 Task: Search one way flight ticket for 2 adults, 4 children and 1 infant on lap in business from Bozeman: Bozeman Yellowstone International Airport (was Gallatin Field) to New Bern: Coastal Carolina Regional Airport (was Craven County Regional) on 5-4-2023. Choice of flights is Spirit. Number of bags: 2 carry on bags and 7 checked bags. Price is upto 83000. Outbound departure time preference is 21:15.
Action: Mouse moved to (308, 124)
Screenshot: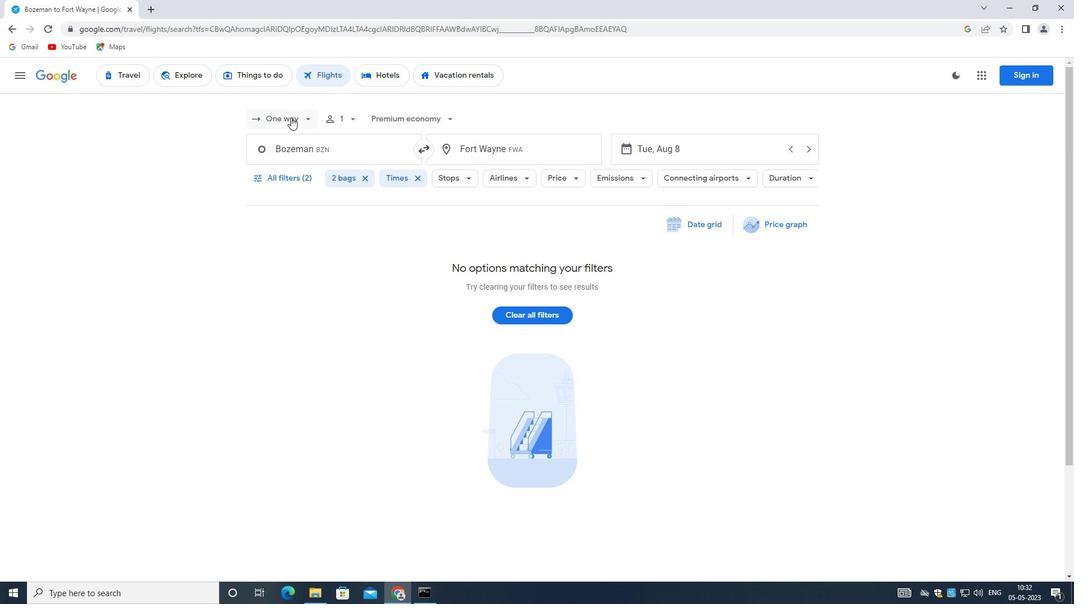 
Action: Mouse pressed left at (308, 124)
Screenshot: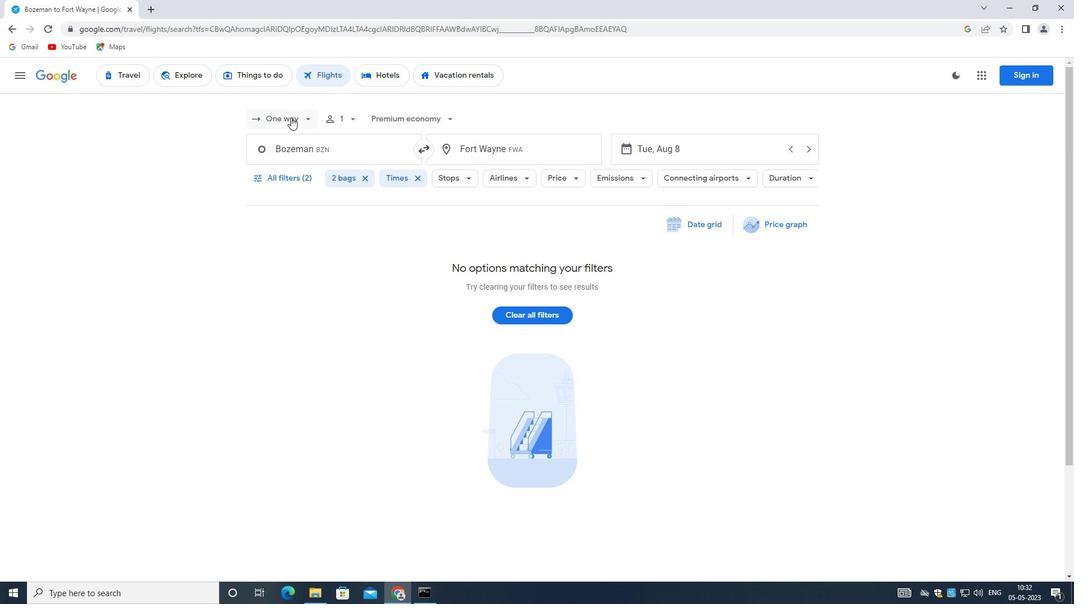 
Action: Mouse moved to (301, 163)
Screenshot: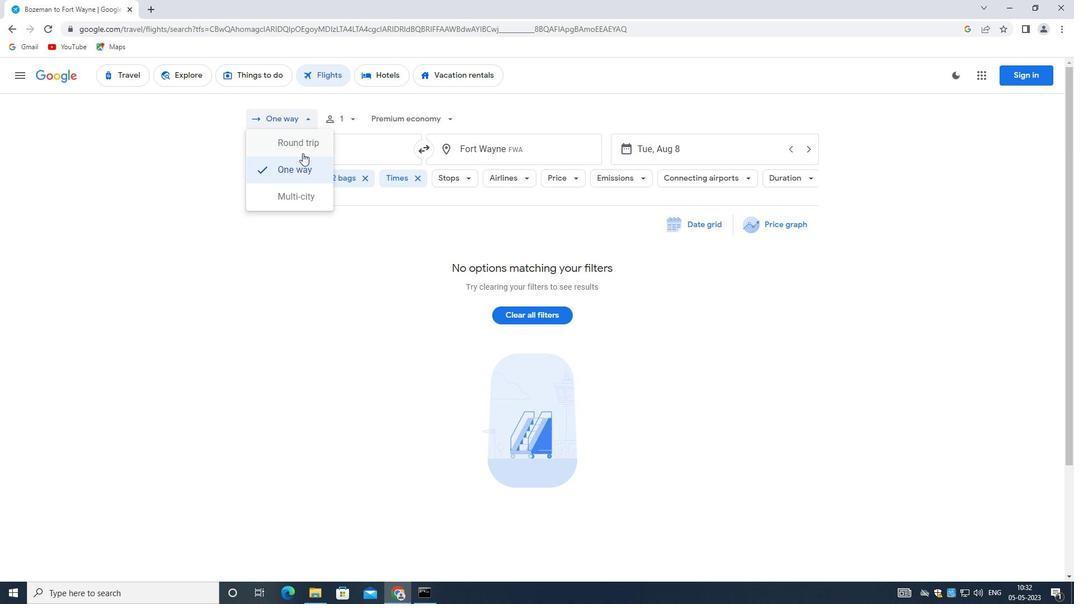 
Action: Mouse pressed left at (301, 163)
Screenshot: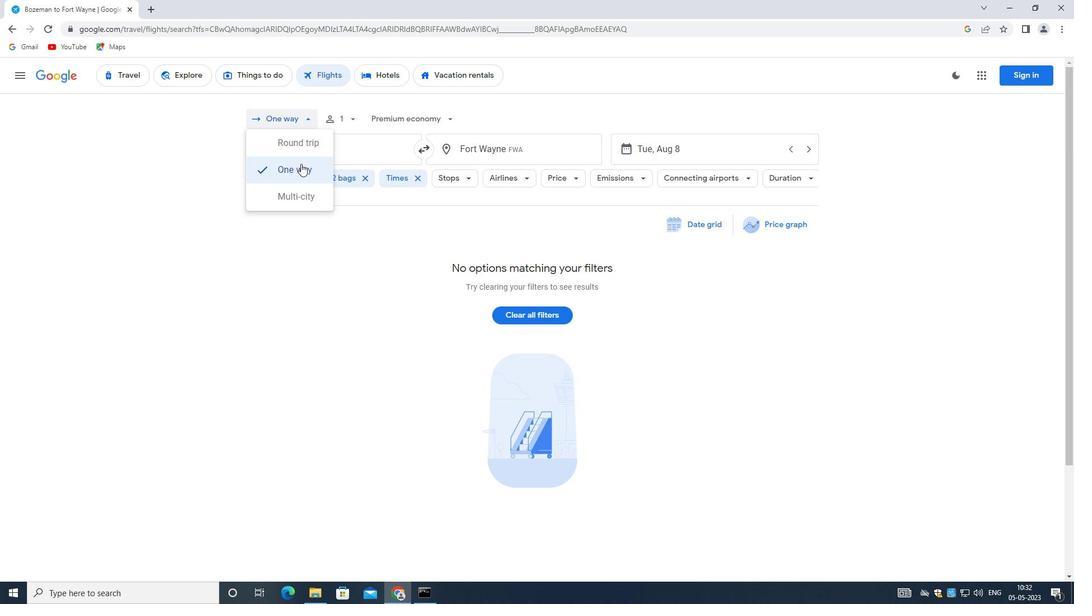 
Action: Mouse moved to (344, 119)
Screenshot: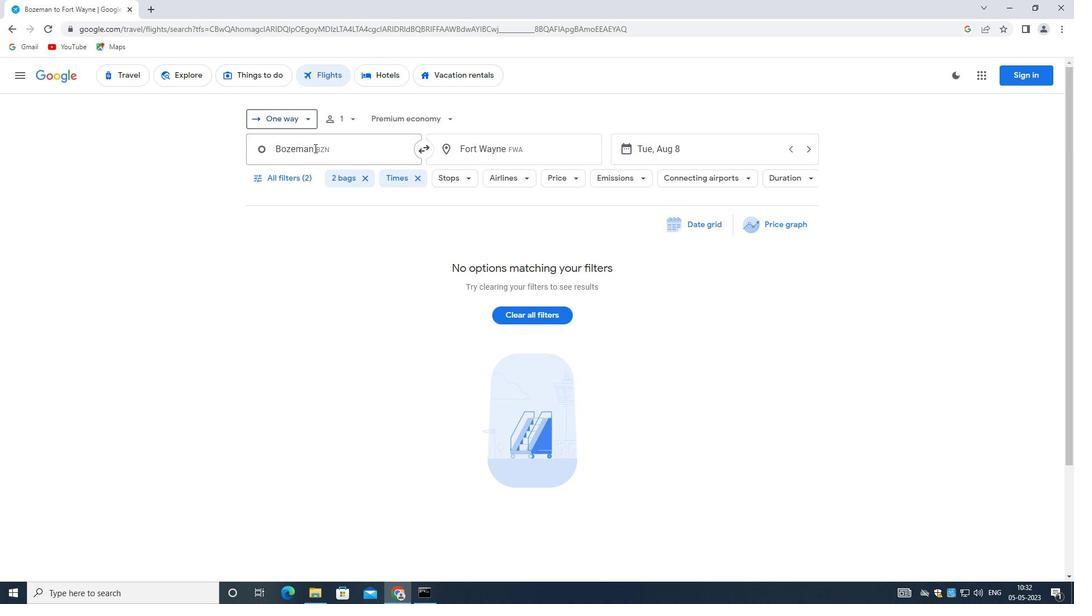 
Action: Mouse pressed left at (344, 119)
Screenshot: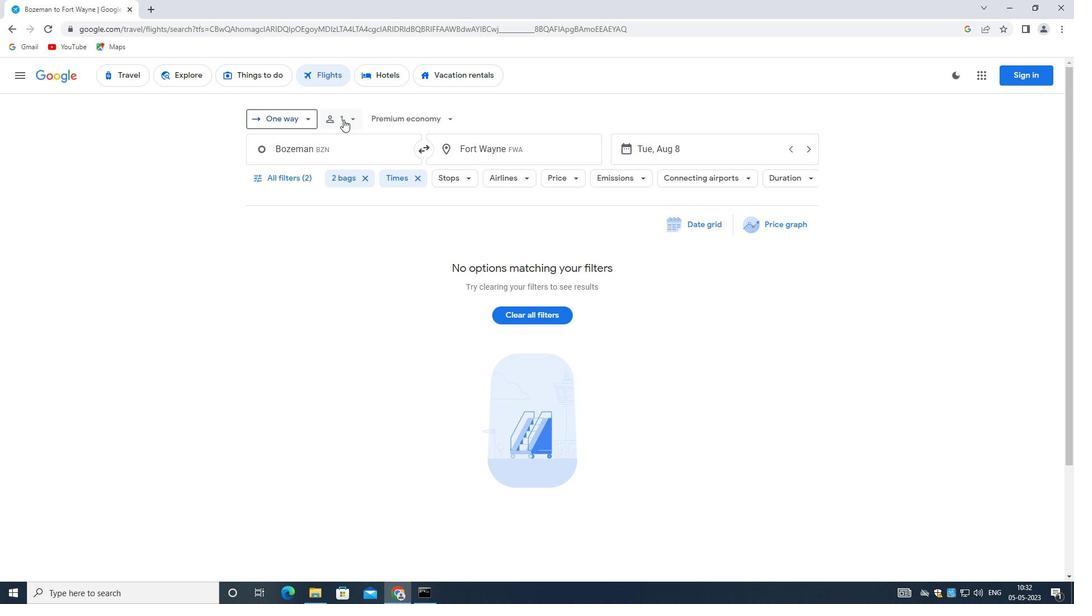 
Action: Mouse moved to (442, 148)
Screenshot: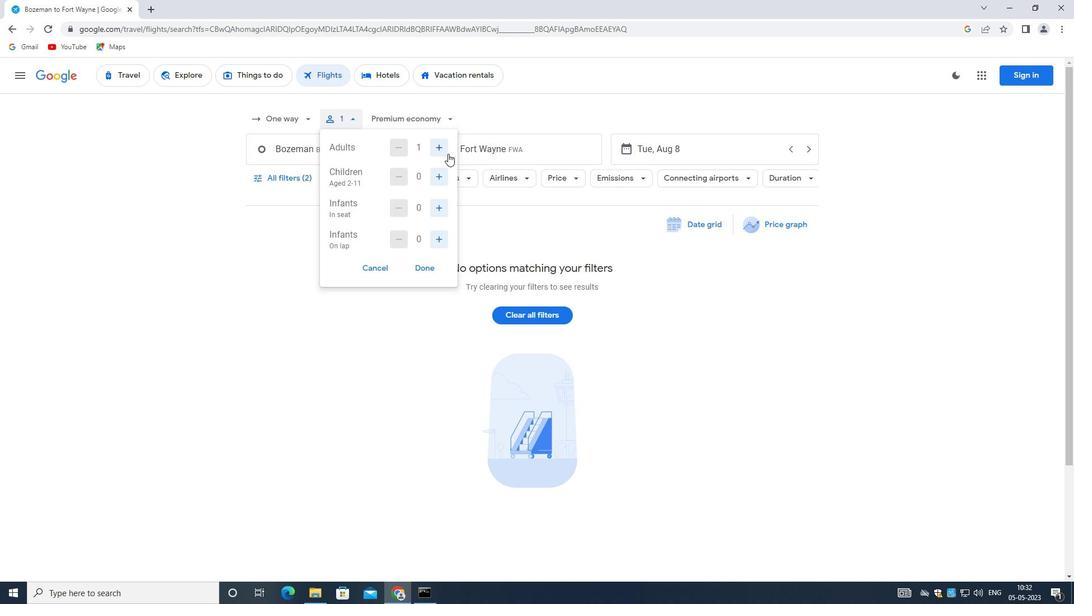 
Action: Mouse pressed left at (442, 148)
Screenshot: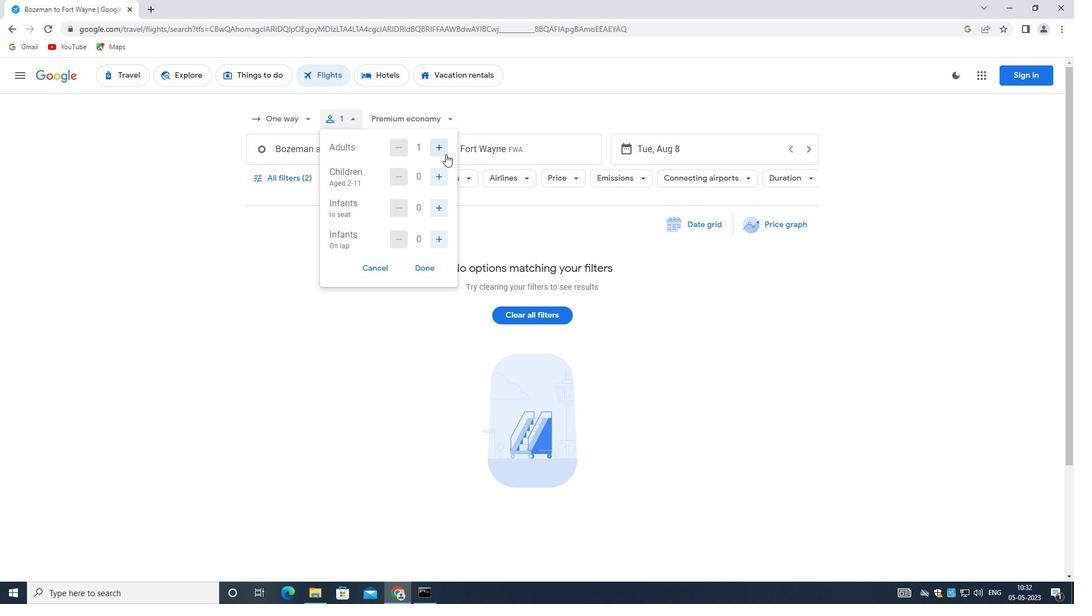 
Action: Mouse moved to (438, 178)
Screenshot: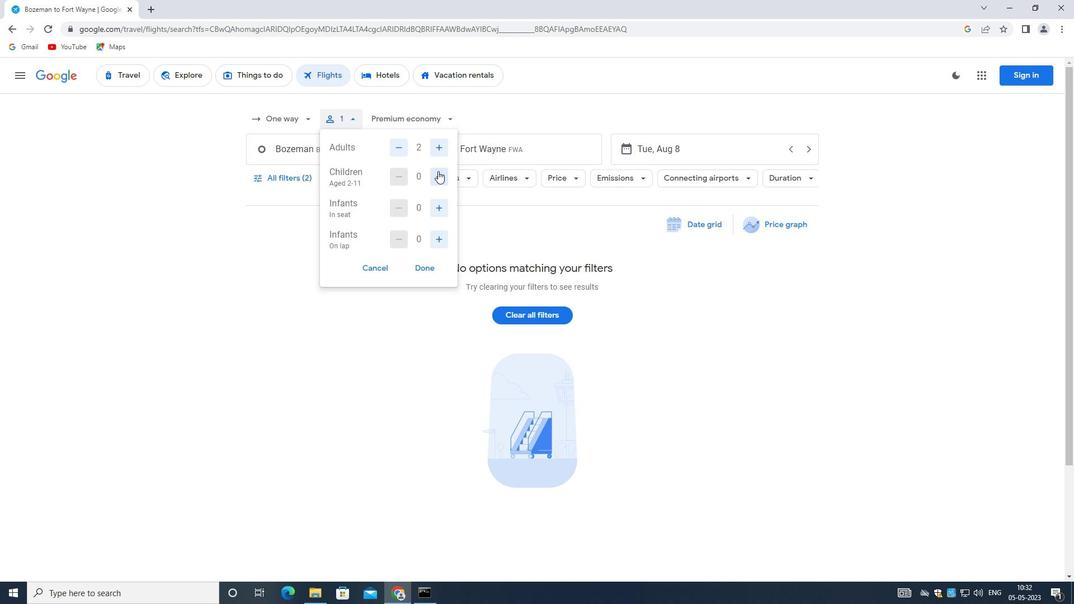 
Action: Mouse pressed left at (438, 178)
Screenshot: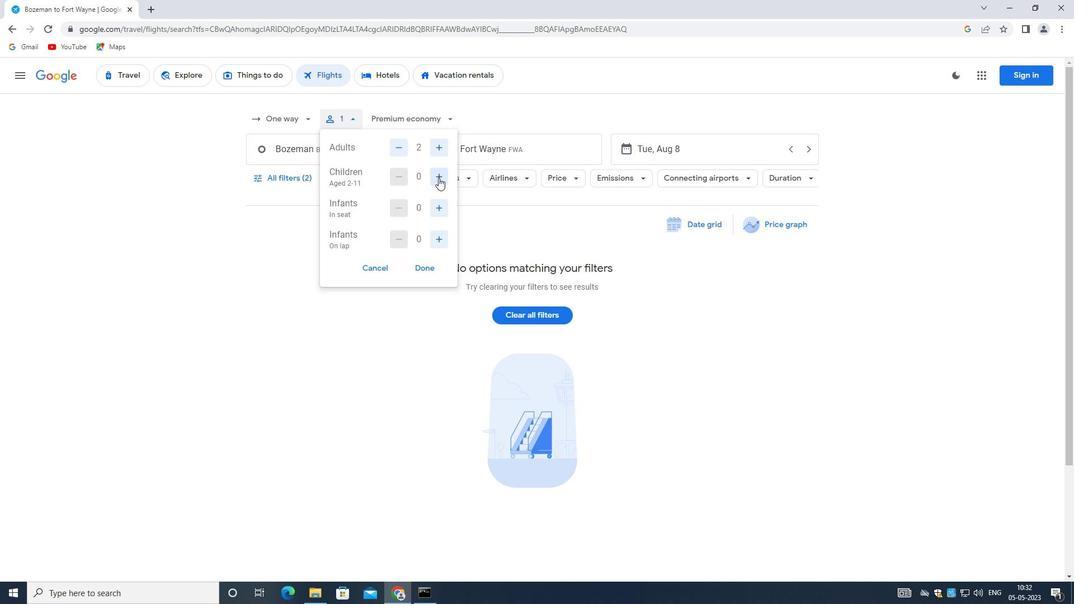 
Action: Mouse moved to (439, 178)
Screenshot: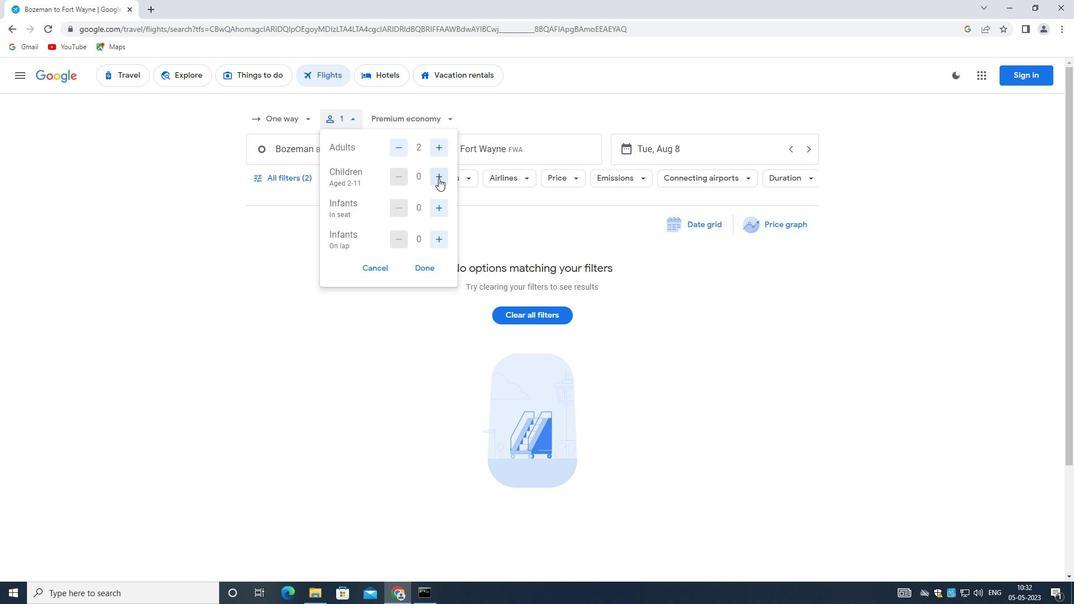 
Action: Mouse pressed left at (439, 178)
Screenshot: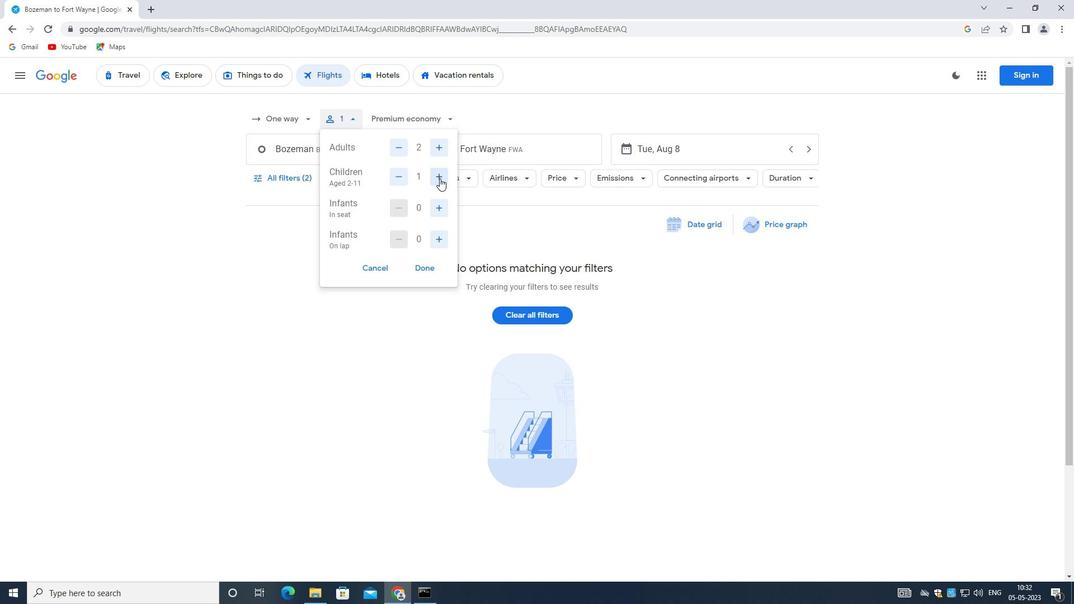 
Action: Mouse moved to (439, 178)
Screenshot: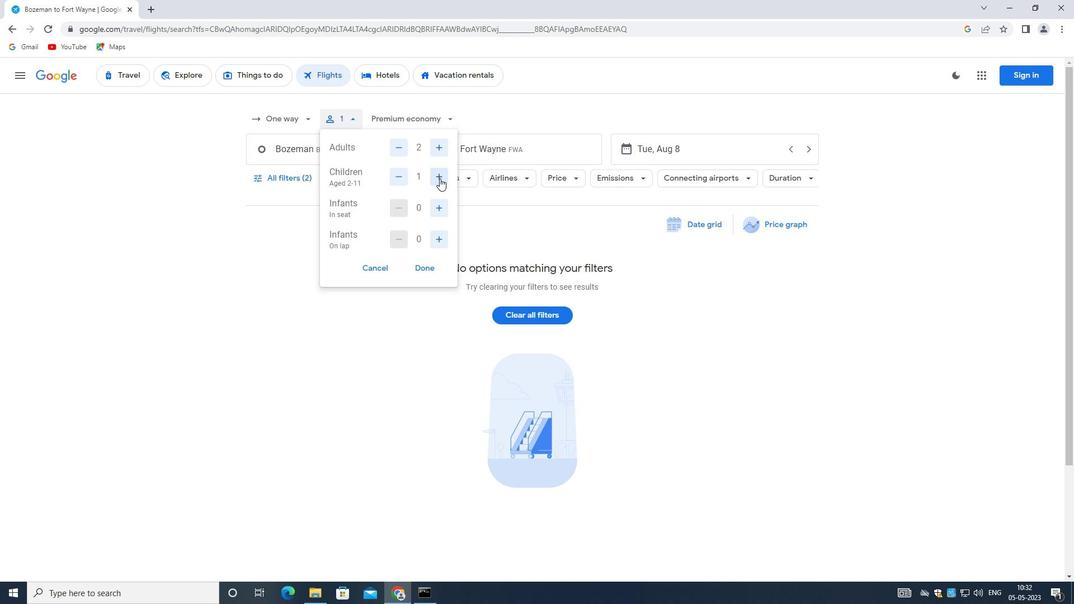 
Action: Mouse pressed left at (439, 178)
Screenshot: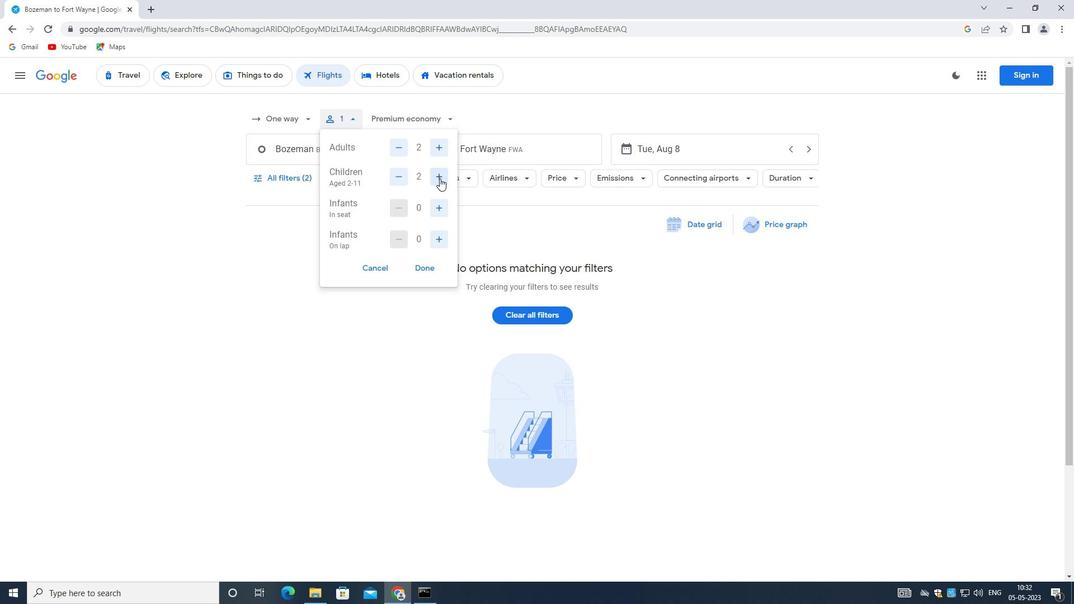 
Action: Mouse pressed left at (439, 178)
Screenshot: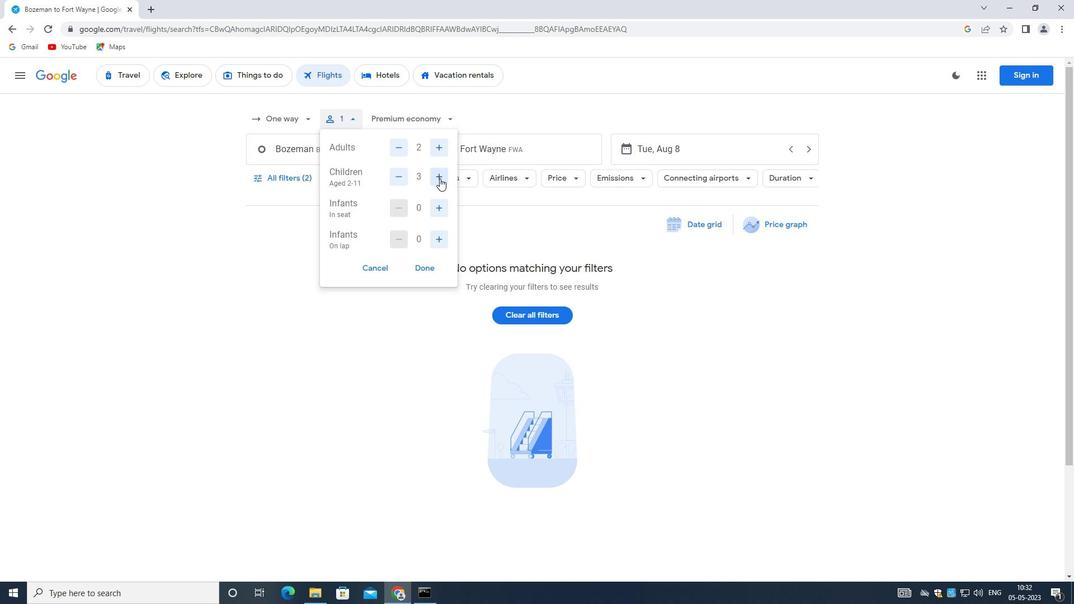
Action: Mouse moved to (439, 206)
Screenshot: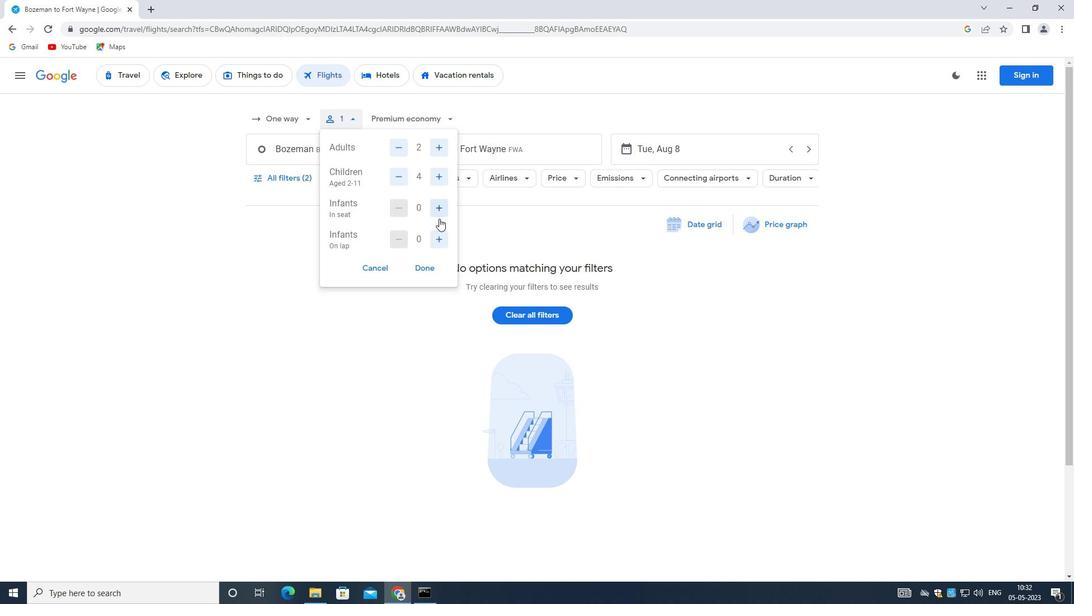 
Action: Mouse pressed left at (439, 206)
Screenshot: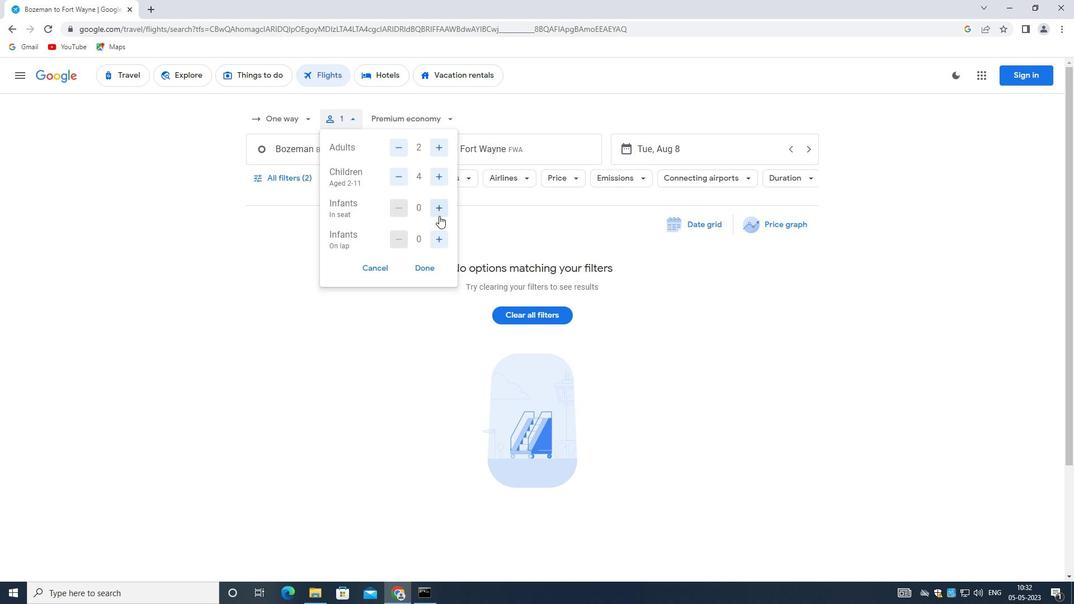 
Action: Mouse moved to (395, 207)
Screenshot: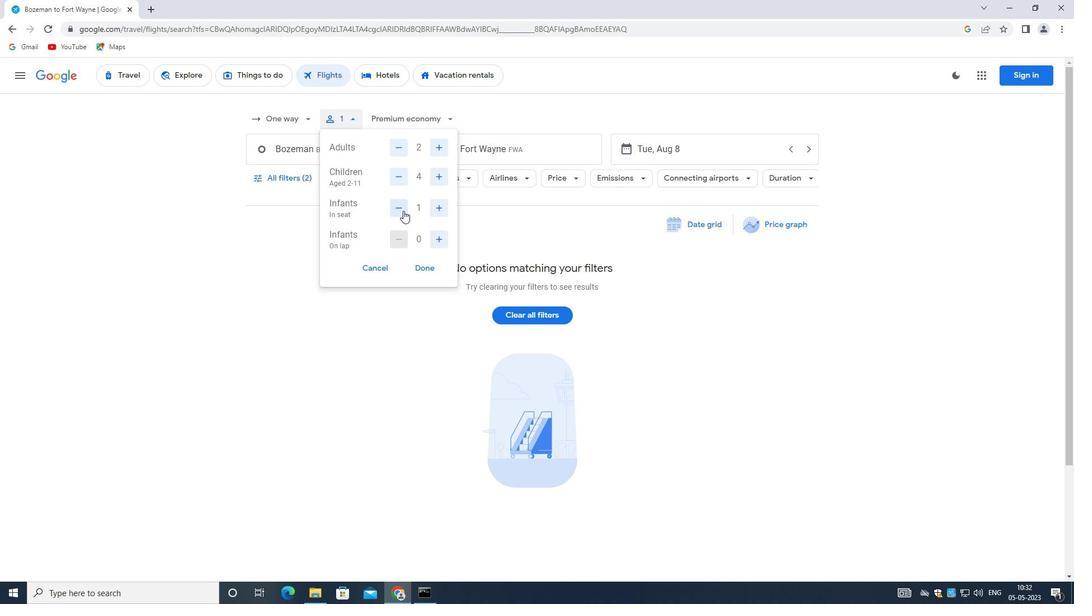 
Action: Mouse pressed left at (395, 207)
Screenshot: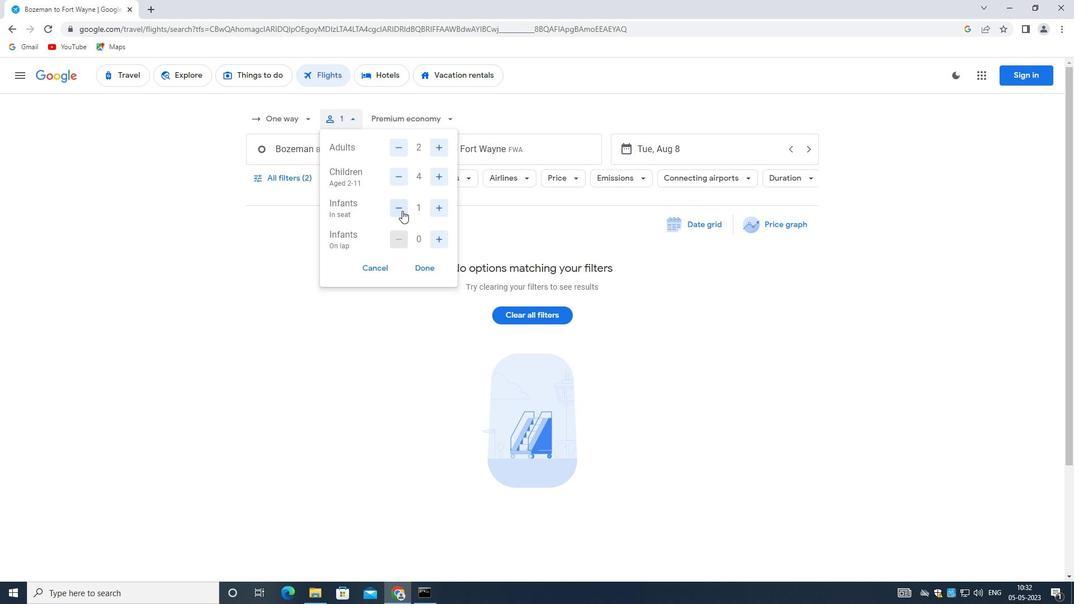
Action: Mouse moved to (444, 238)
Screenshot: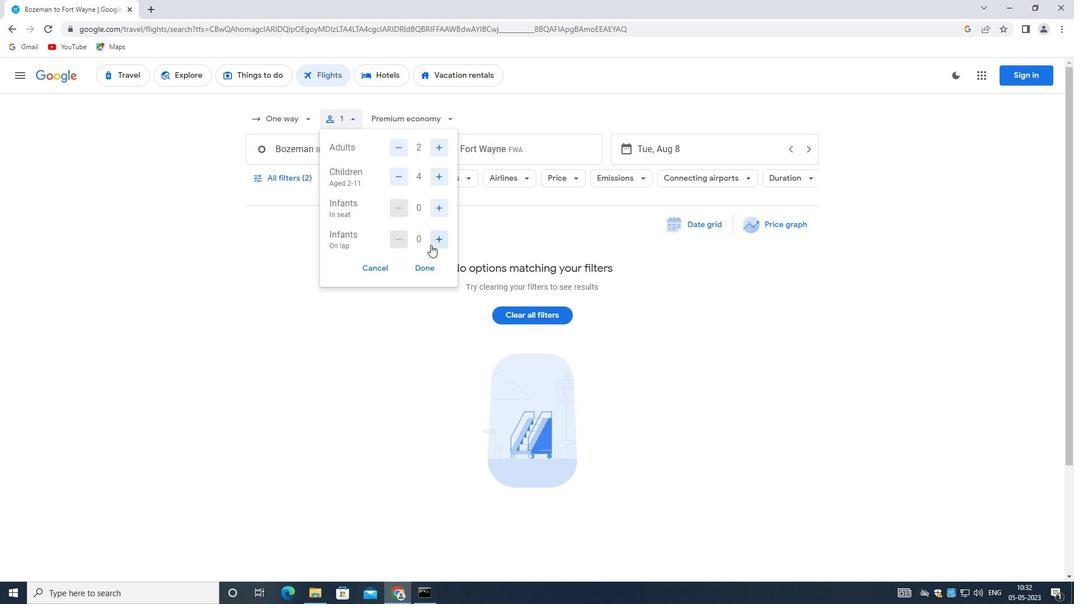 
Action: Mouse pressed left at (444, 238)
Screenshot: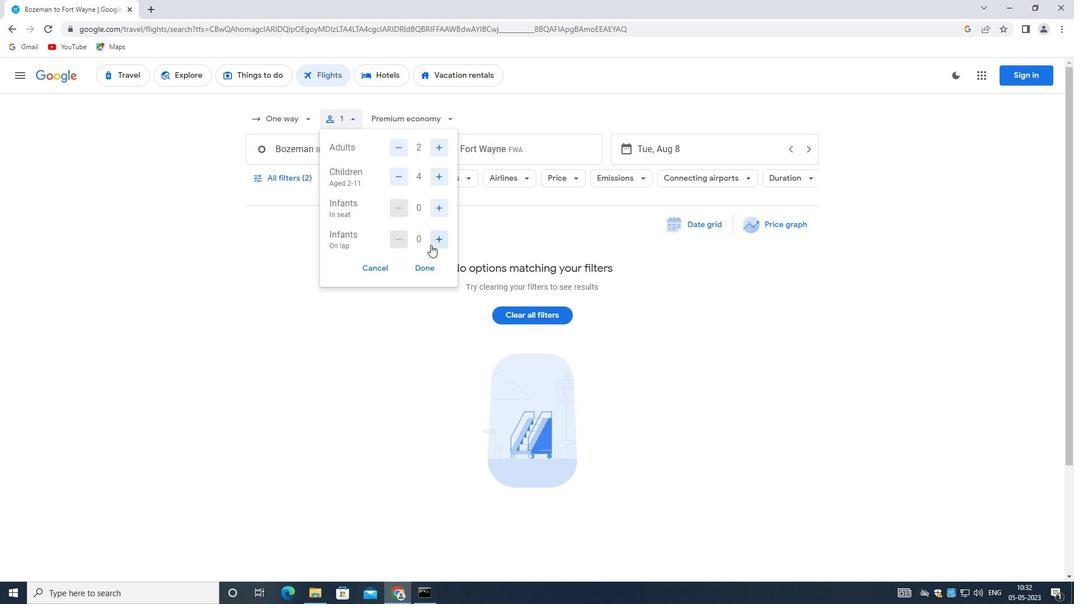 
Action: Mouse moved to (417, 265)
Screenshot: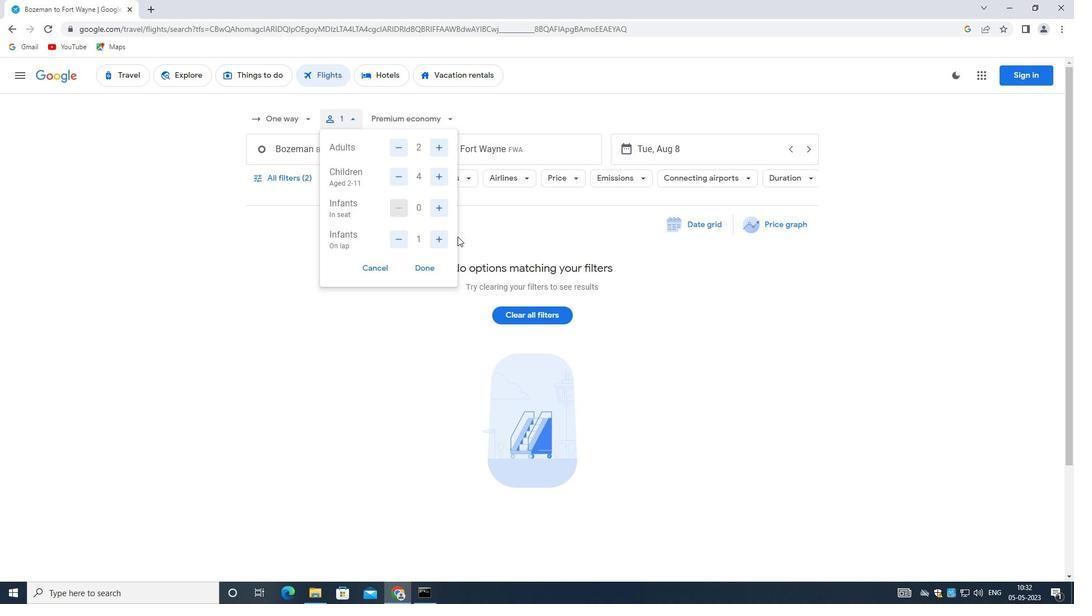 
Action: Mouse pressed left at (417, 265)
Screenshot: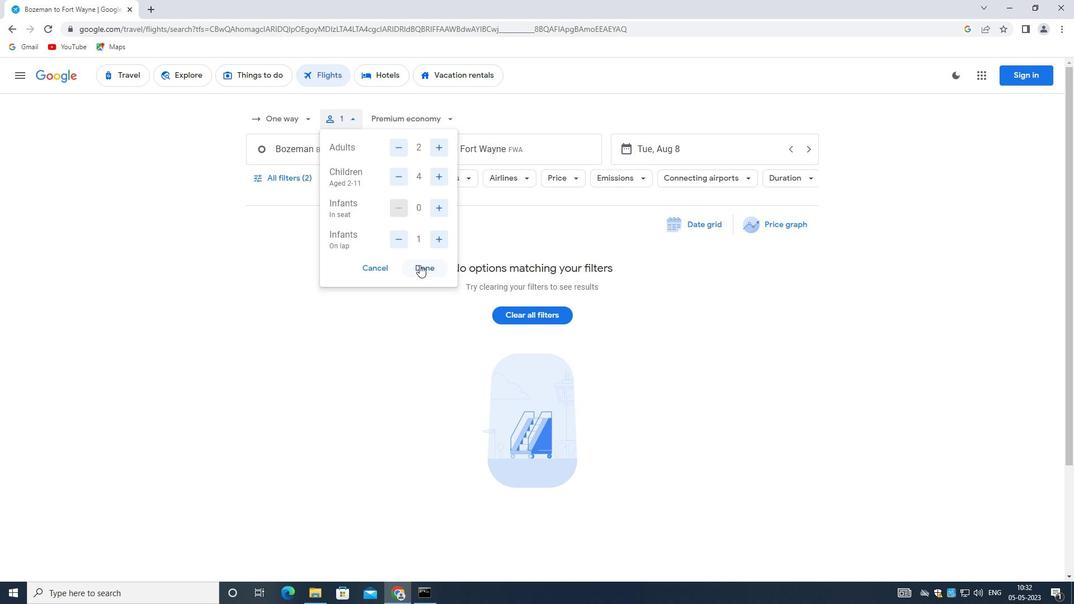 
Action: Mouse moved to (415, 115)
Screenshot: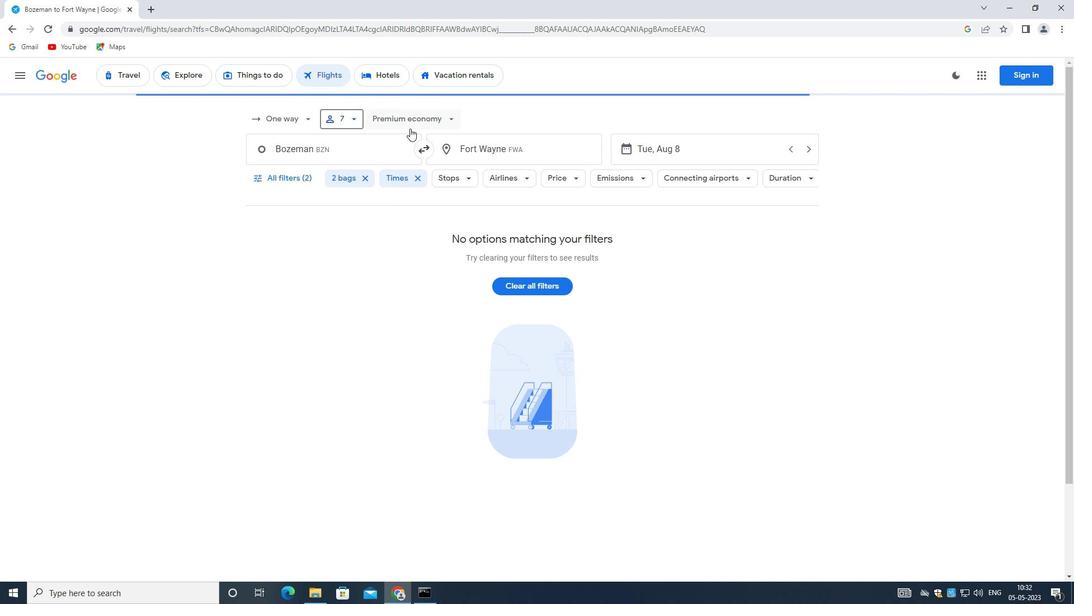 
Action: Mouse pressed left at (415, 115)
Screenshot: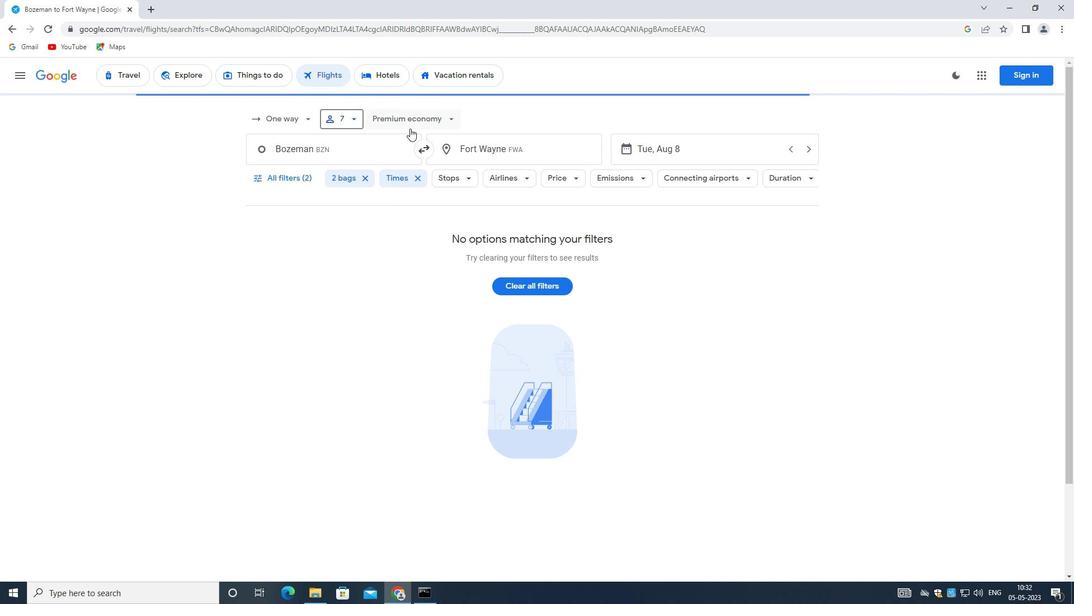 
Action: Mouse moved to (419, 197)
Screenshot: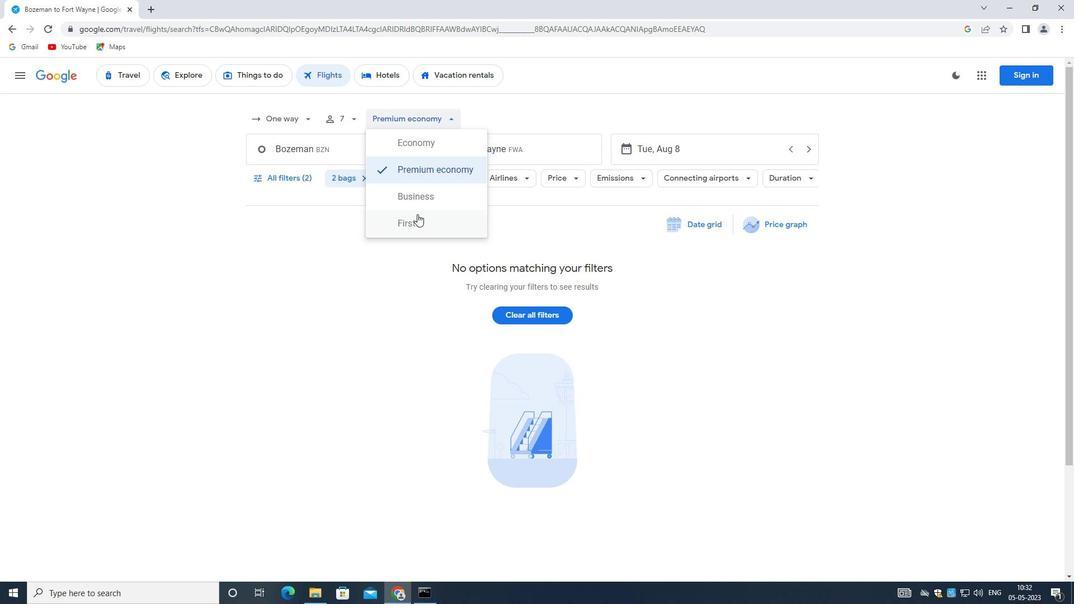 
Action: Mouse pressed left at (419, 197)
Screenshot: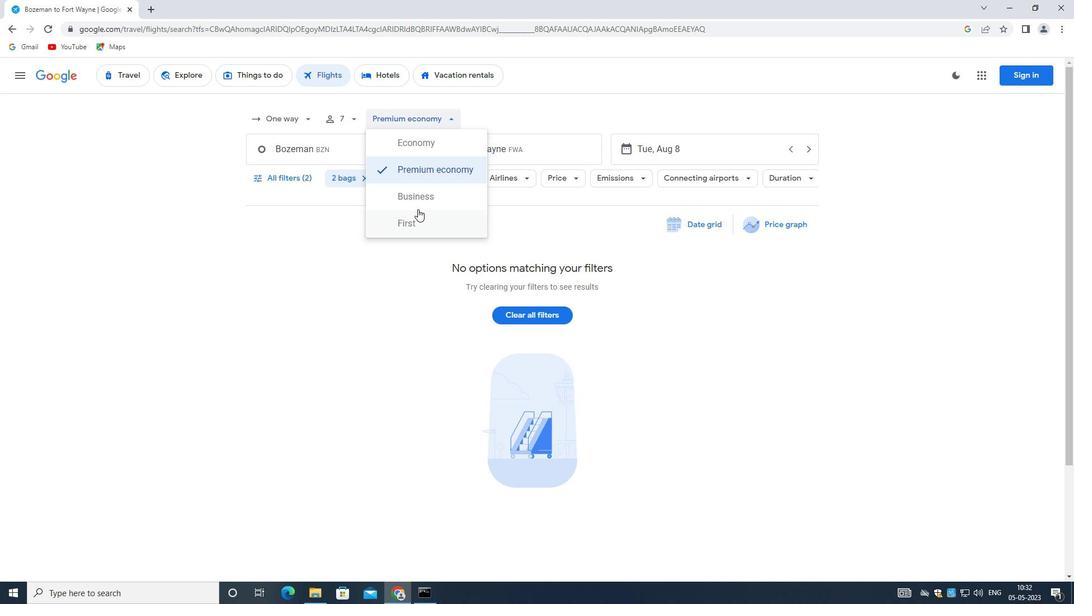 
Action: Mouse moved to (348, 153)
Screenshot: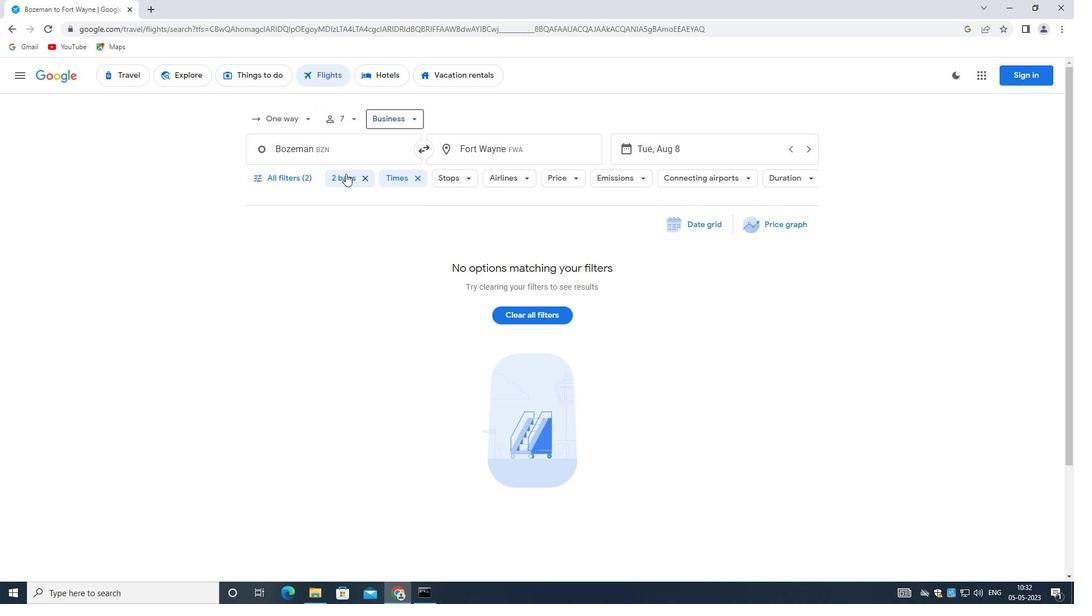 
Action: Mouse pressed left at (348, 153)
Screenshot: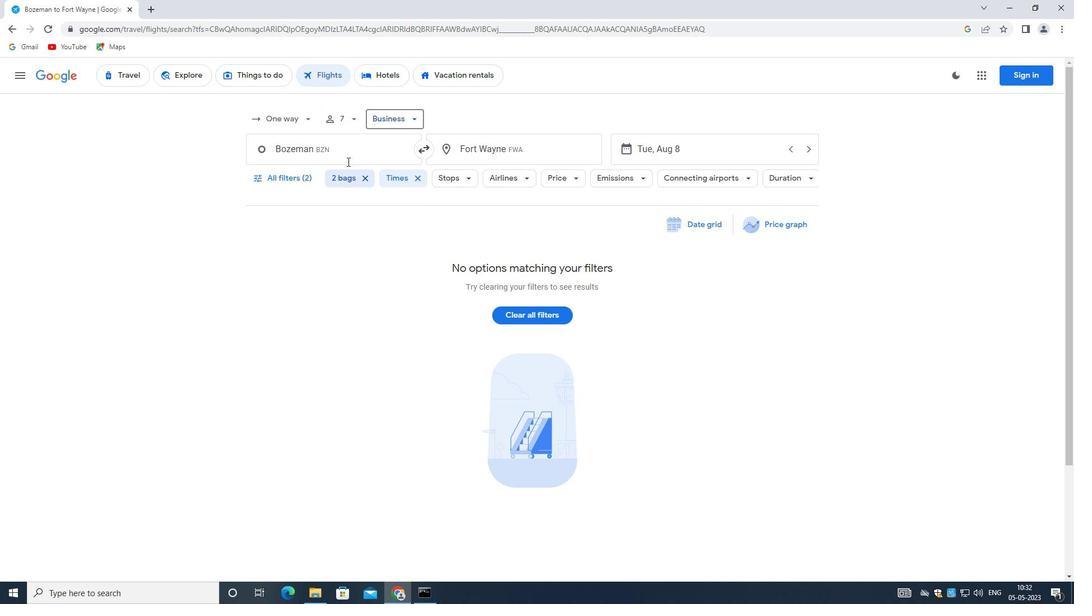 
Action: Mouse moved to (338, 203)
Screenshot: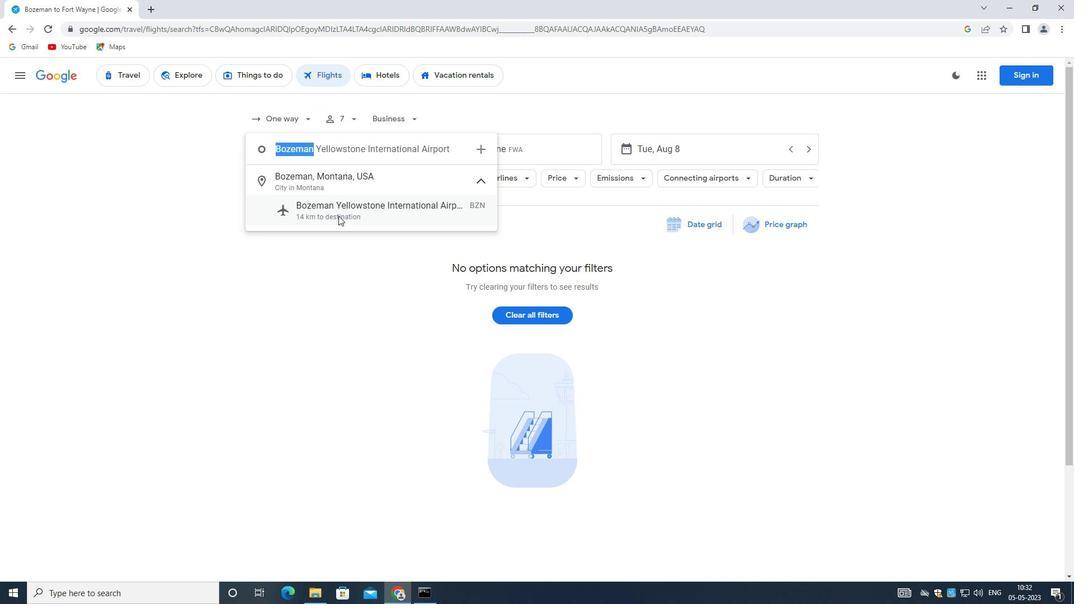 
Action: Mouse pressed left at (338, 203)
Screenshot: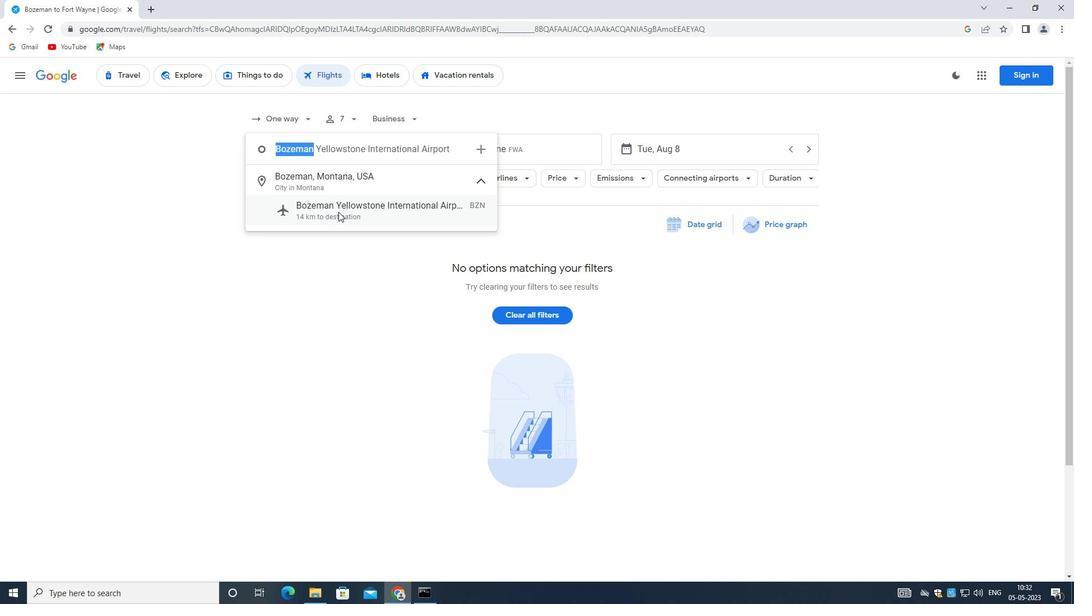 
Action: Mouse moved to (490, 142)
Screenshot: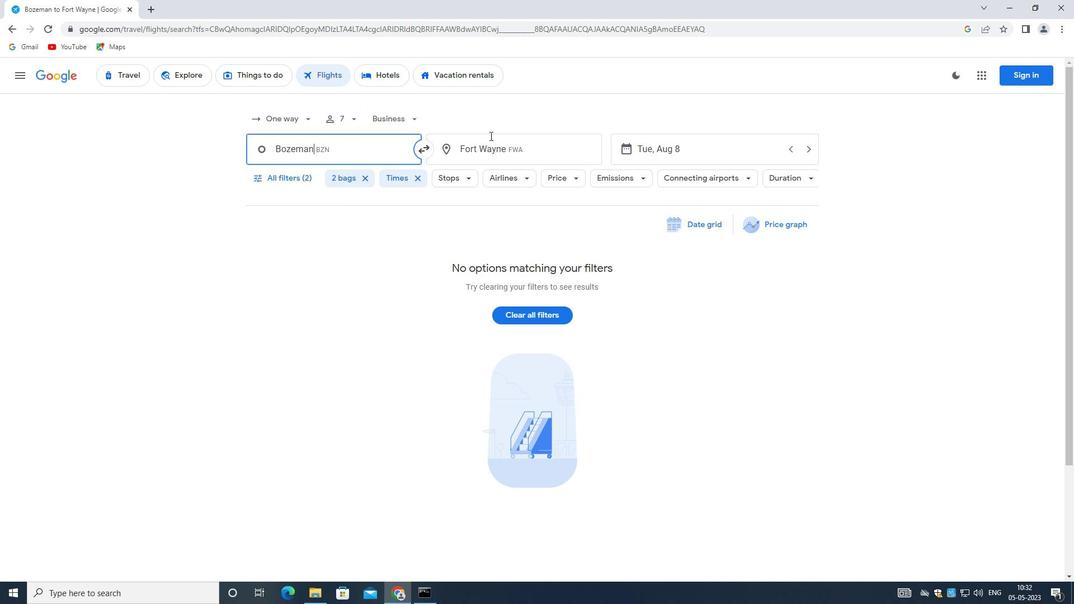 
Action: Mouse pressed left at (490, 142)
Screenshot: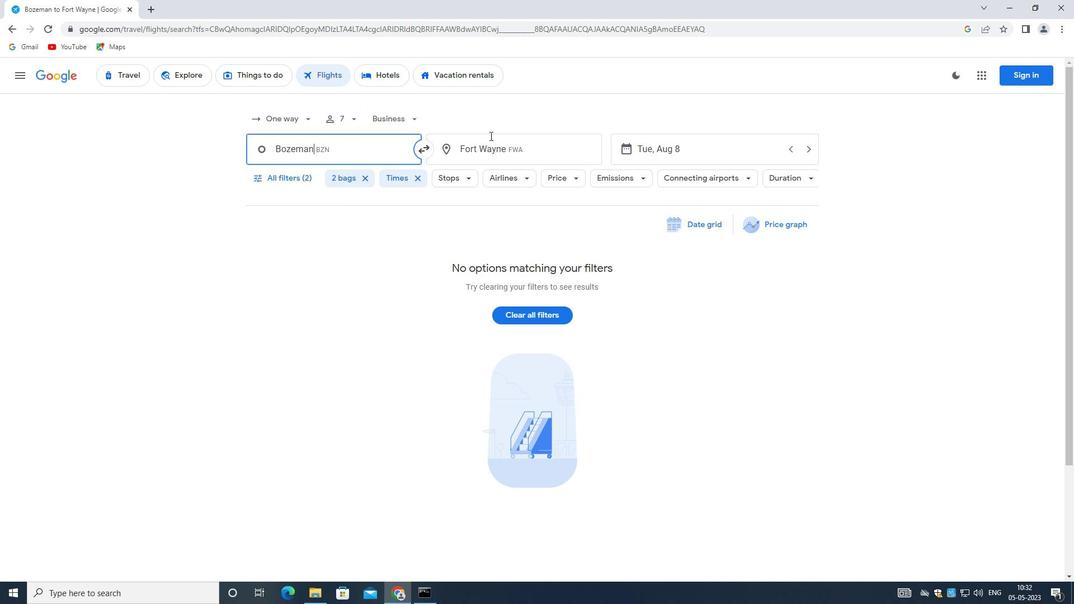 
Action: Key pressed <Key.backspace><Key.shift>COASTAL<Key.space><Key.shift><Key.shift>CA
Screenshot: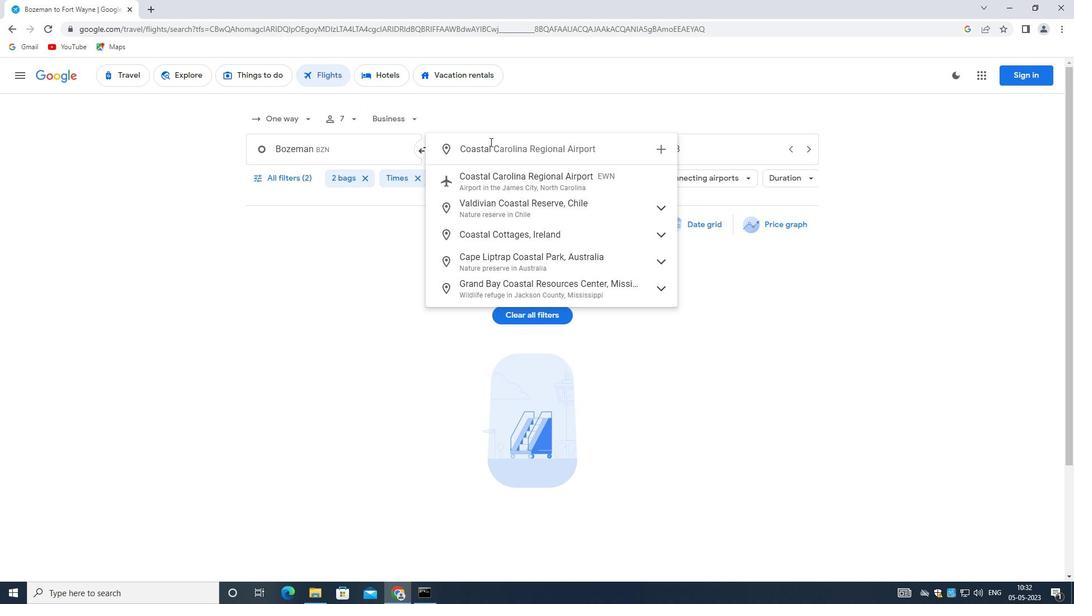 
Action: Mouse moved to (518, 177)
Screenshot: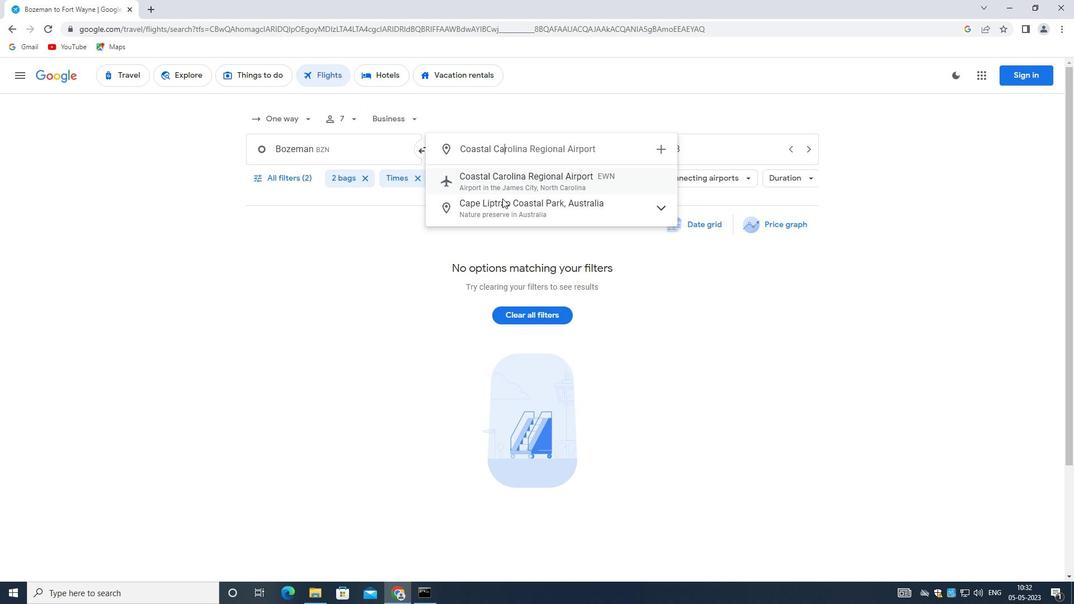 
Action: Mouse pressed left at (518, 177)
Screenshot: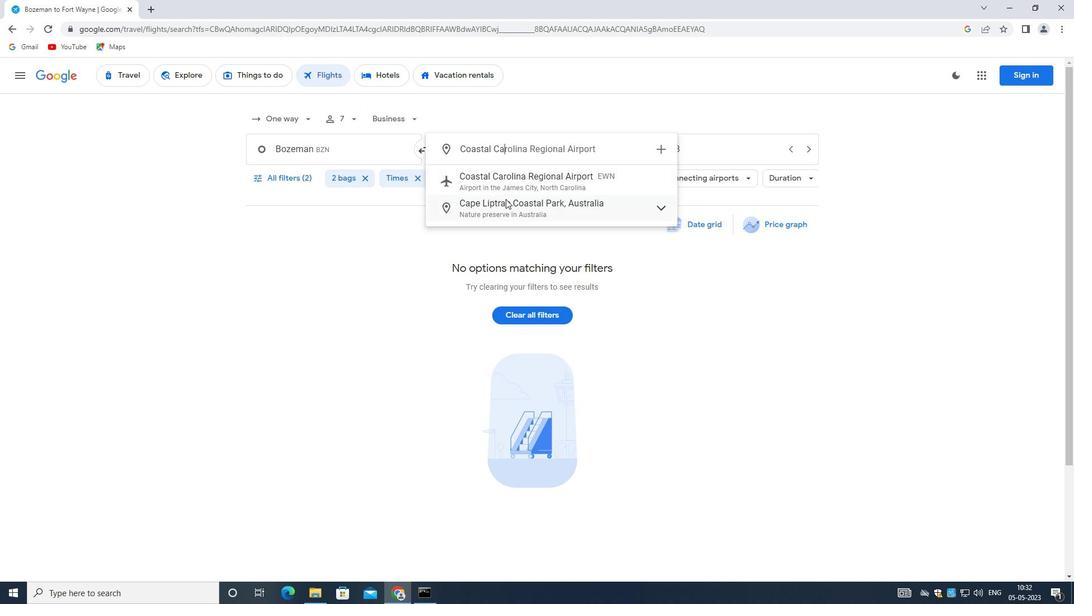 
Action: Mouse moved to (697, 153)
Screenshot: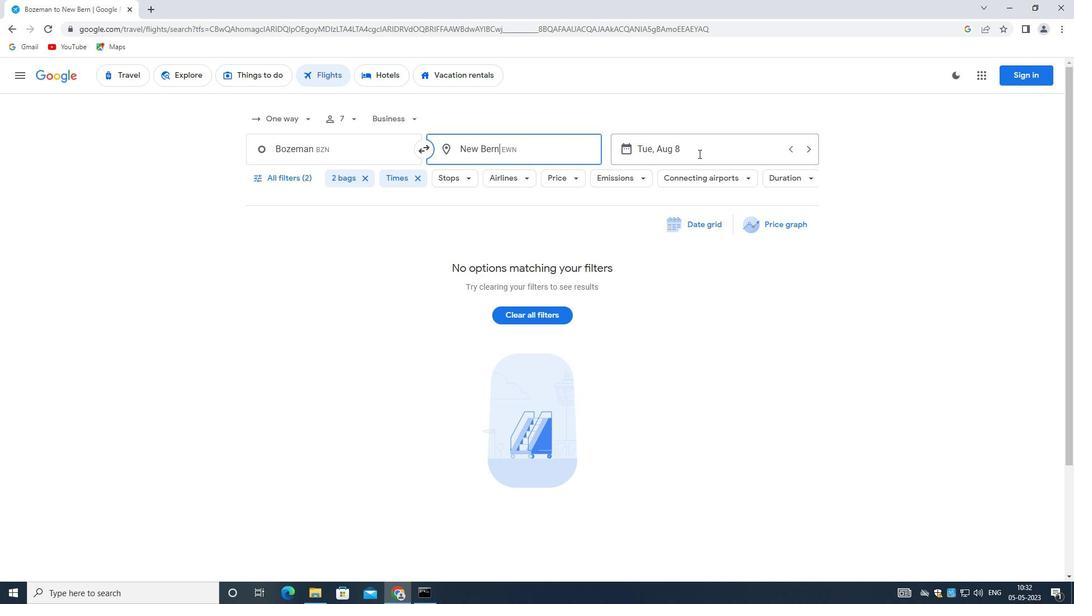 
Action: Mouse pressed left at (697, 153)
Screenshot: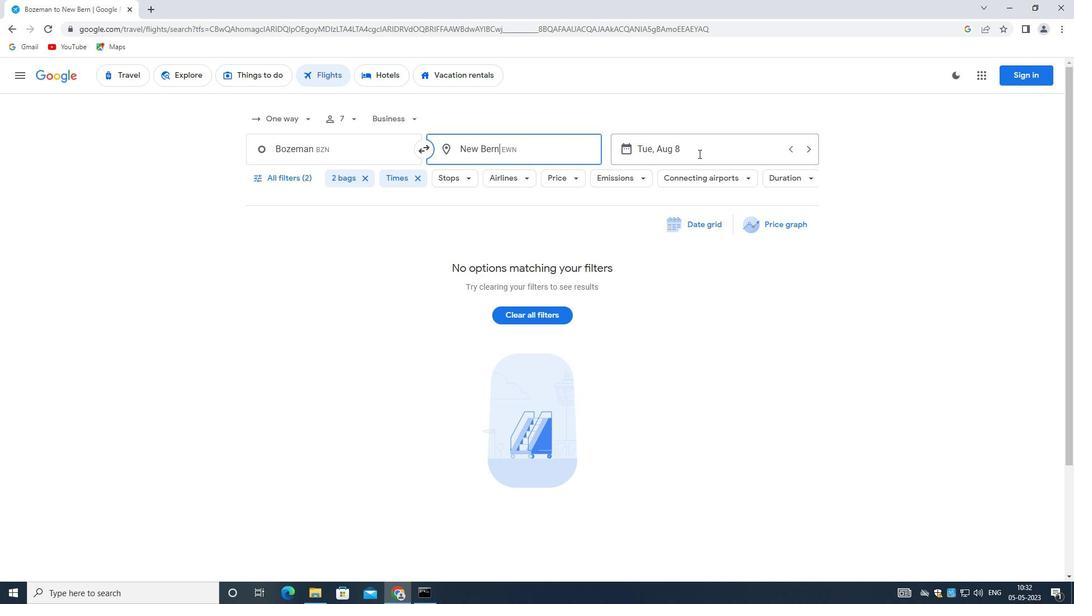 
Action: Mouse moved to (797, 421)
Screenshot: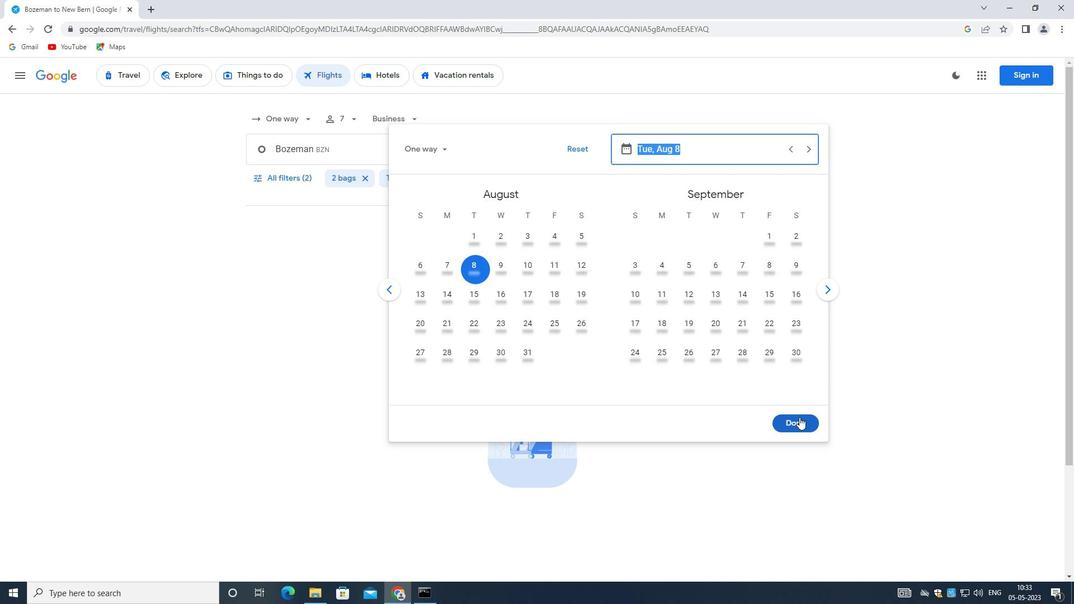 
Action: Mouse pressed left at (797, 421)
Screenshot: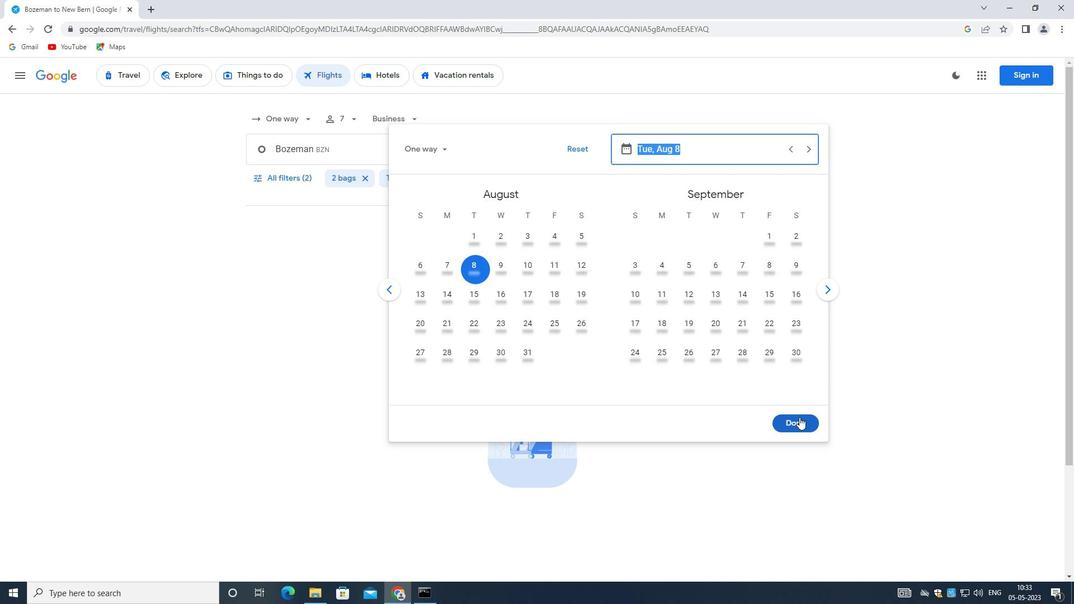 
Action: Mouse moved to (650, 364)
Screenshot: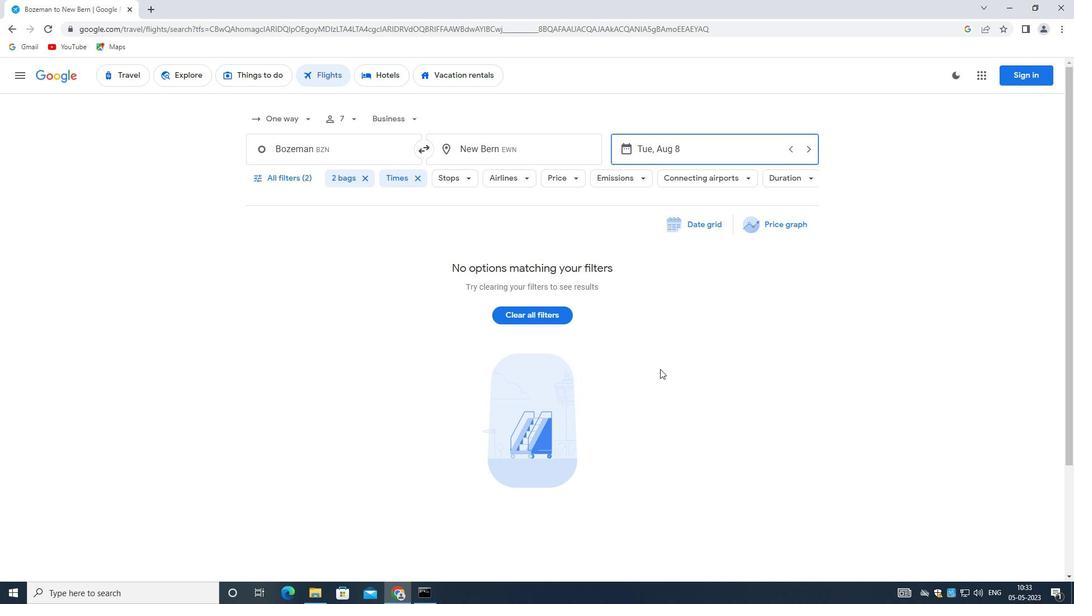 
Action: Mouse scrolled (650, 364) with delta (0, 0)
Screenshot: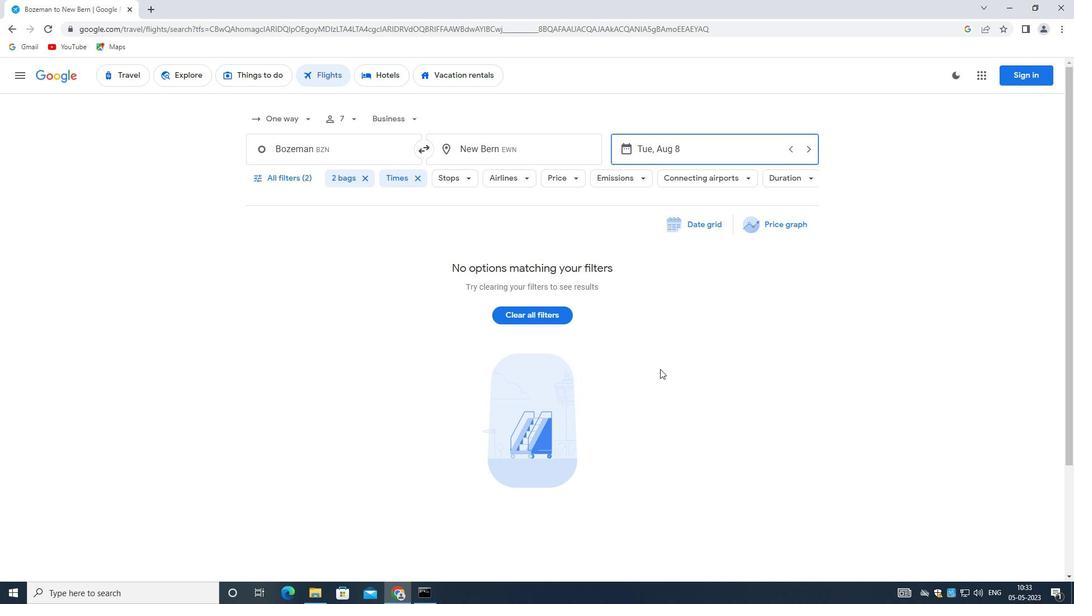 
Action: Mouse moved to (277, 123)
Screenshot: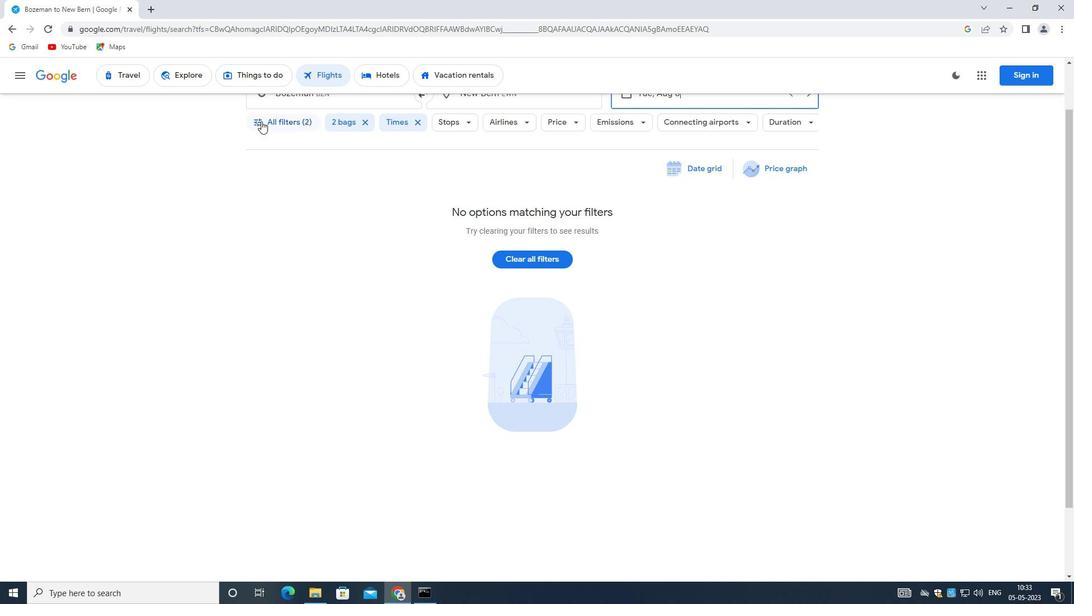 
Action: Mouse pressed left at (277, 123)
Screenshot: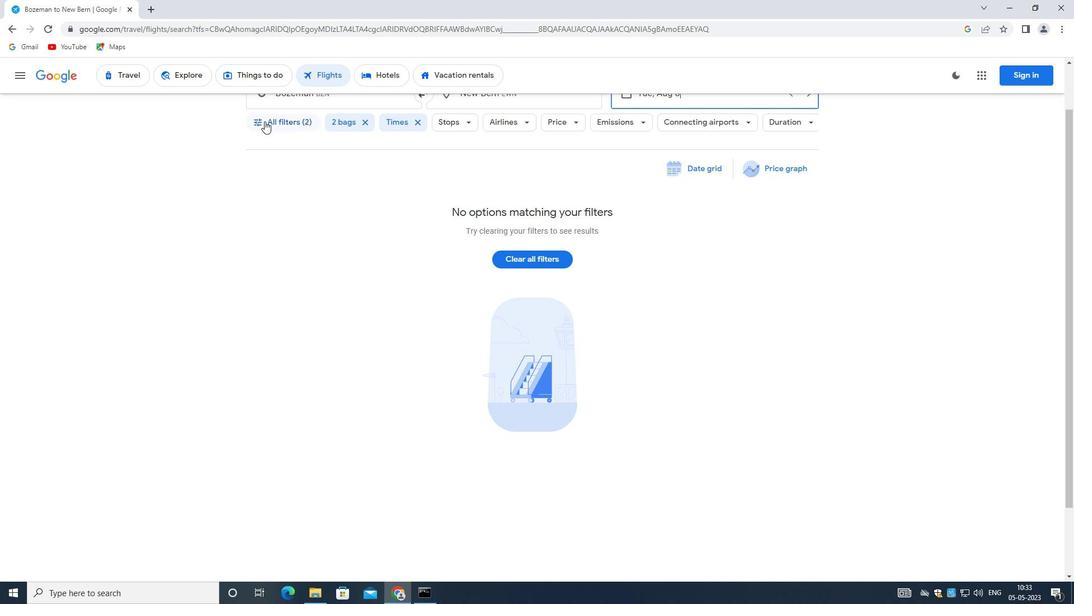 
Action: Mouse moved to (397, 359)
Screenshot: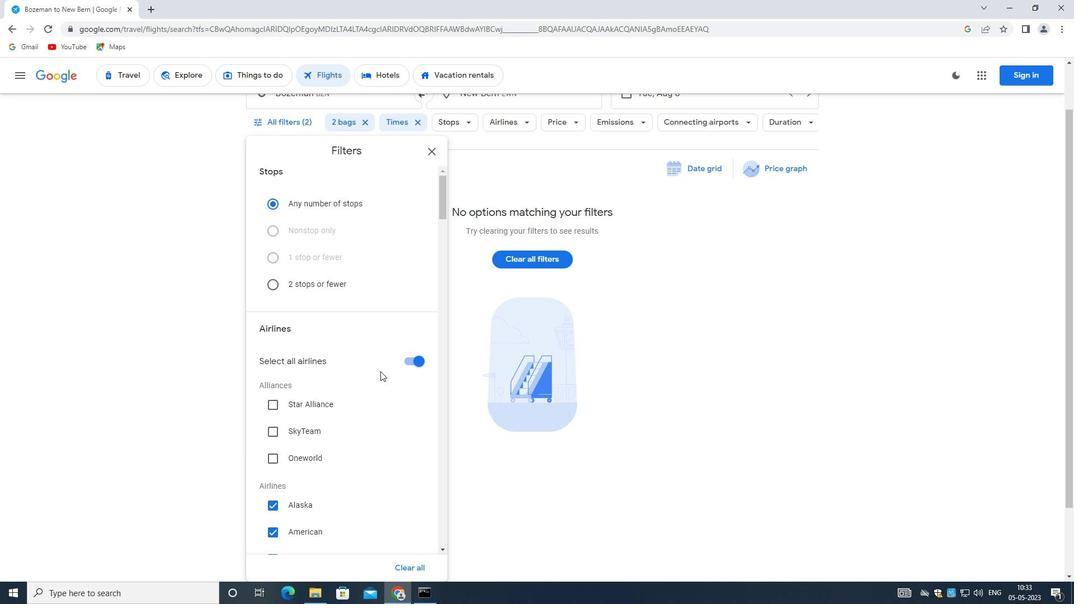 
Action: Mouse scrolled (397, 359) with delta (0, 0)
Screenshot: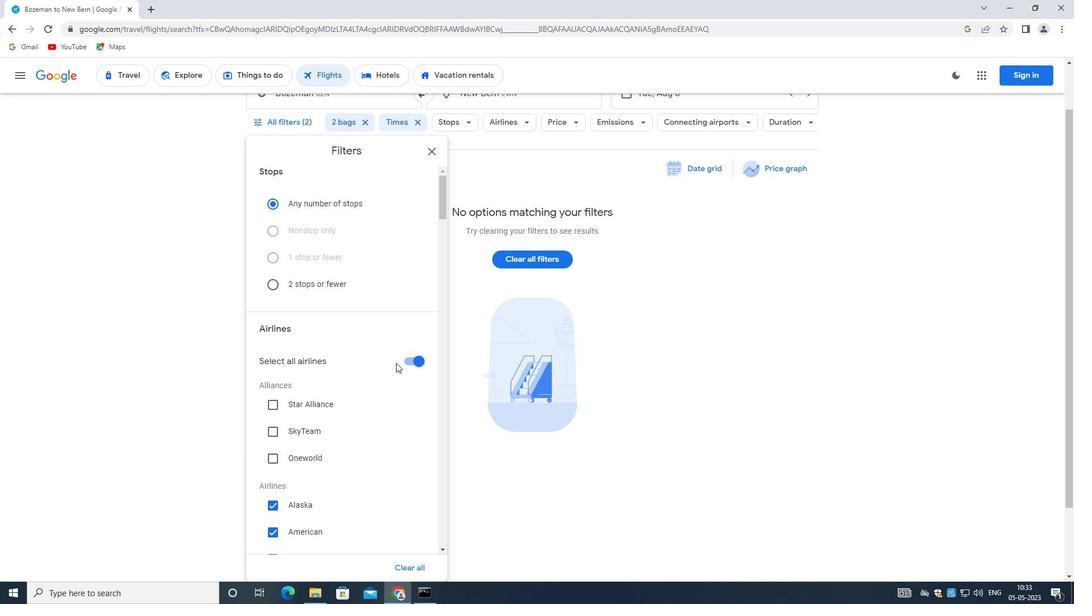 
Action: Mouse scrolled (397, 359) with delta (0, 0)
Screenshot: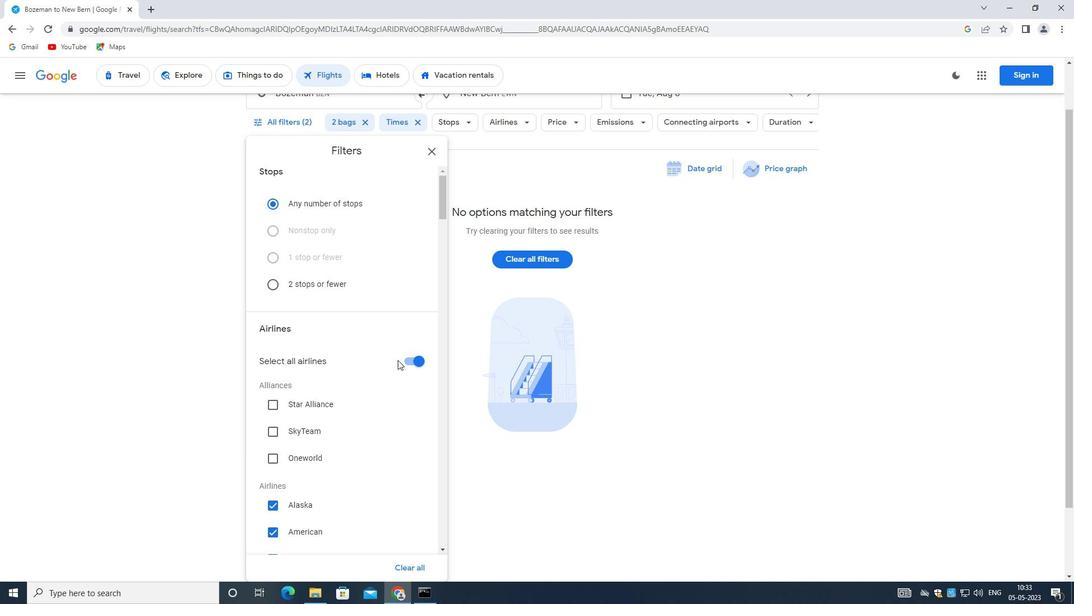 
Action: Mouse moved to (407, 249)
Screenshot: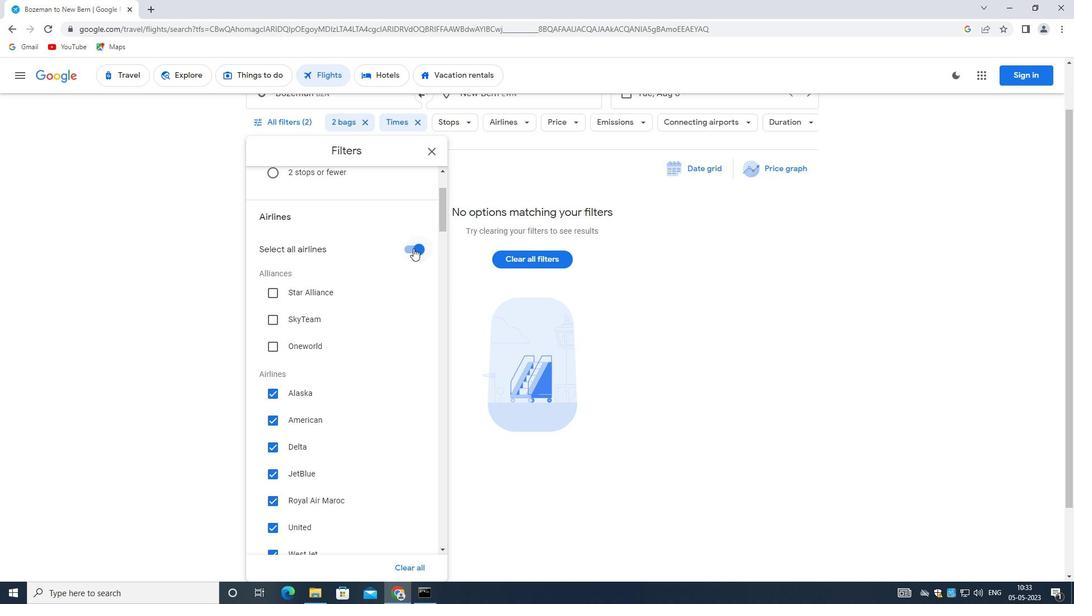 
Action: Mouse pressed left at (407, 249)
Screenshot: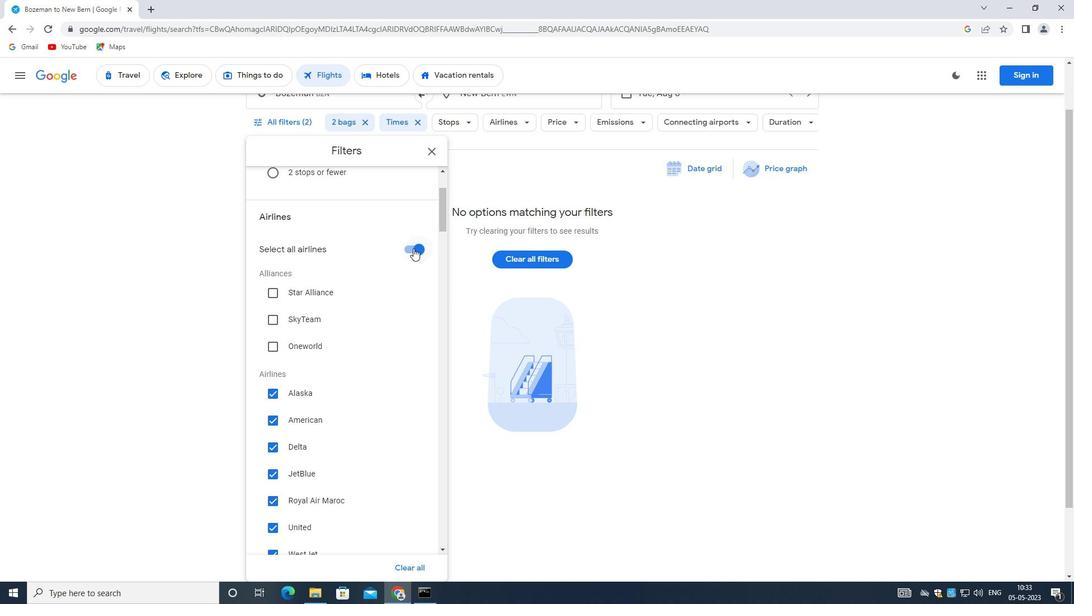 
Action: Mouse moved to (255, 222)
Screenshot: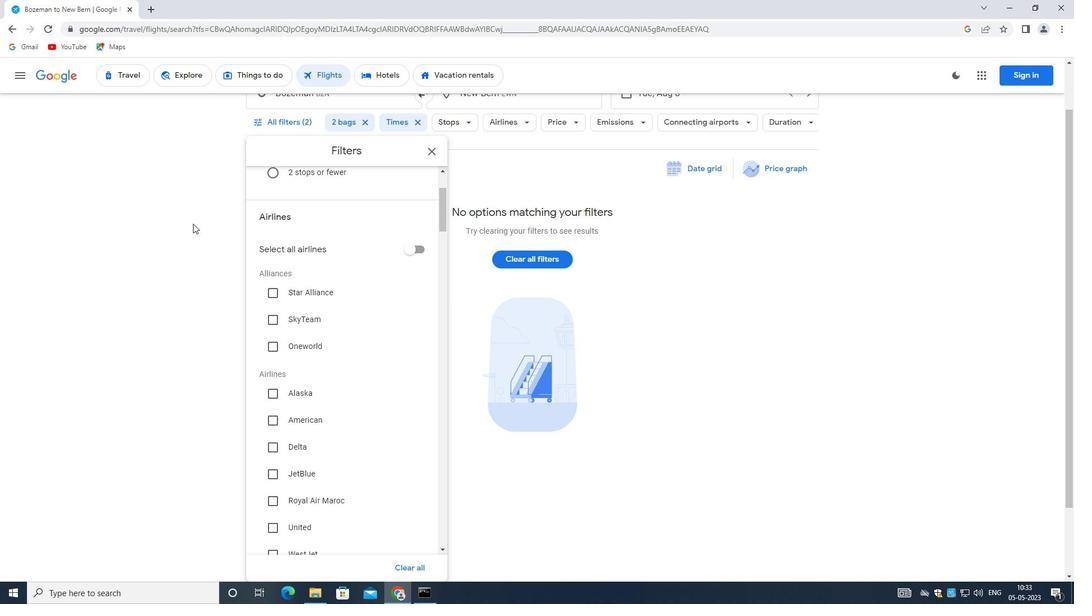 
Action: Mouse scrolled (255, 221) with delta (0, 0)
Screenshot: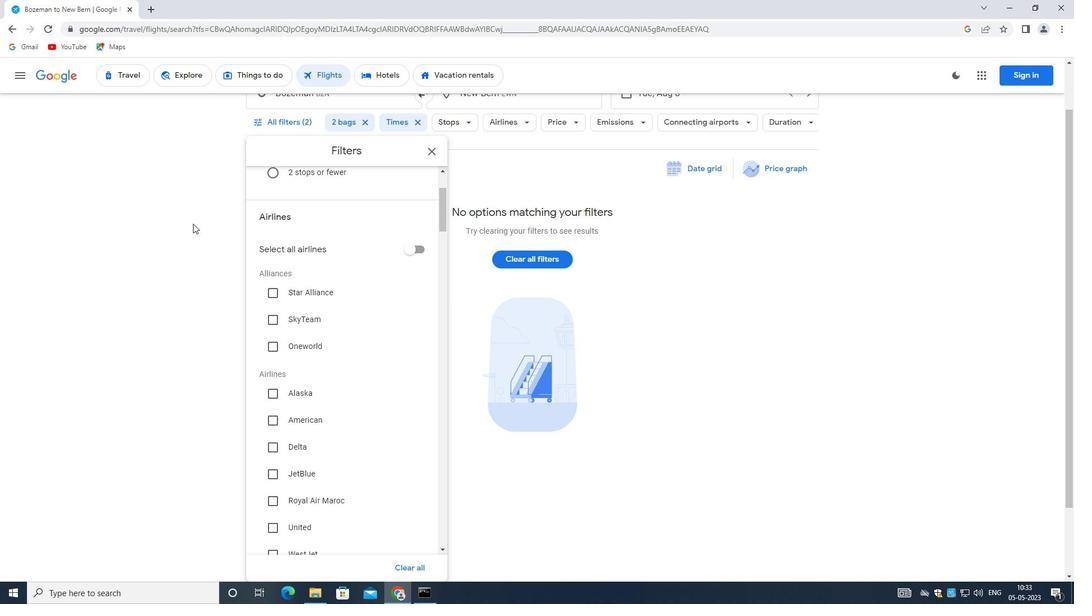 
Action: Mouse moved to (316, 242)
Screenshot: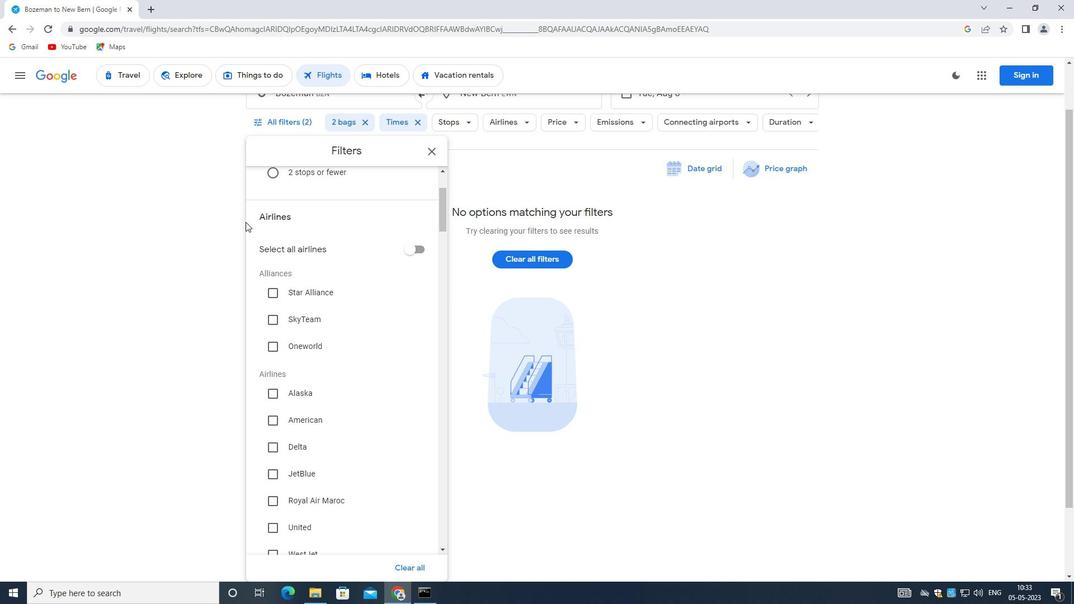 
Action: Mouse scrolled (316, 242) with delta (0, 0)
Screenshot: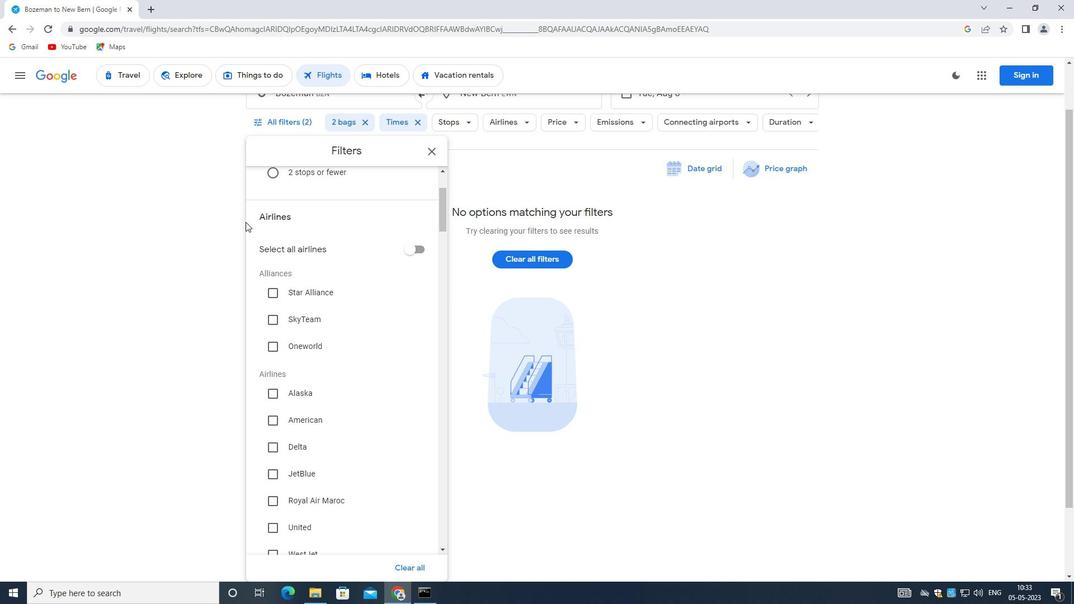 
Action: Mouse moved to (323, 249)
Screenshot: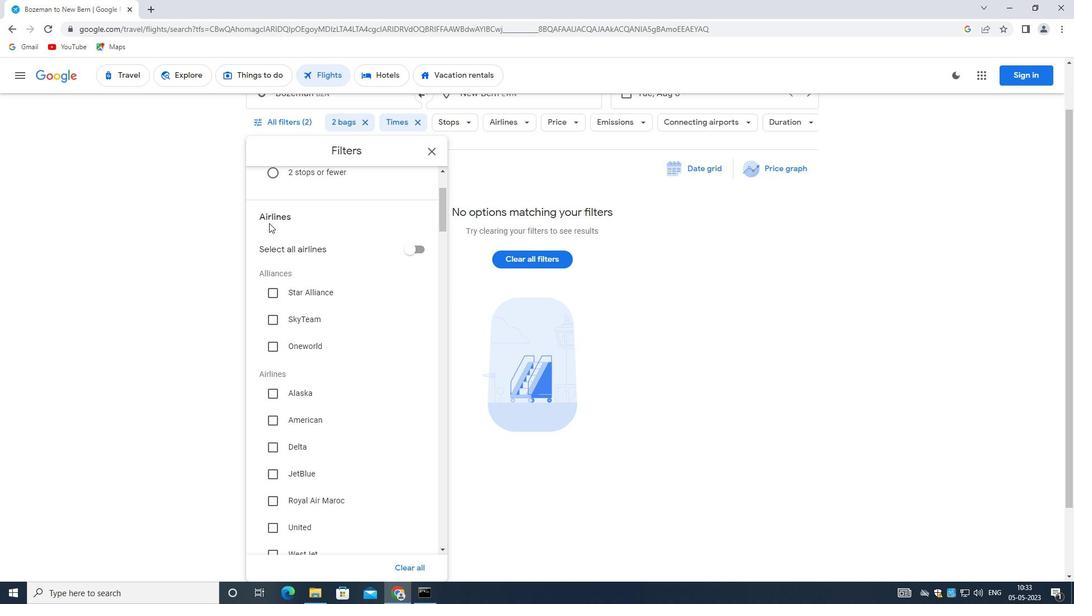 
Action: Mouse scrolled (323, 248) with delta (0, 0)
Screenshot: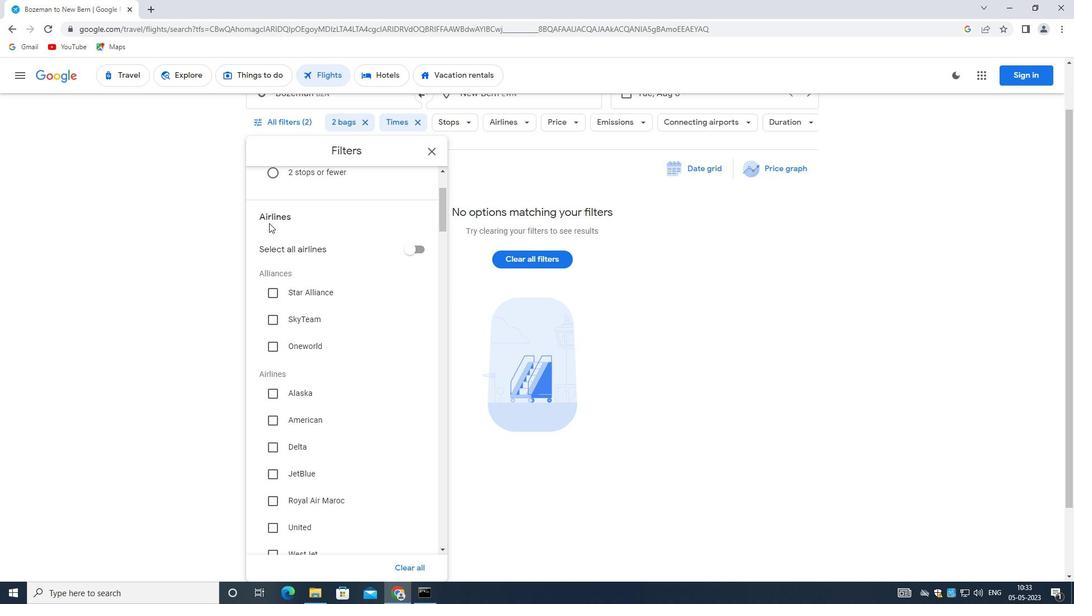 
Action: Mouse moved to (336, 260)
Screenshot: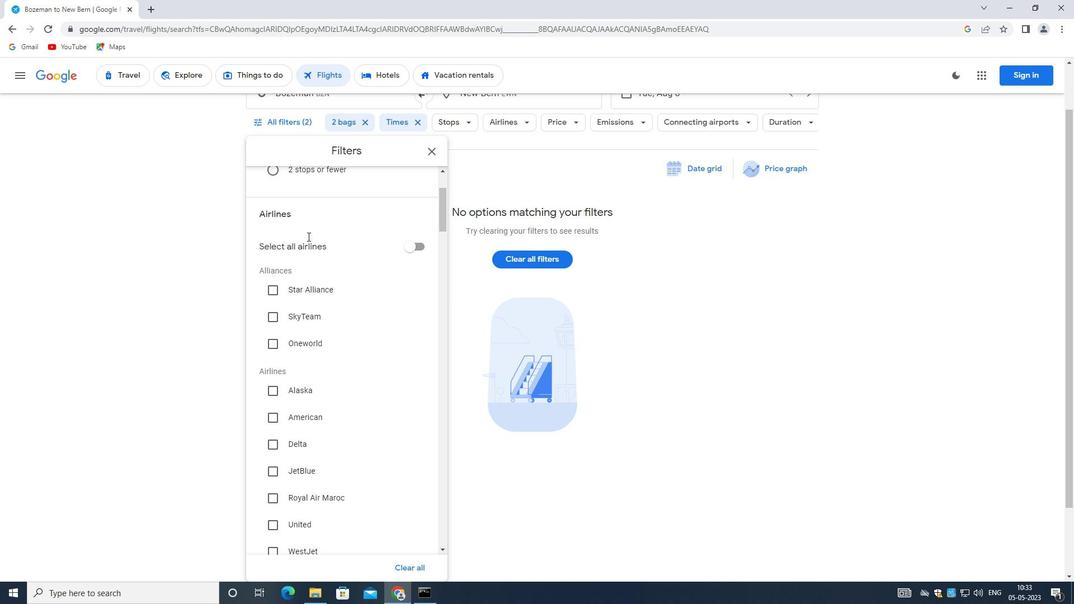 
Action: Mouse scrolled (336, 259) with delta (0, 0)
Screenshot: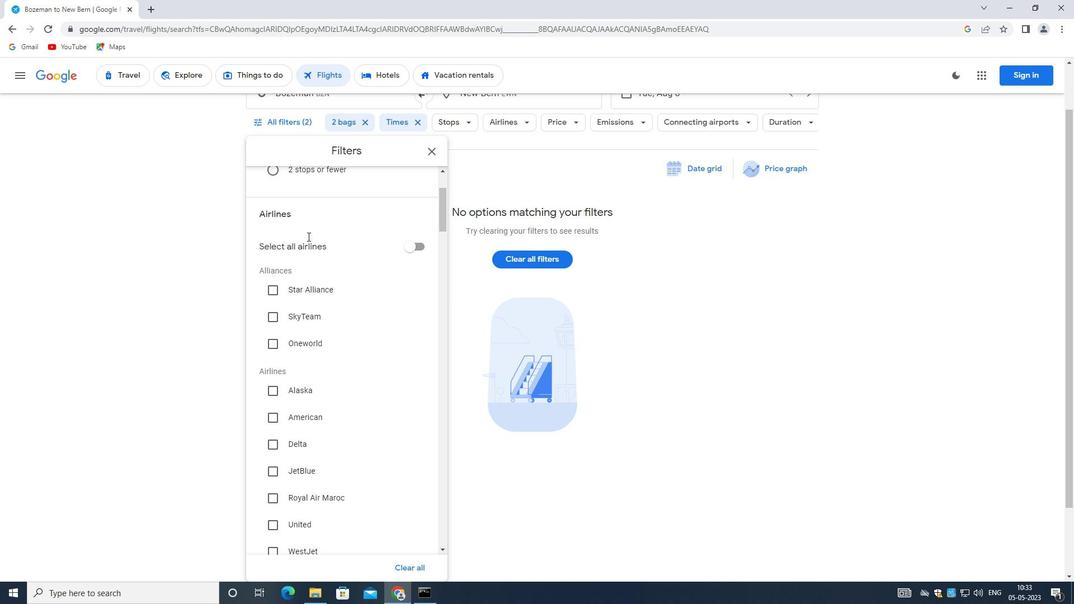
Action: Mouse moved to (343, 267)
Screenshot: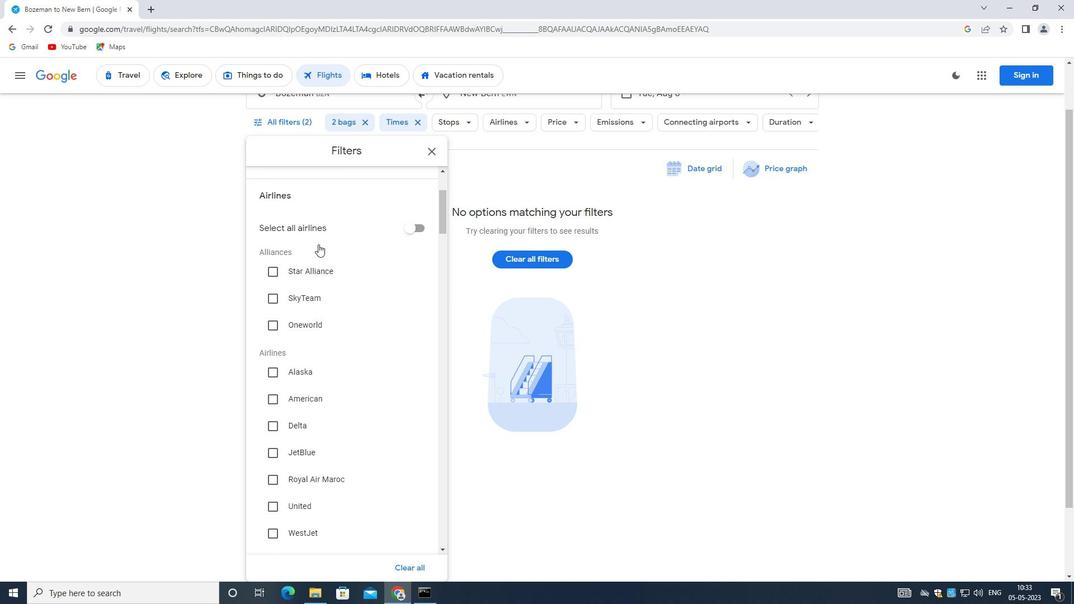 
Action: Mouse scrolled (343, 266) with delta (0, 0)
Screenshot: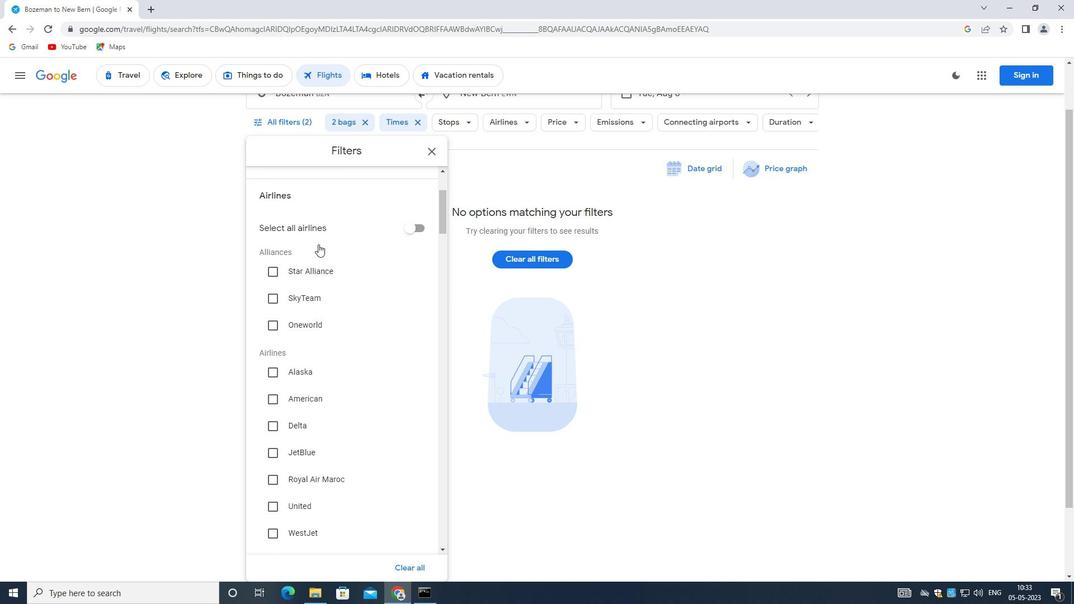 
Action: Mouse moved to (419, 348)
Screenshot: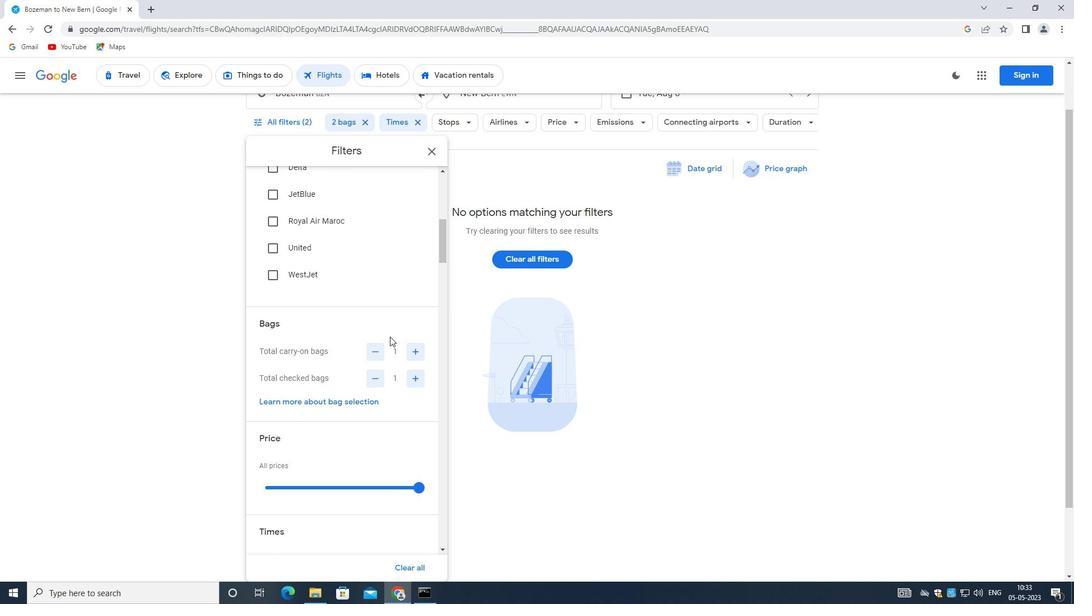 
Action: Mouse pressed left at (419, 348)
Screenshot: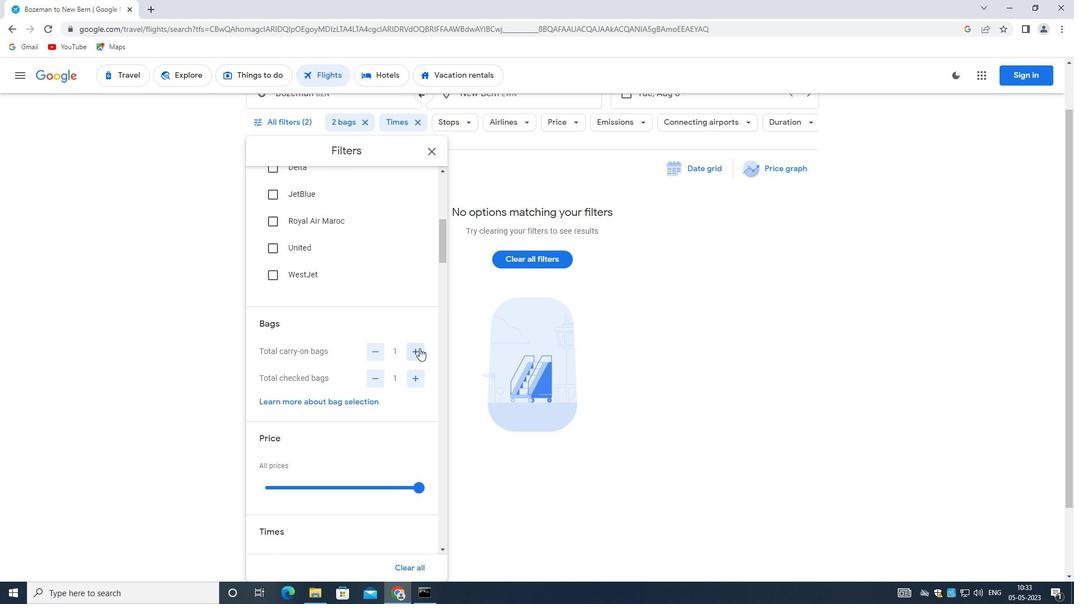 
Action: Mouse moved to (415, 373)
Screenshot: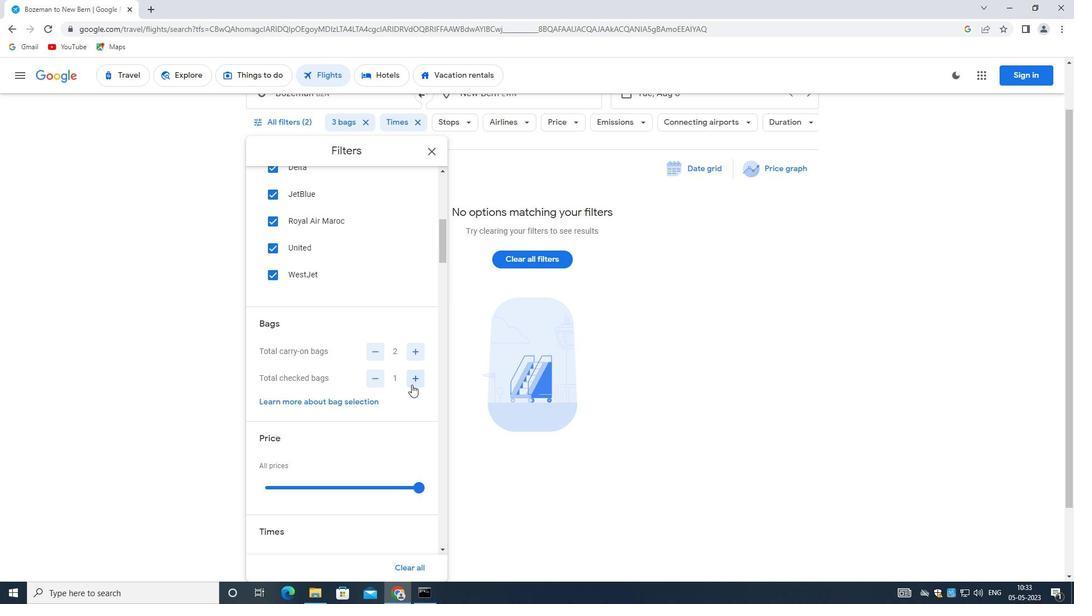 
Action: Mouse pressed left at (415, 373)
Screenshot: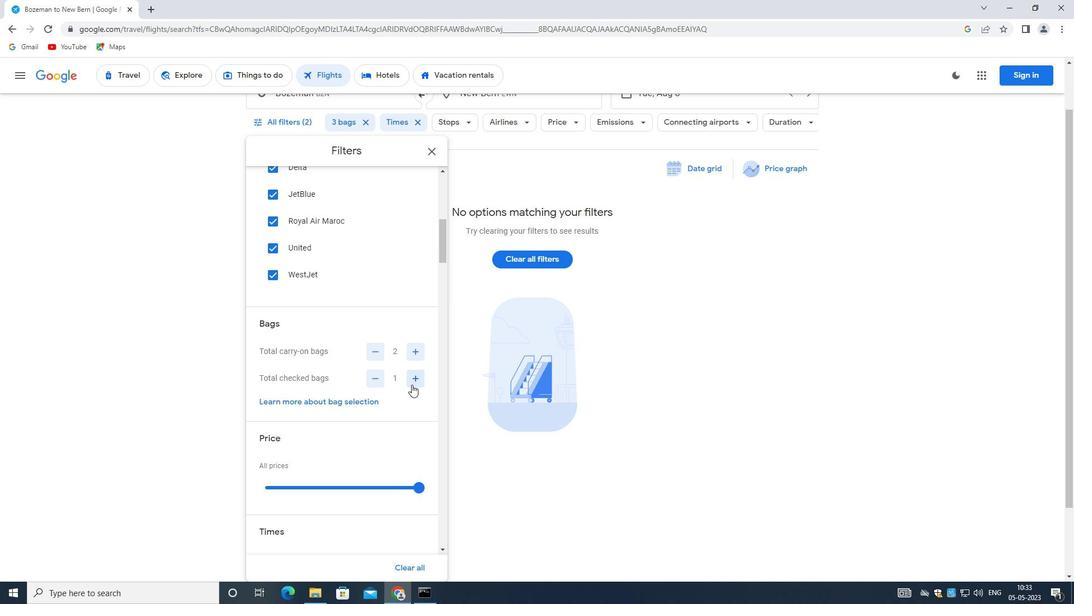
Action: Mouse pressed left at (415, 373)
Screenshot: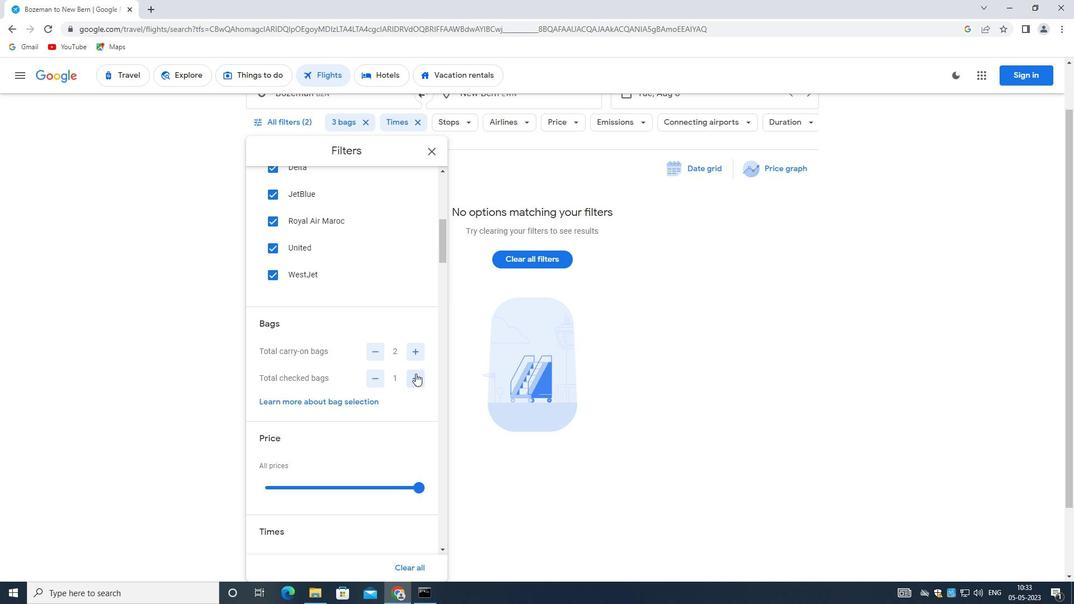 
Action: Mouse pressed left at (415, 373)
Screenshot: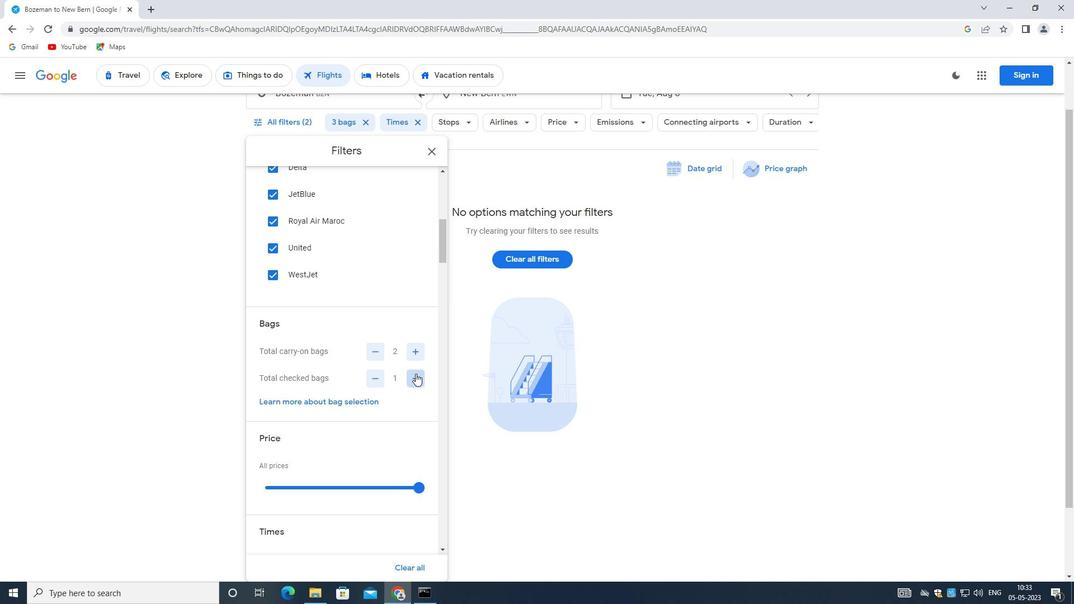 
Action: Mouse pressed left at (415, 373)
Screenshot: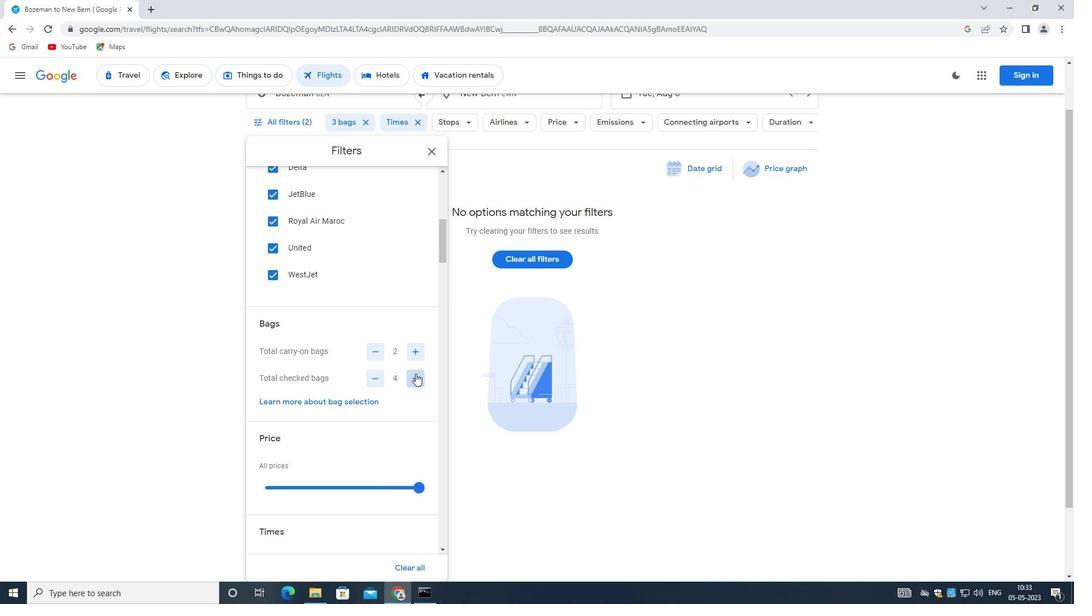 
Action: Mouse moved to (417, 373)
Screenshot: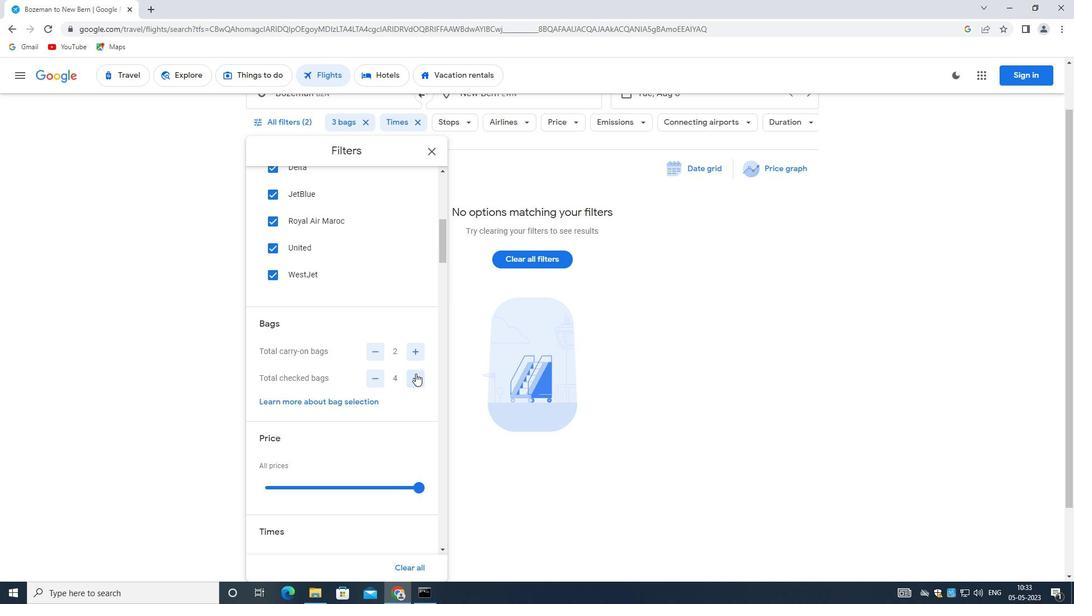 
Action: Mouse pressed left at (417, 373)
Screenshot: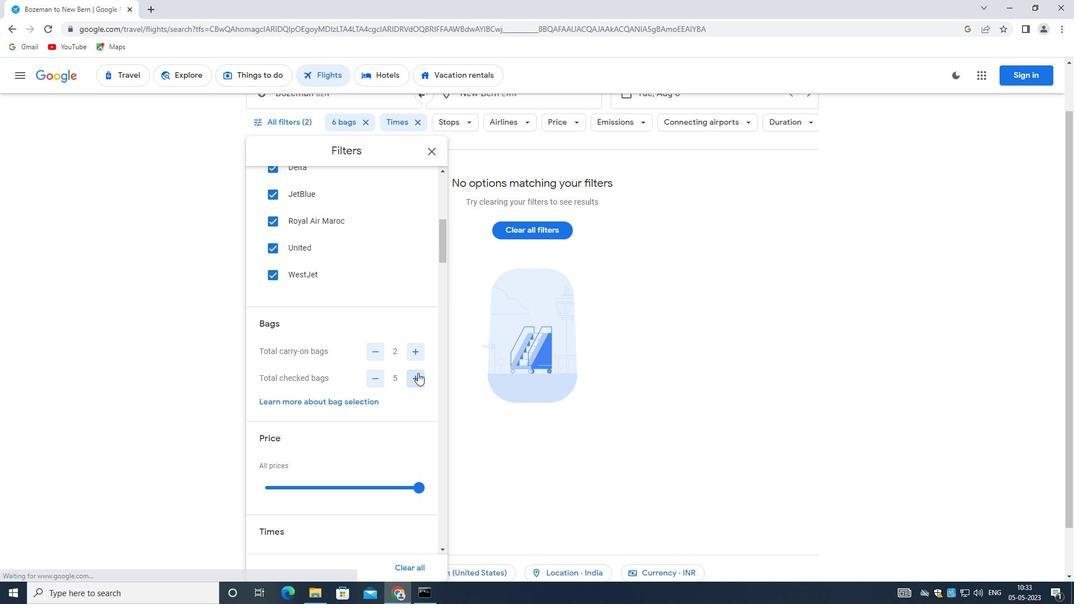 
Action: Mouse moved to (418, 372)
Screenshot: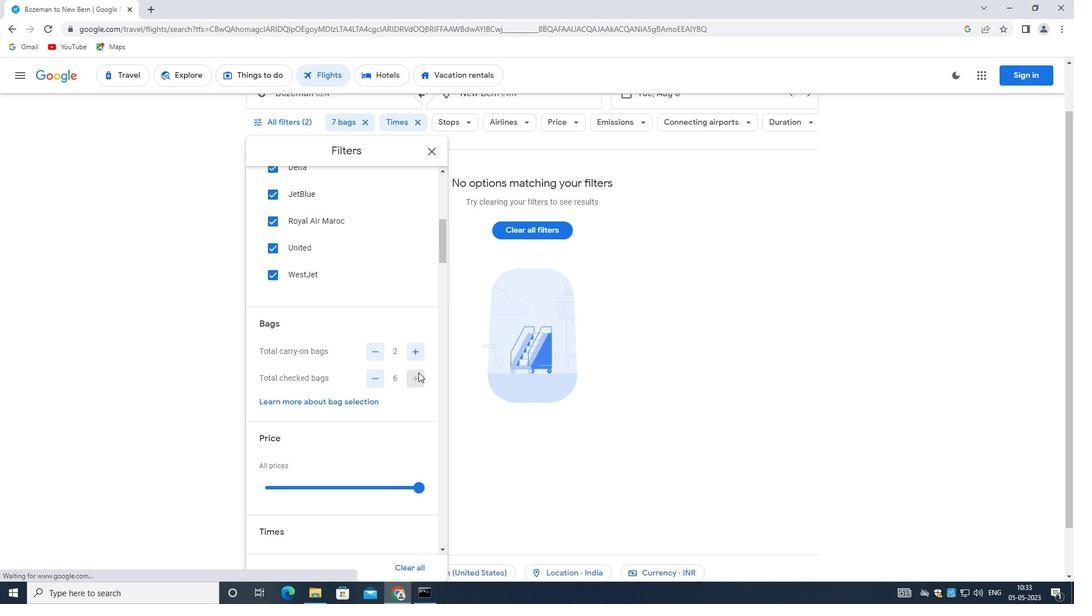 
Action: Mouse pressed left at (418, 372)
Screenshot: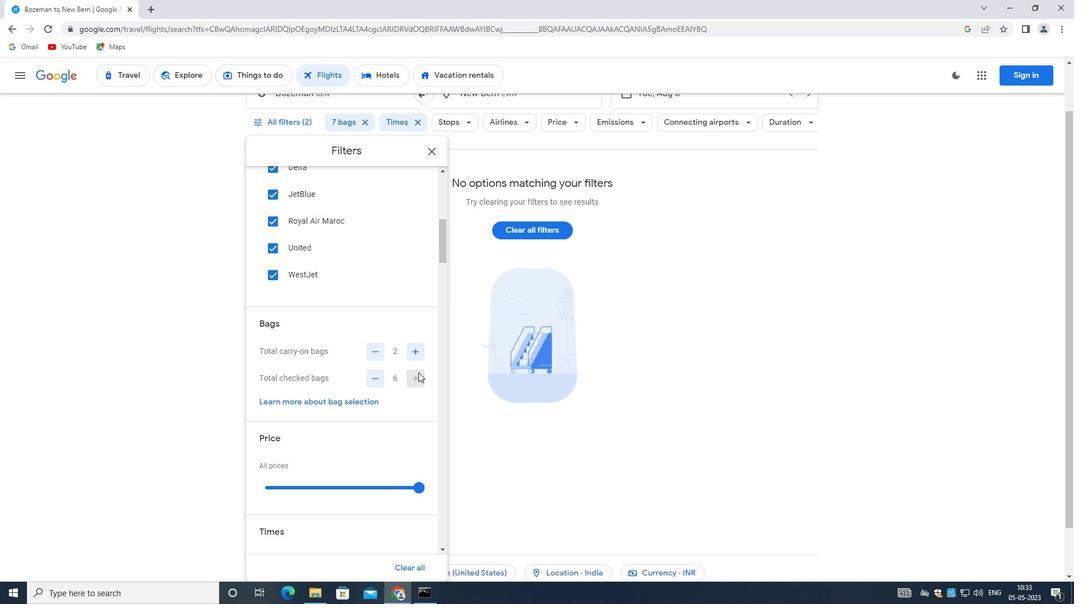 
Action: Mouse moved to (295, 446)
Screenshot: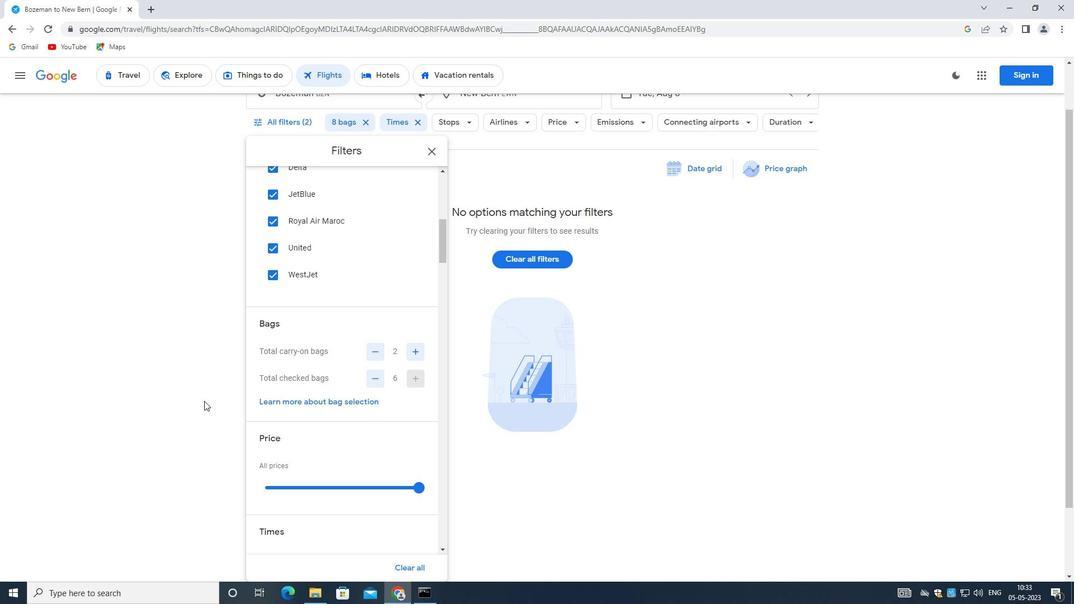
Action: Mouse scrolled (295, 445) with delta (0, 0)
Screenshot: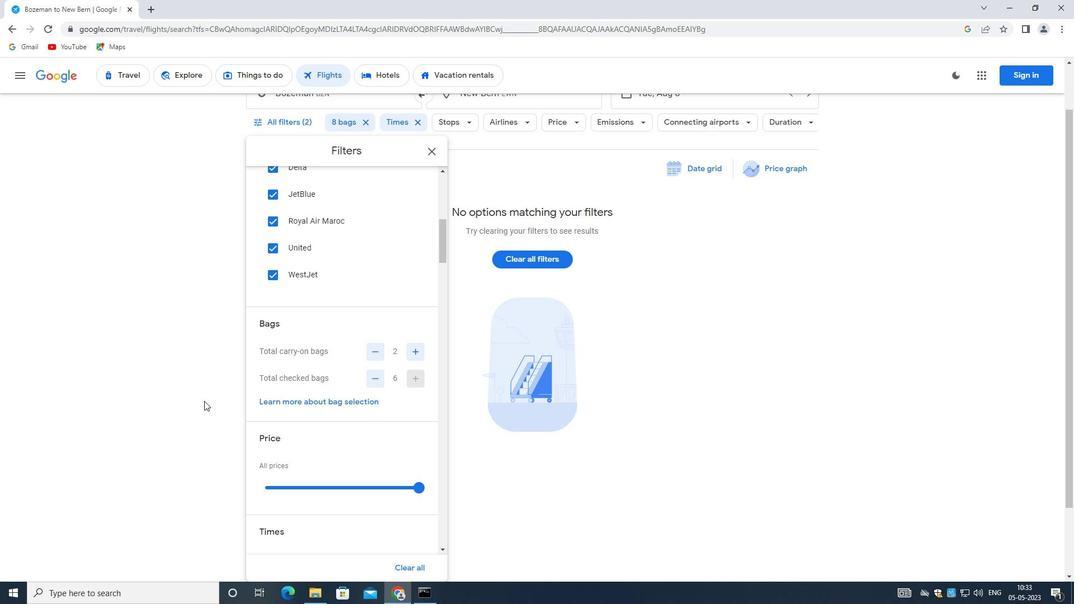 
Action: Mouse moved to (307, 451)
Screenshot: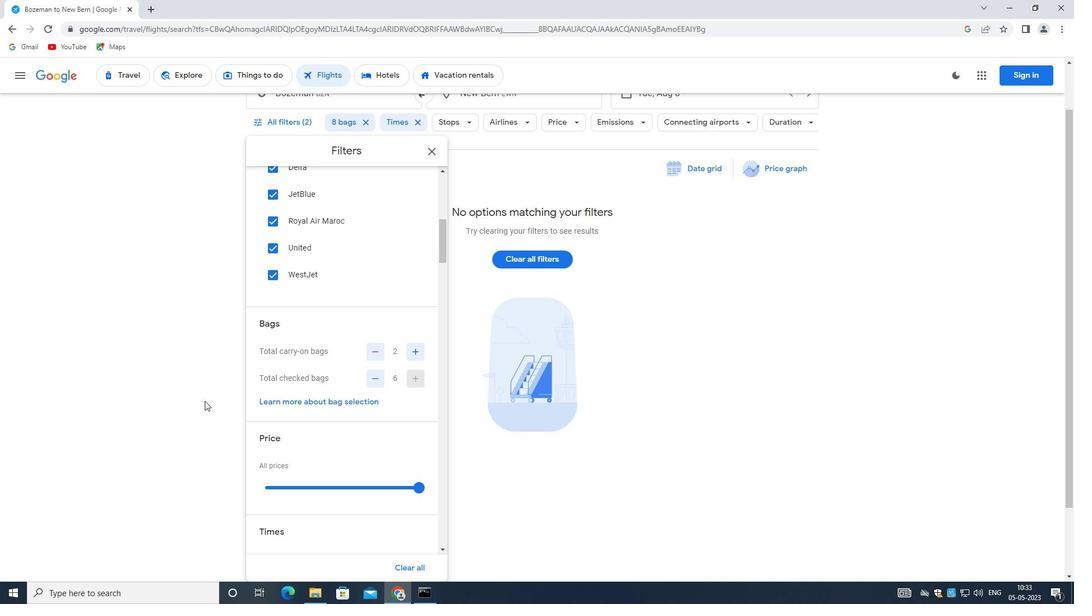 
Action: Mouse scrolled (307, 450) with delta (0, 0)
Screenshot: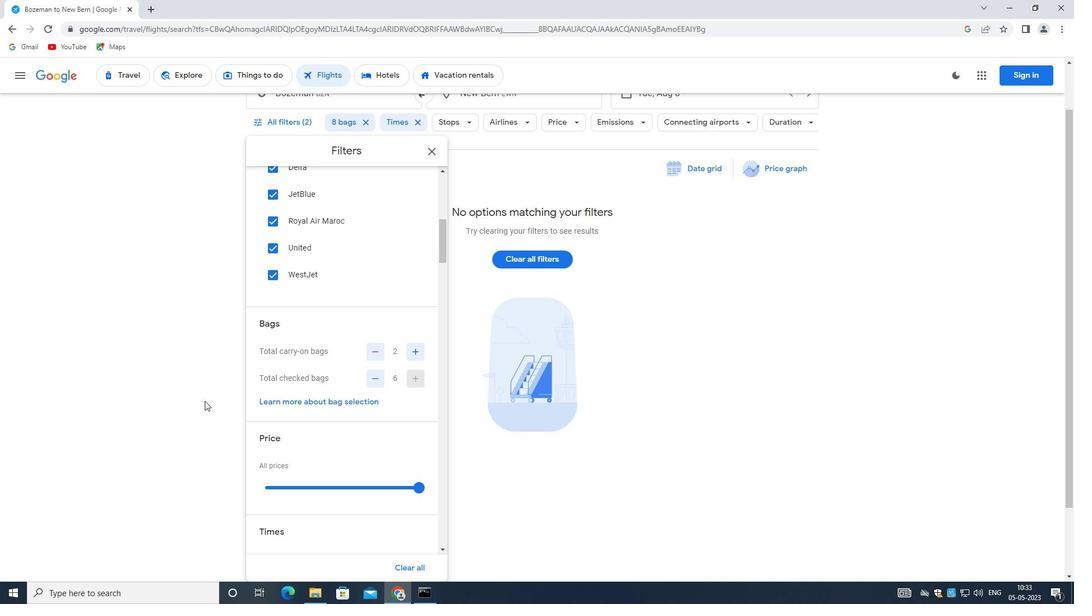 
Action: Mouse moved to (420, 375)
Screenshot: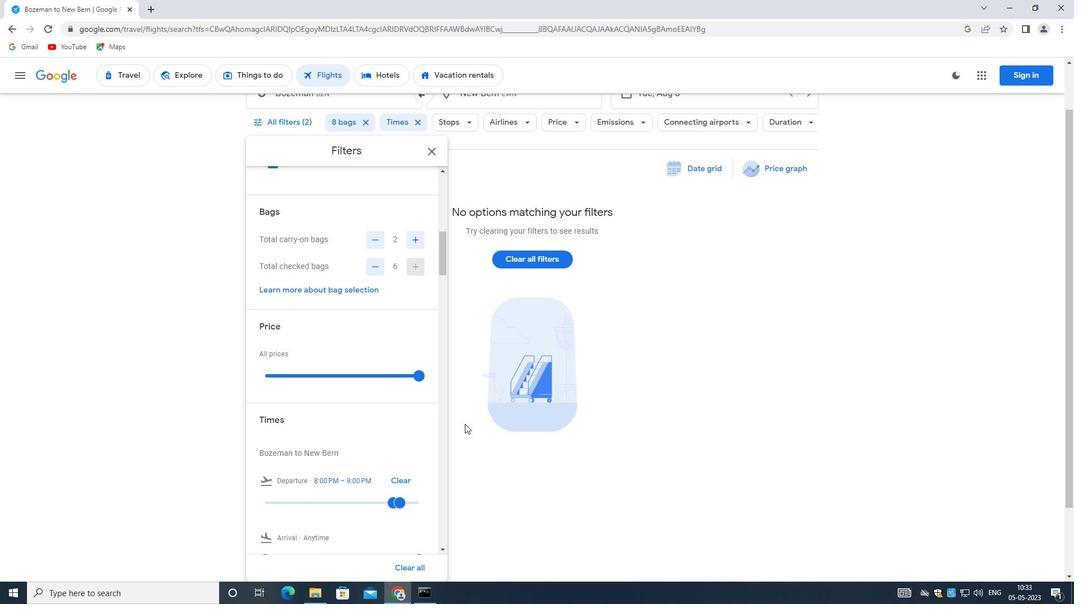 
Action: Mouse pressed left at (420, 375)
Screenshot: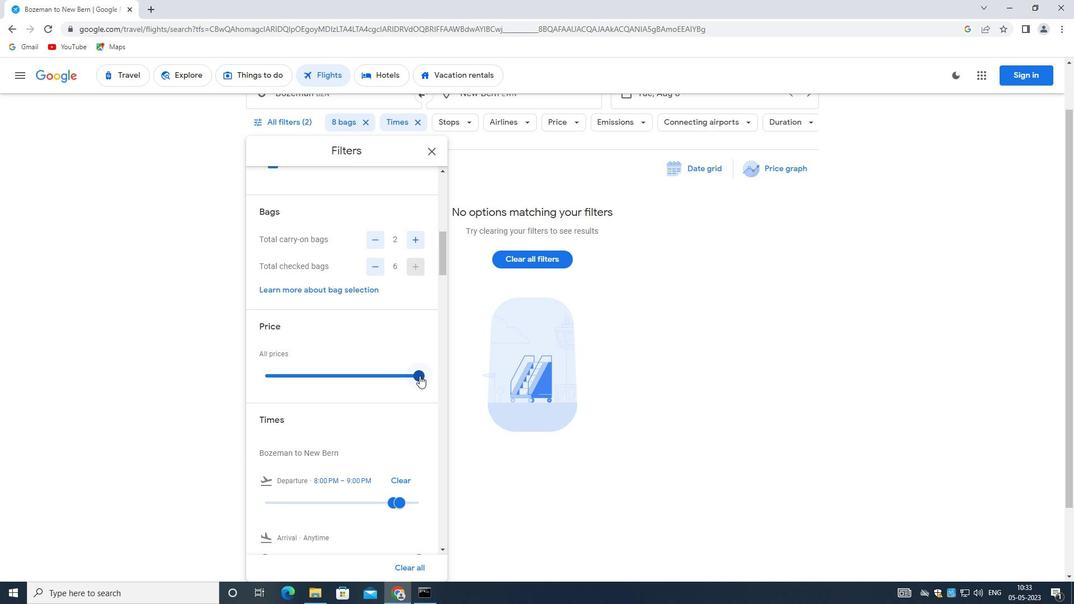 
Action: Mouse pressed left at (420, 375)
Screenshot: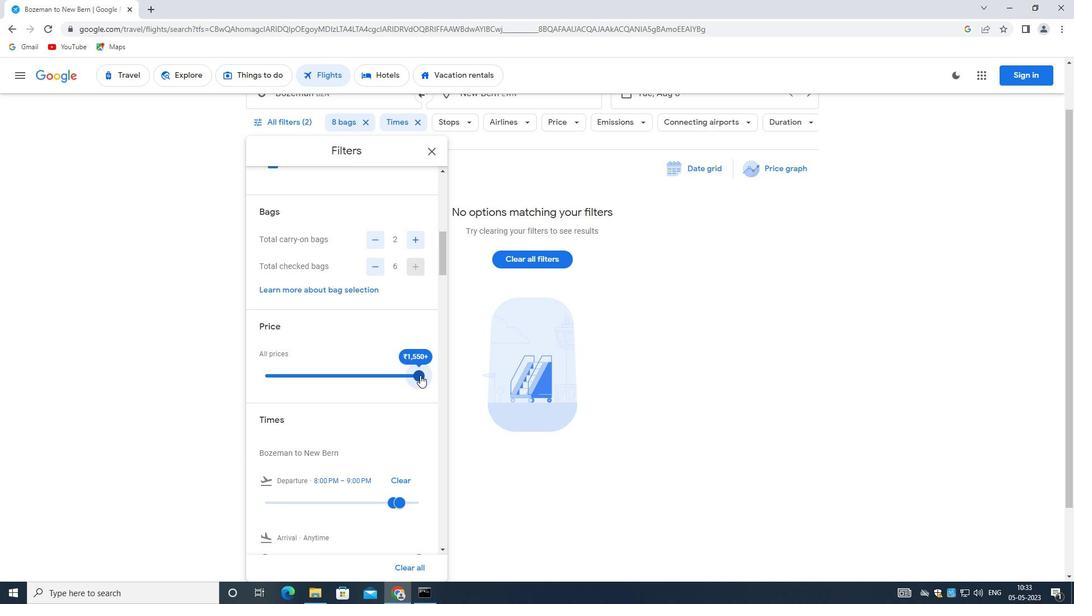 
Action: Mouse moved to (405, 500)
Screenshot: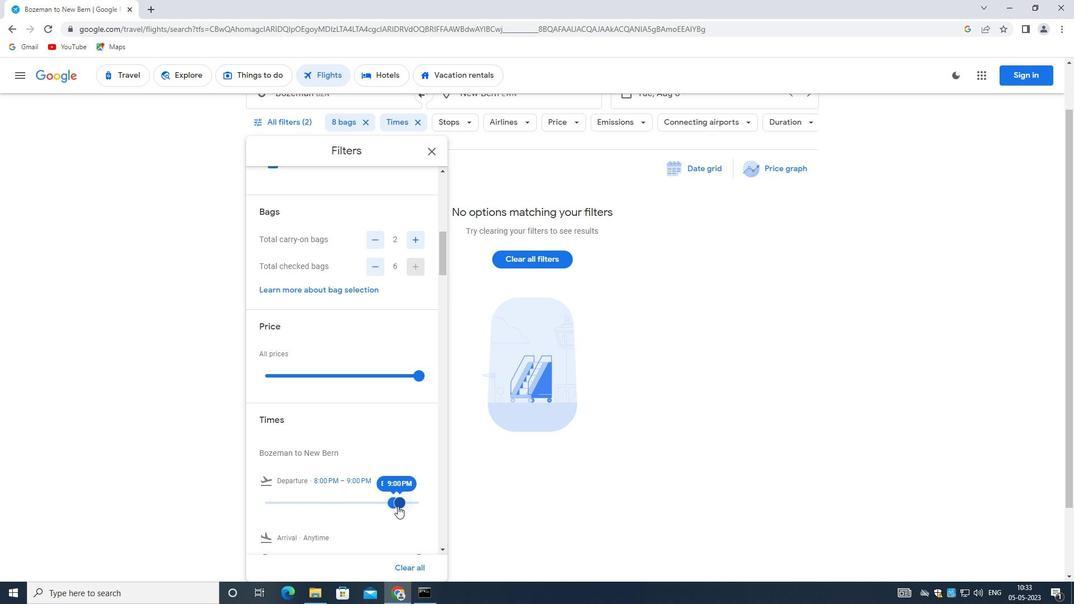 
Action: Mouse pressed left at (405, 500)
Screenshot: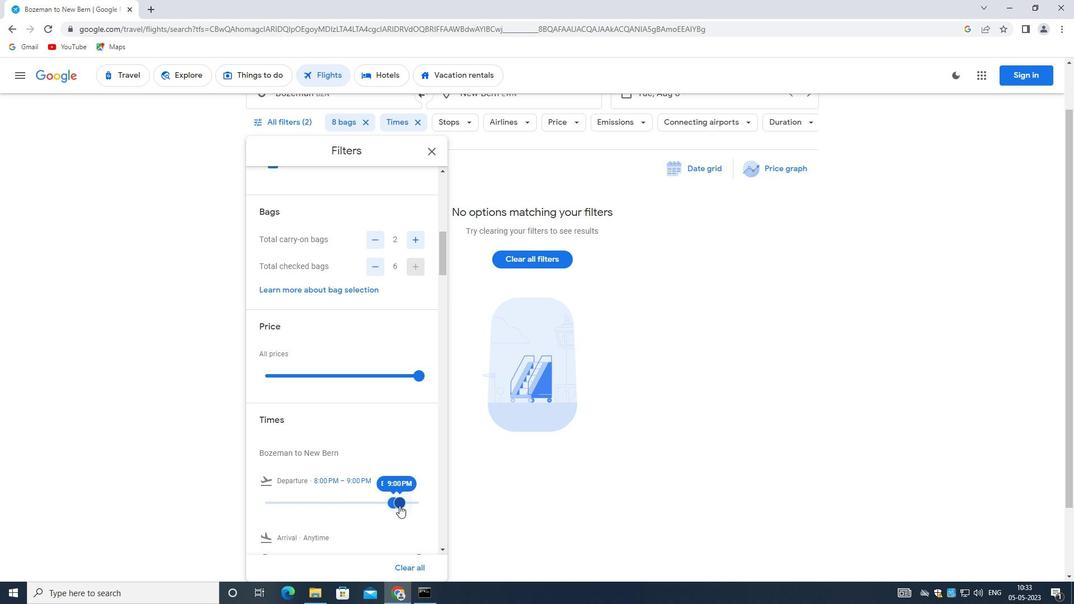 
Action: Mouse moved to (393, 499)
Screenshot: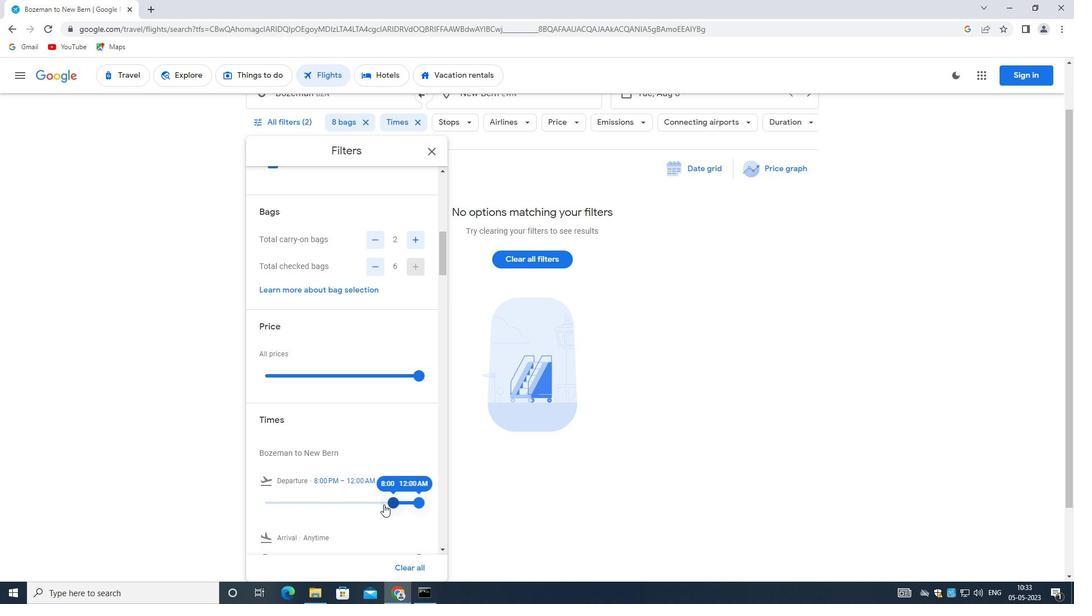 
Action: Mouse pressed left at (393, 499)
Screenshot: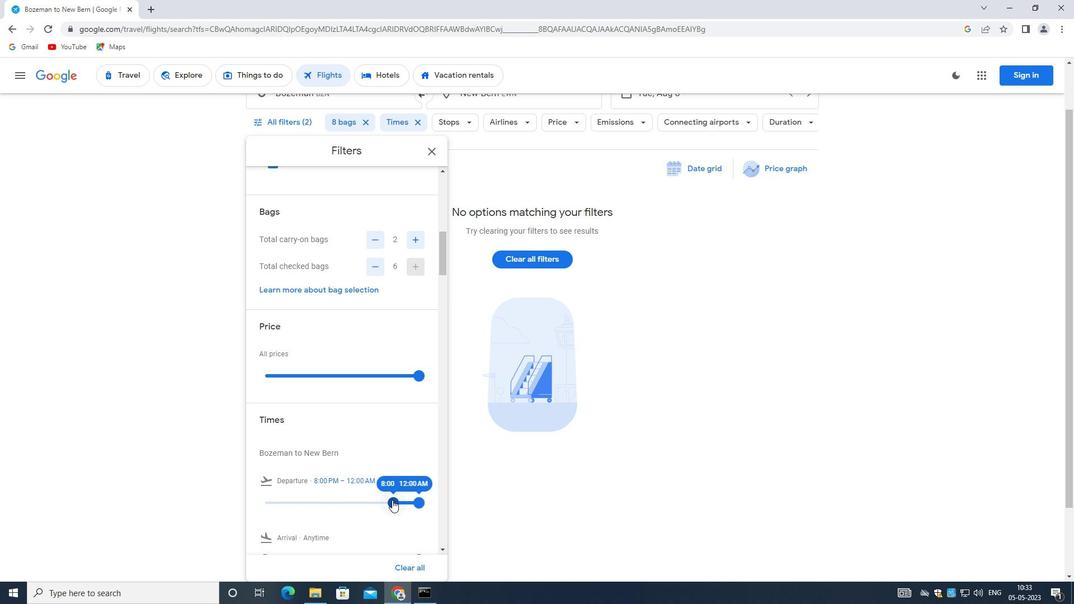 
Action: Mouse moved to (419, 499)
Screenshot: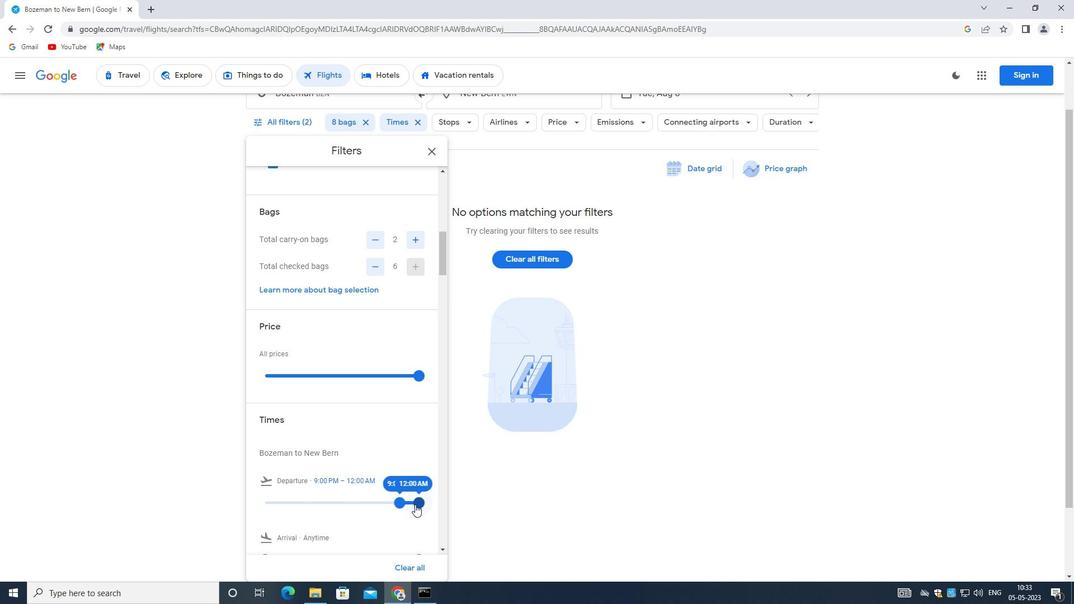 
Action: Mouse pressed left at (419, 499)
Screenshot: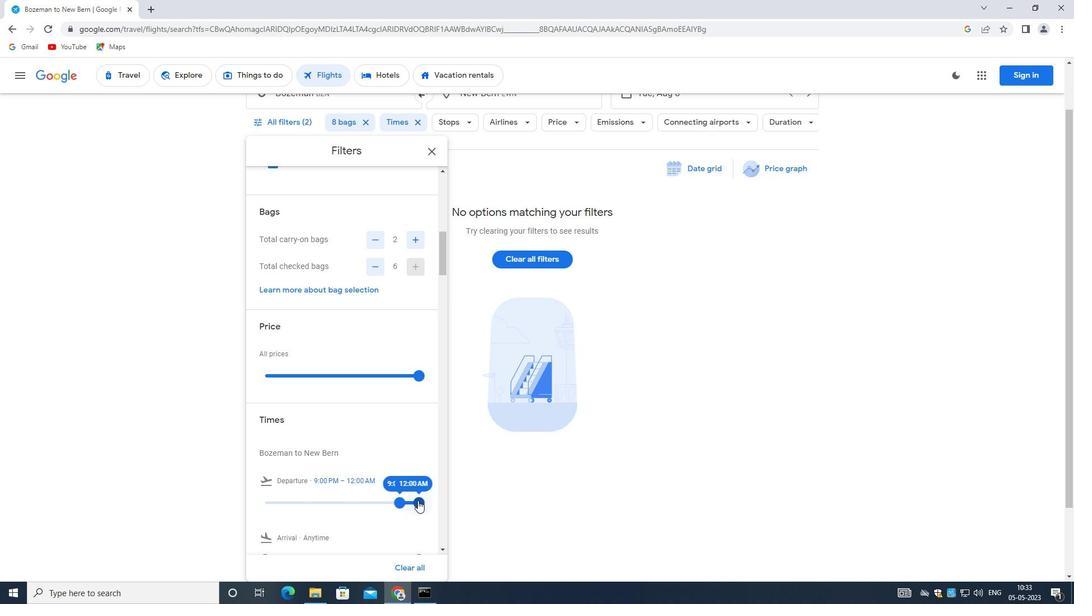 
Action: Mouse moved to (362, 469)
Screenshot: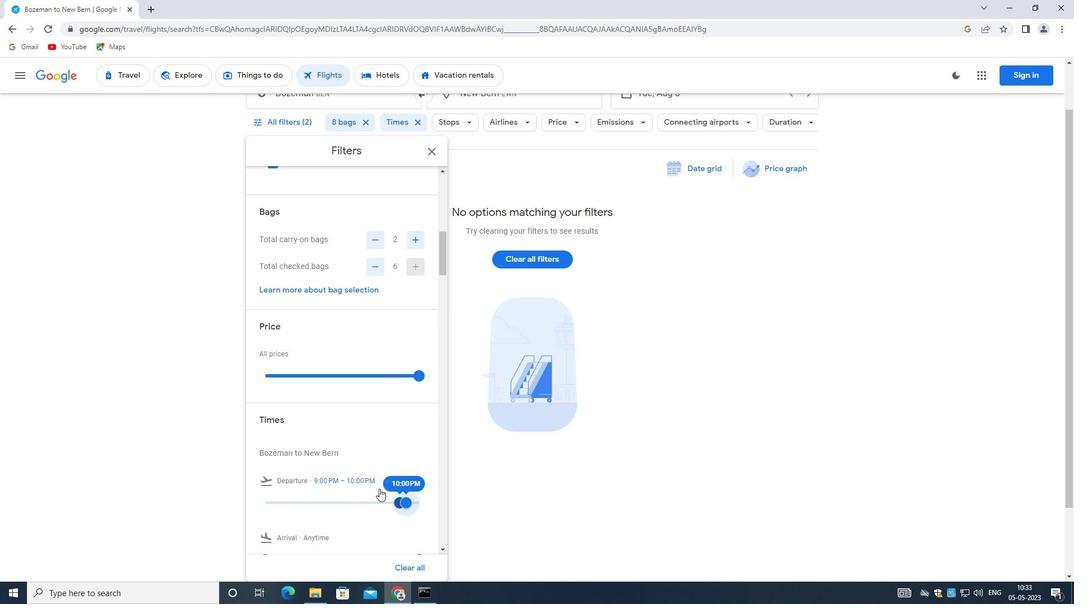 
Action: Mouse scrolled (362, 468) with delta (0, 0)
Screenshot: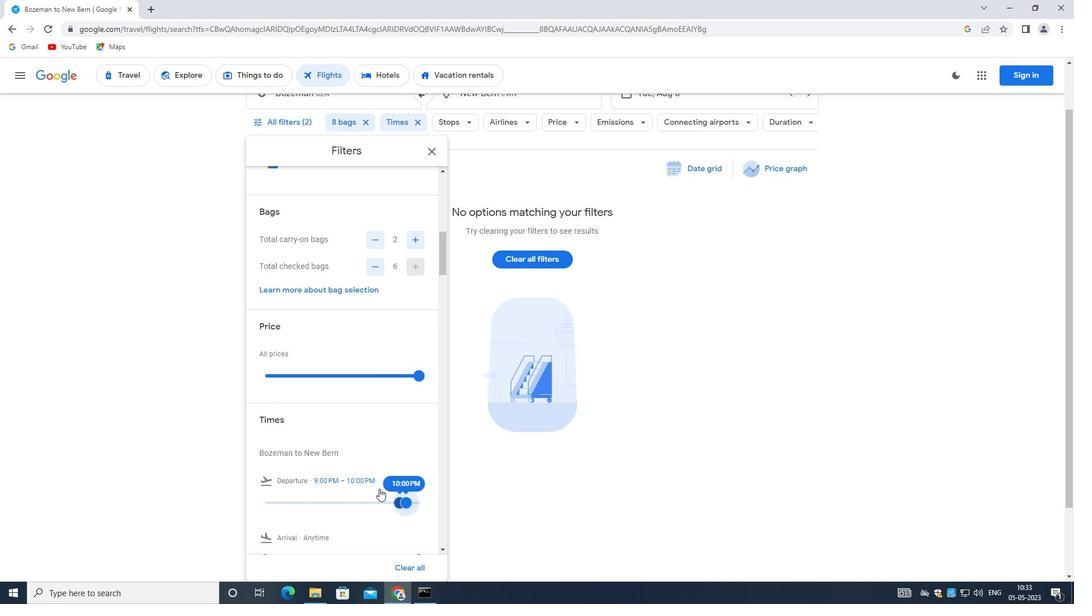 
Action: Mouse scrolled (362, 468) with delta (0, 0)
Screenshot: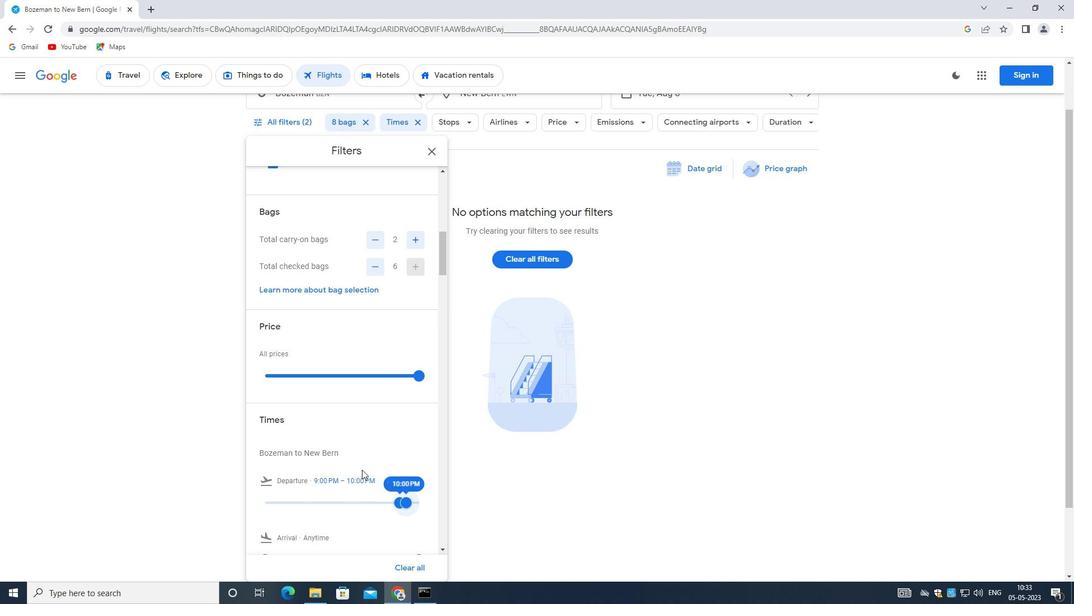 
Action: Mouse scrolled (362, 468) with delta (0, 0)
Screenshot: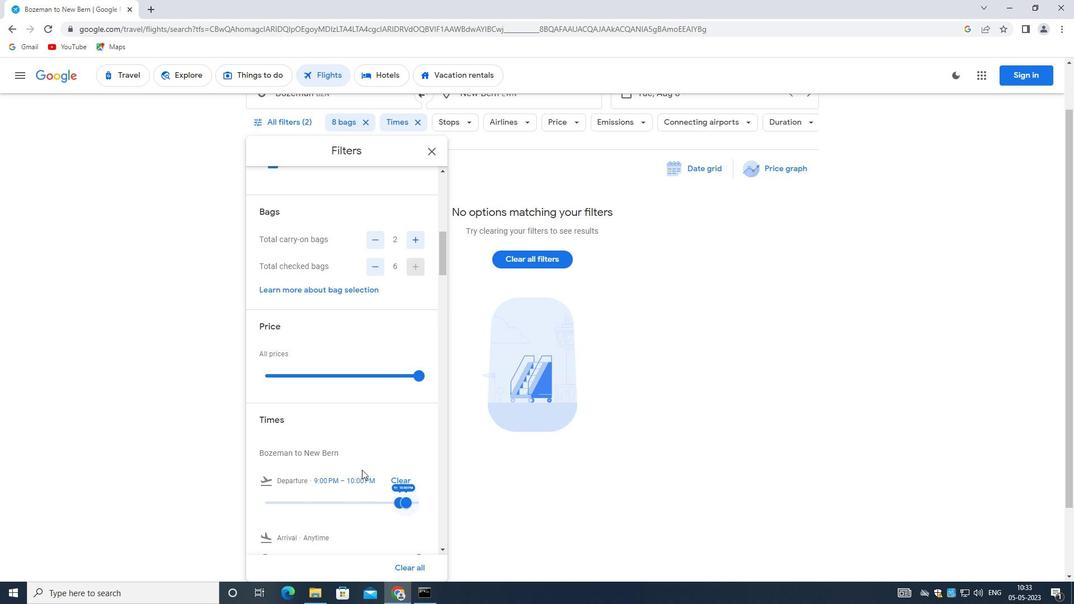 
Action: Mouse moved to (358, 468)
Screenshot: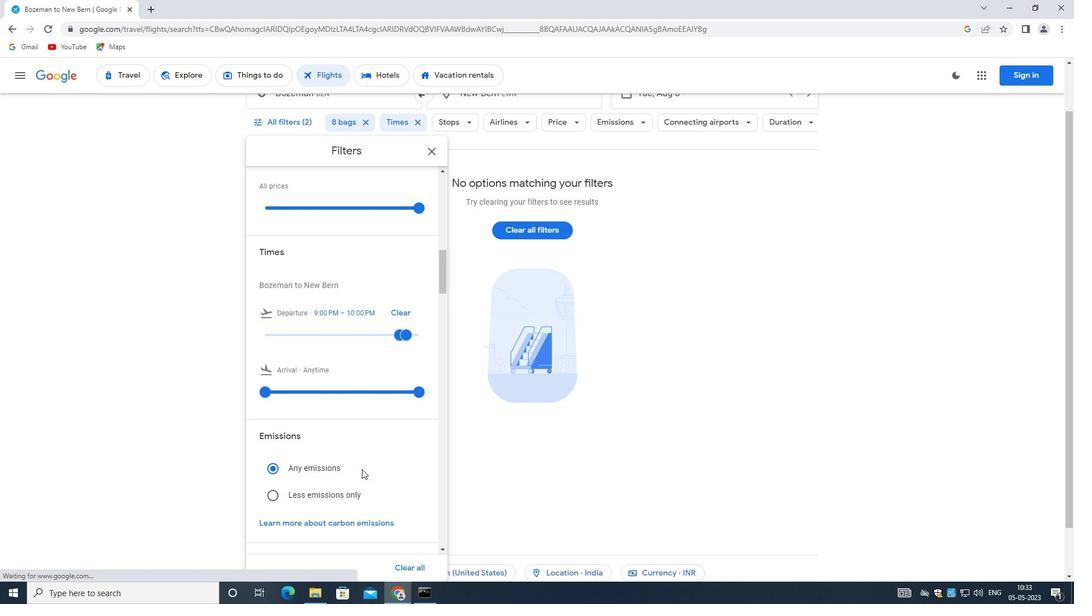 
Action: Mouse scrolled (358, 468) with delta (0, 0)
Screenshot: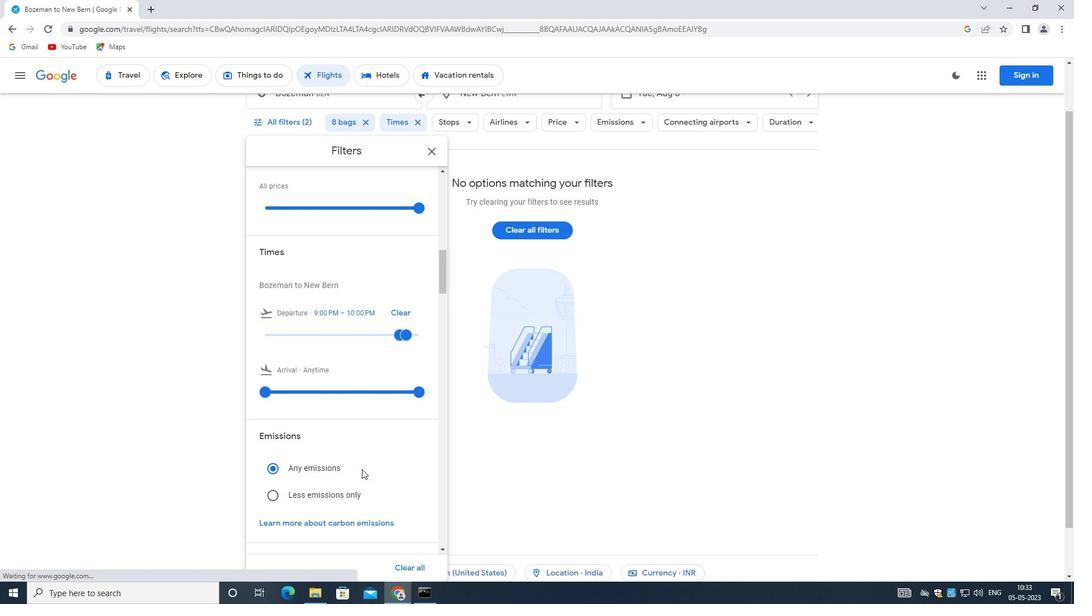 
Action: Mouse moved to (358, 468)
Screenshot: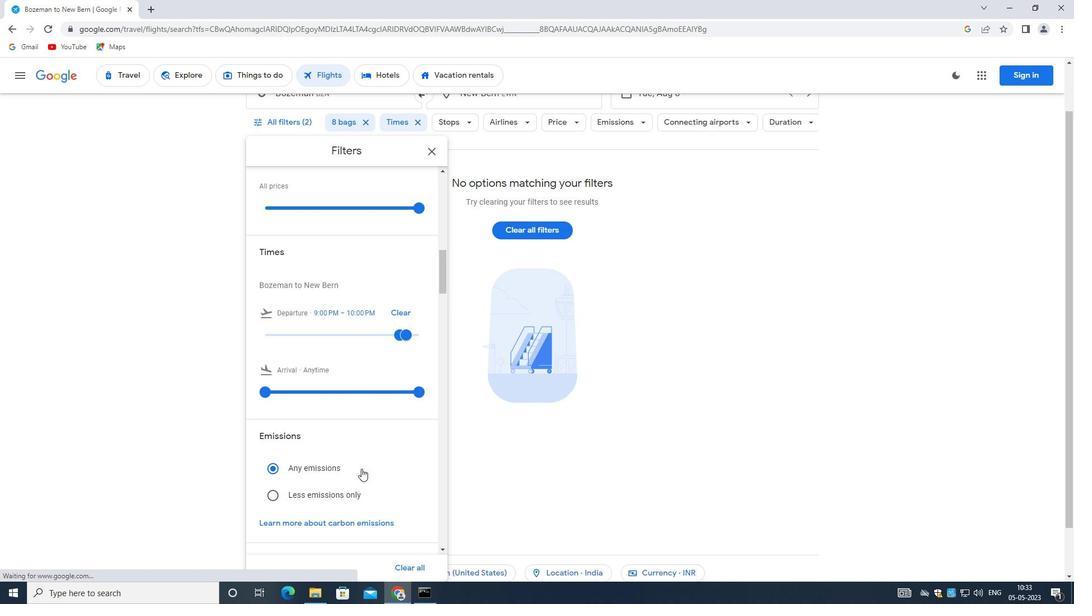 
Action: Mouse scrolled (358, 468) with delta (0, 0)
Screenshot: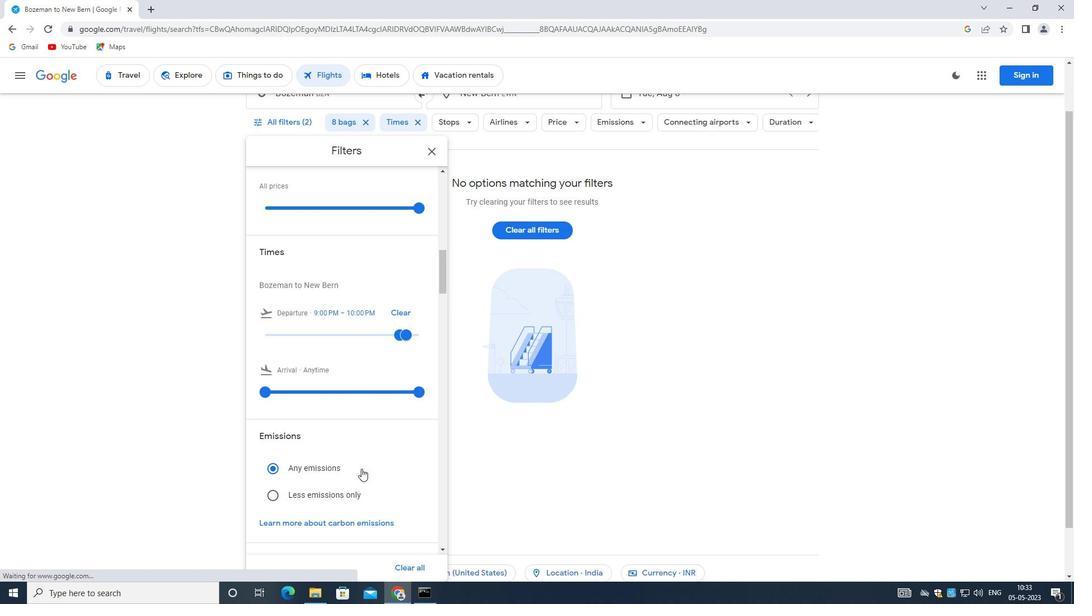 
Action: Mouse scrolled (358, 468) with delta (0, 0)
Screenshot: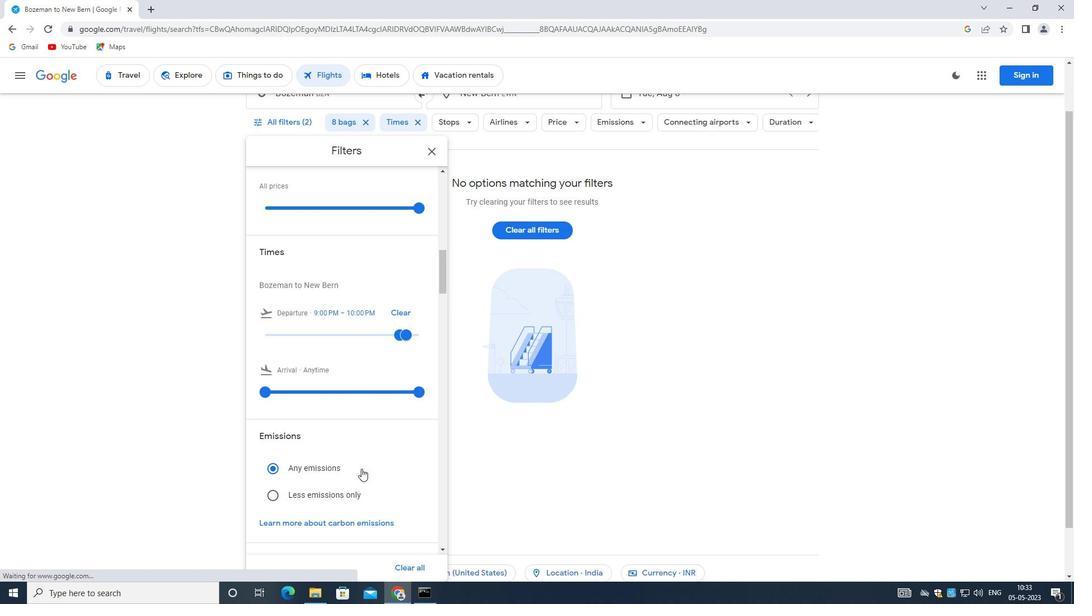
Action: Mouse scrolled (358, 468) with delta (0, 0)
Screenshot: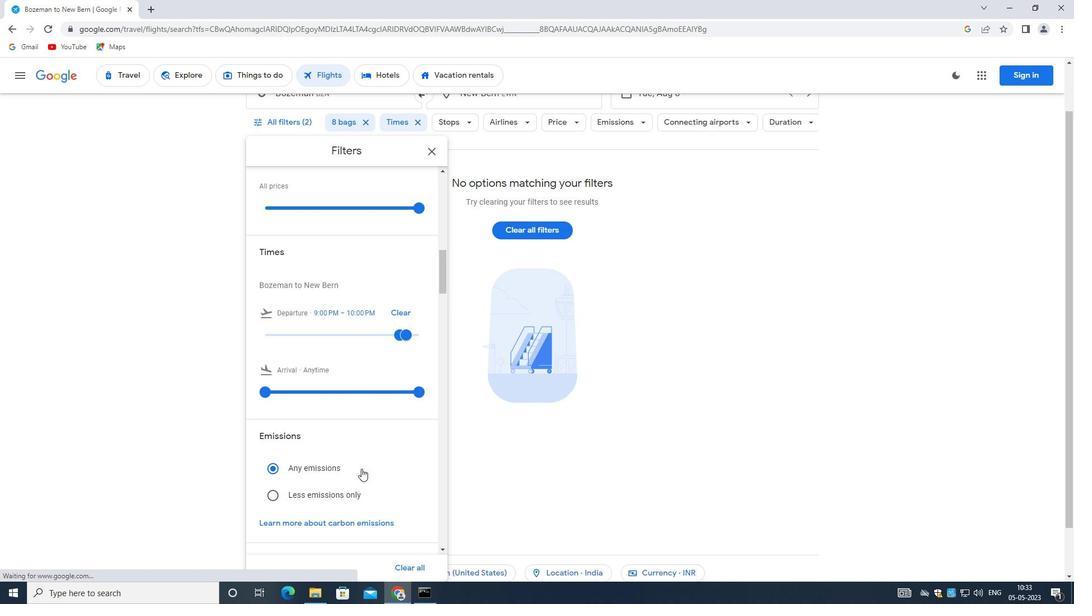 
Action: Mouse moved to (358, 469)
Screenshot: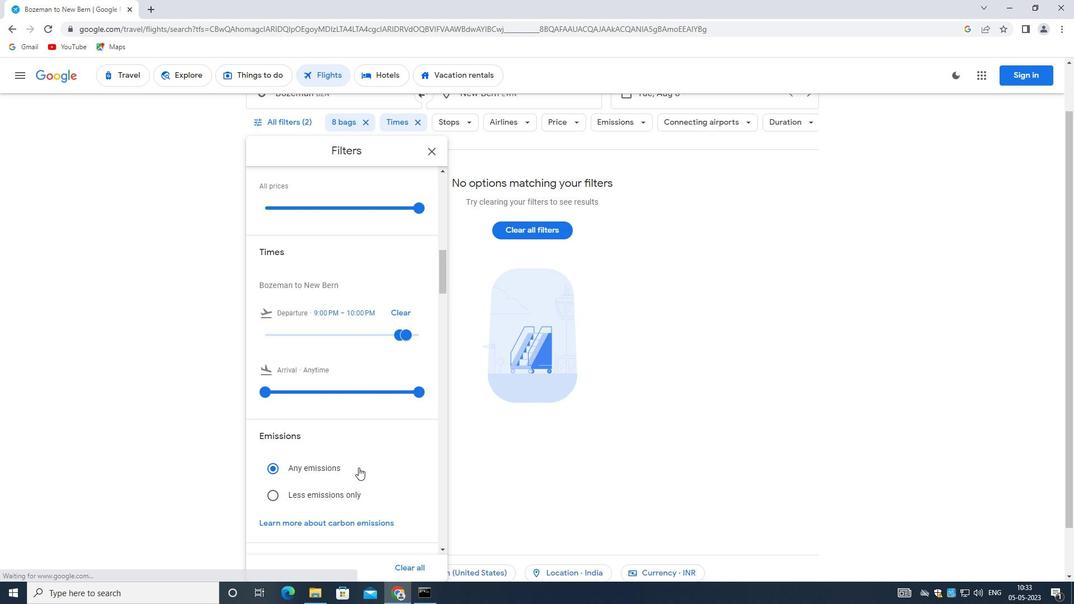 
Action: Mouse scrolled (358, 468) with delta (0, 0)
Screenshot: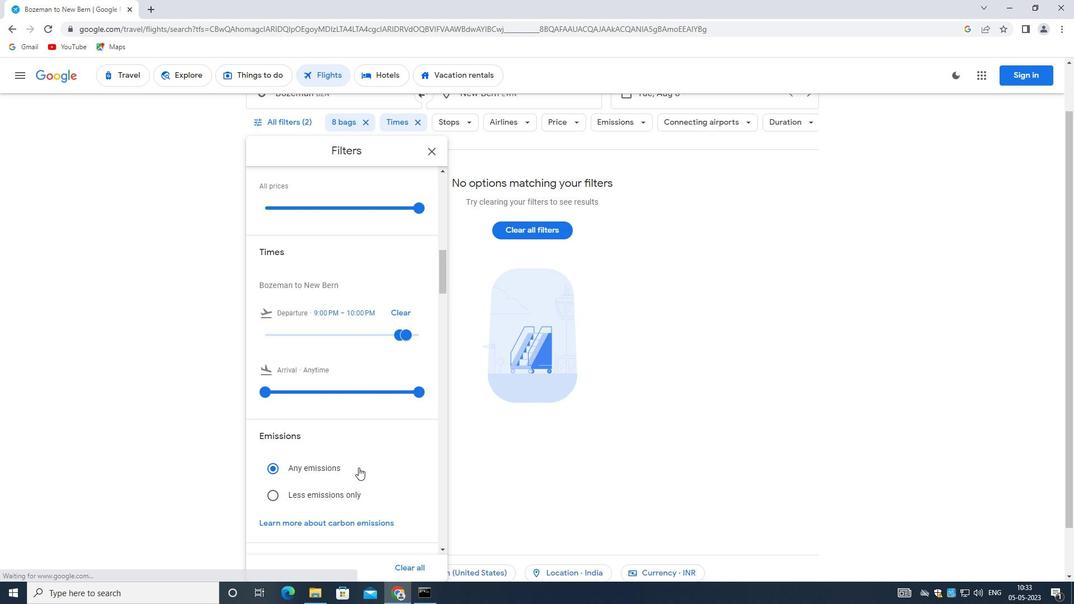 
Action: Mouse moved to (357, 471)
Screenshot: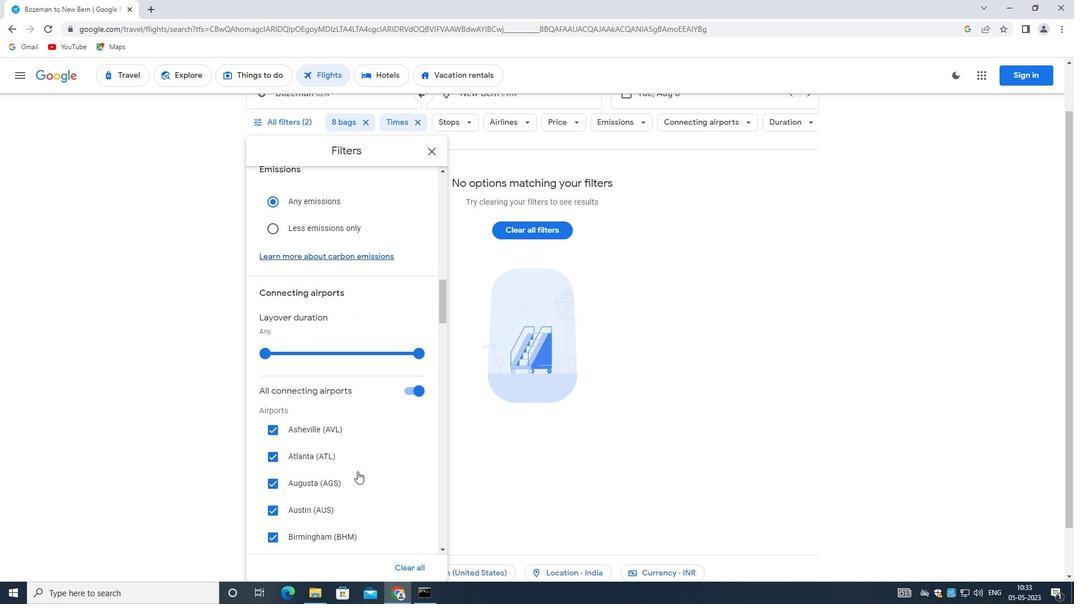 
Action: Mouse scrolled (357, 471) with delta (0, 0)
Screenshot: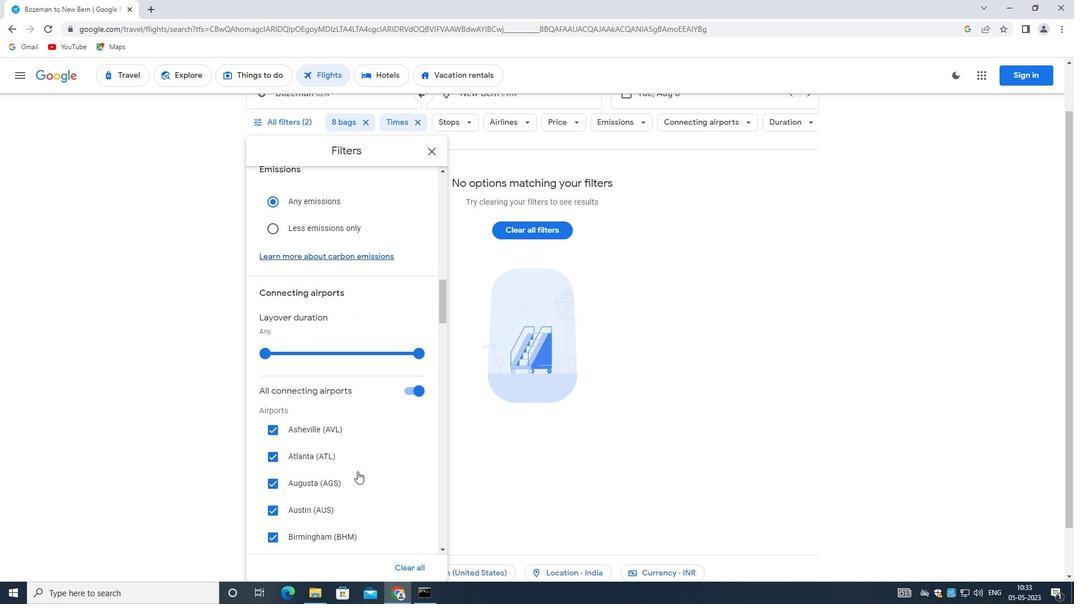 
Action: Mouse scrolled (357, 471) with delta (0, 0)
Screenshot: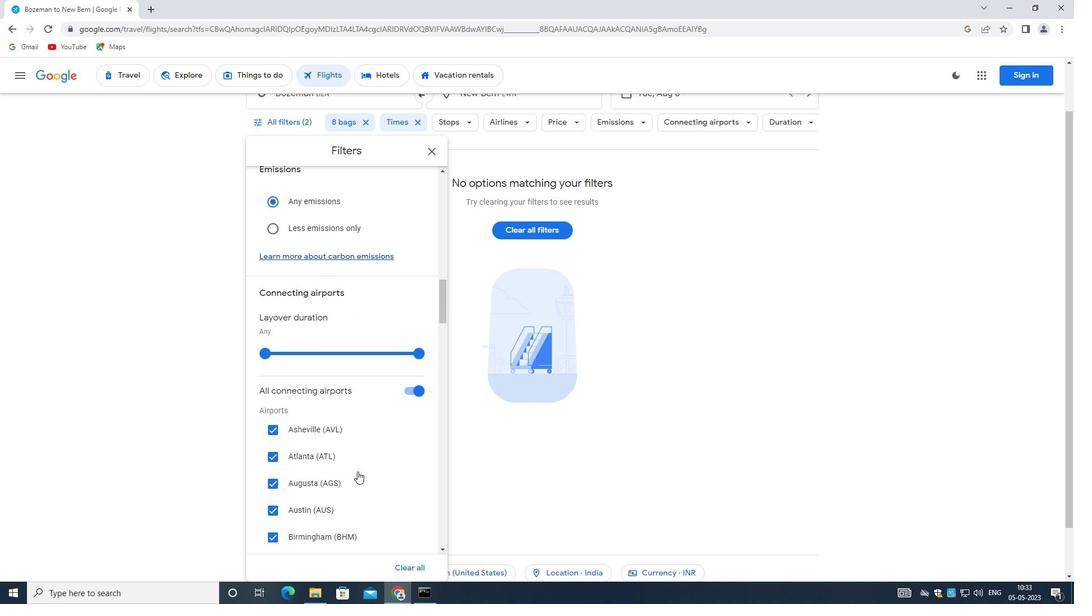 
Action: Mouse moved to (353, 471)
Screenshot: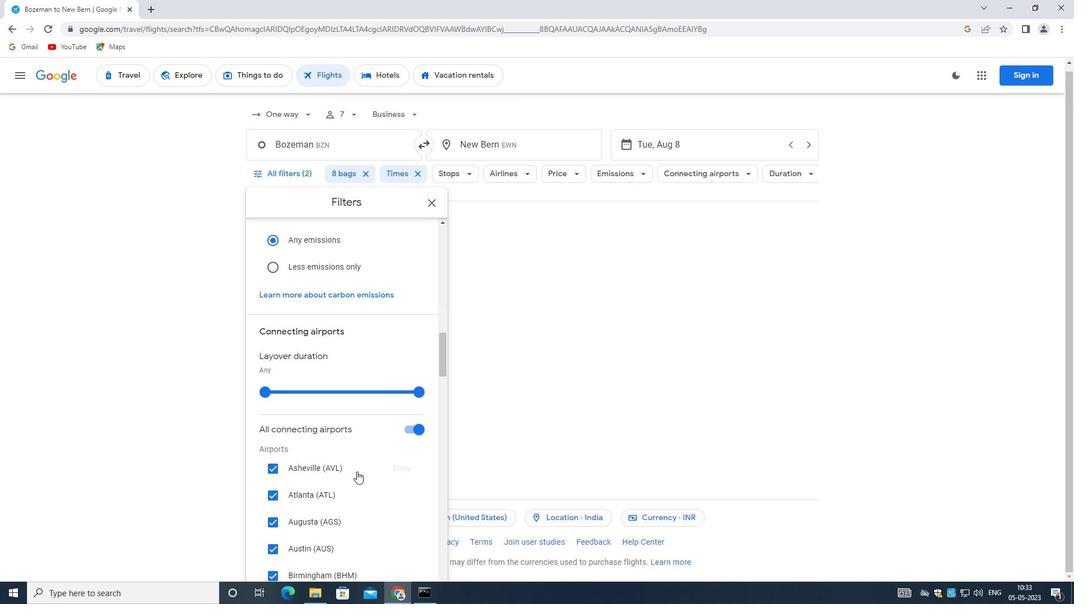 
Action: Mouse scrolled (353, 471) with delta (0, 0)
Screenshot: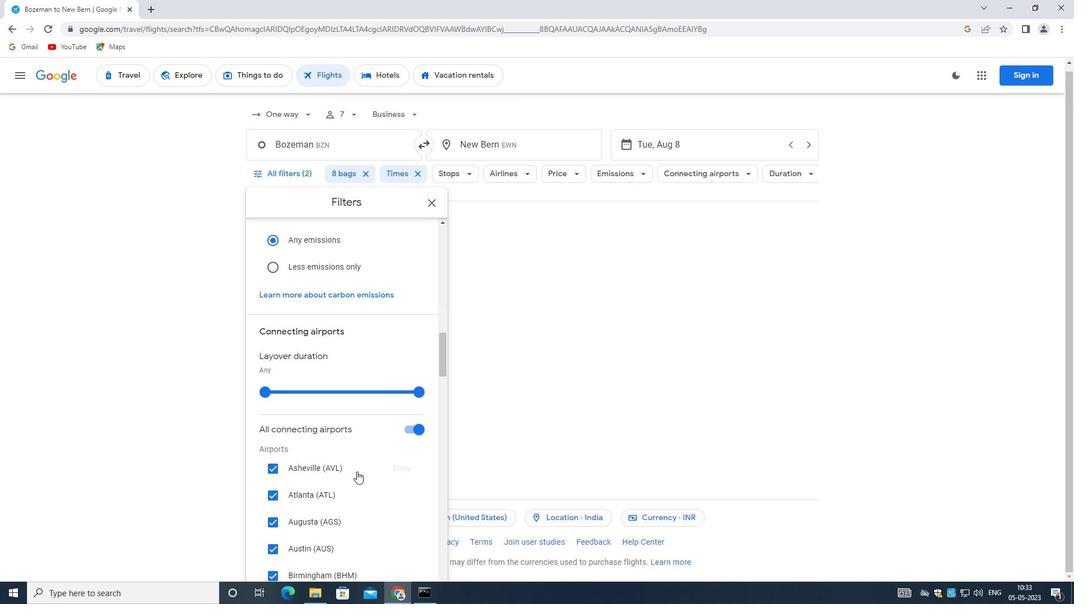 
Action: Mouse moved to (352, 471)
Screenshot: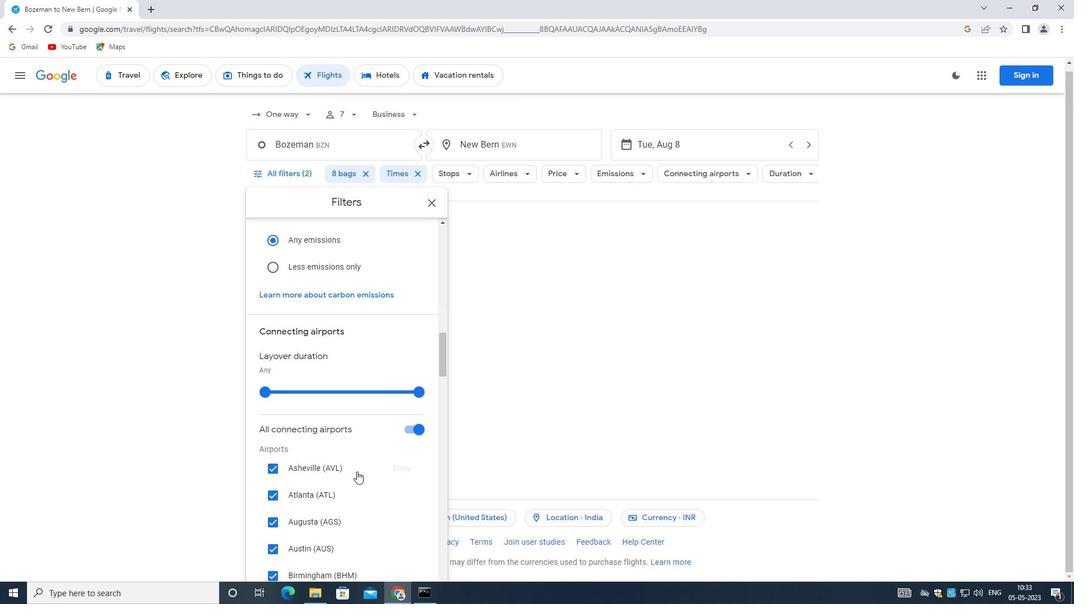 
Action: Mouse scrolled (352, 471) with delta (0, 0)
Screenshot: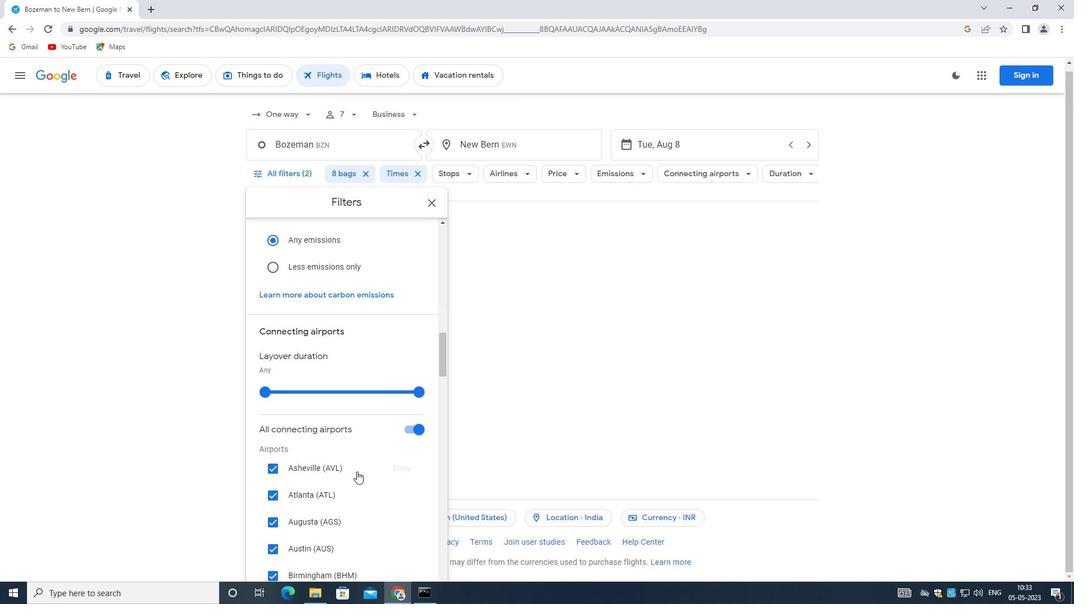 
Action: Mouse scrolled (352, 471) with delta (0, 0)
Screenshot: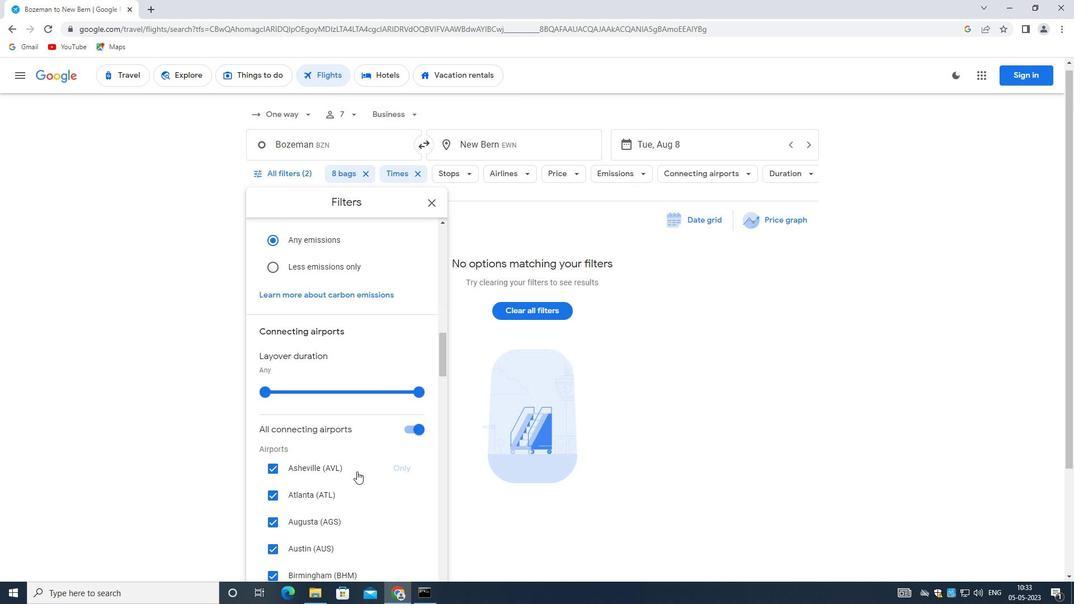 
Action: Mouse scrolled (352, 471) with delta (0, 0)
Screenshot: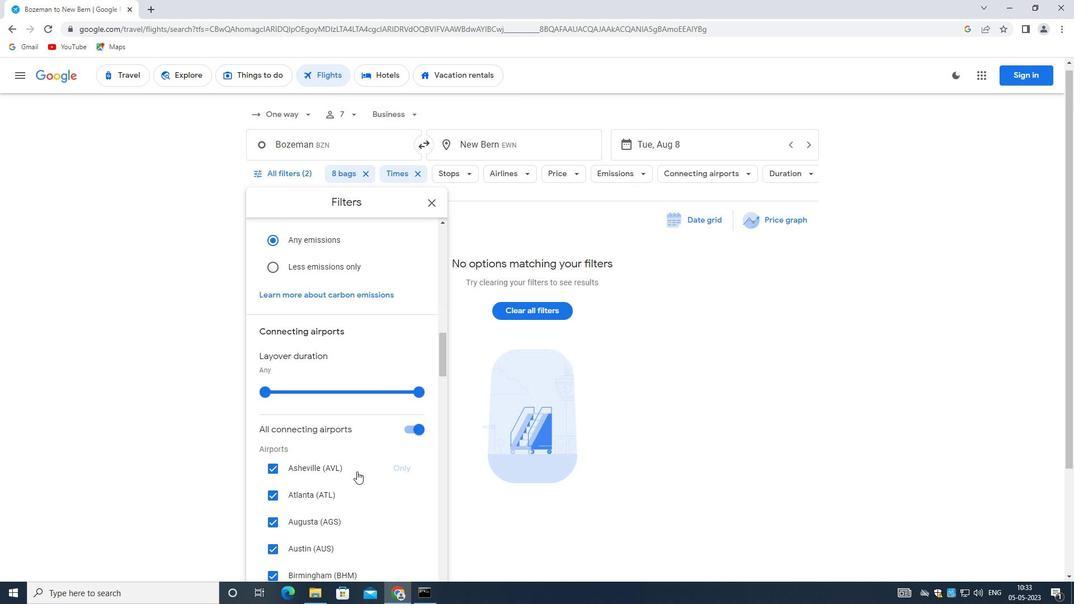 
Action: Mouse moved to (344, 451)
Screenshot: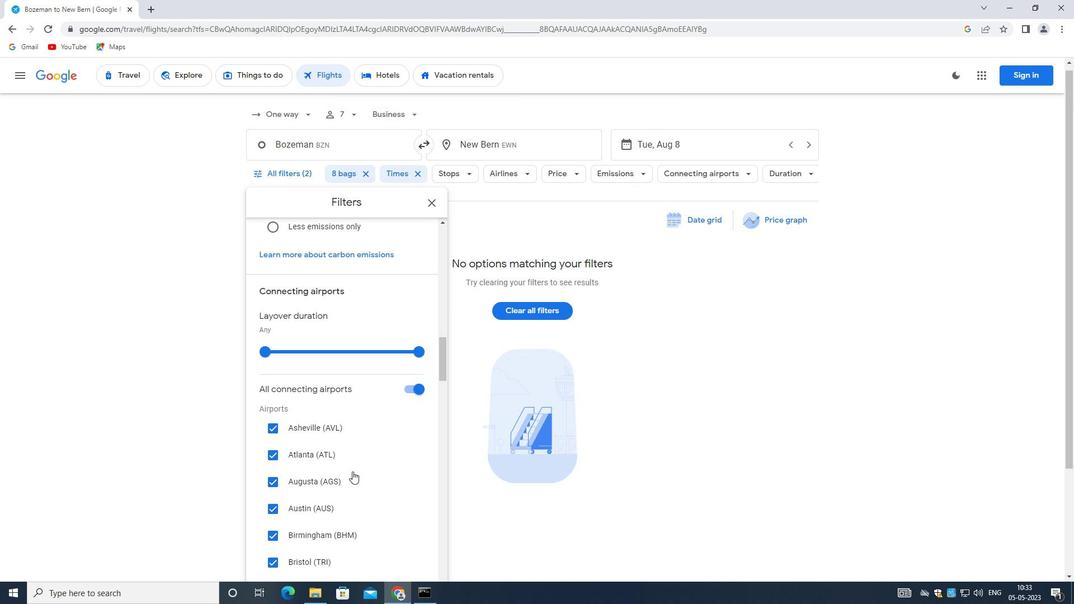 
Action: Mouse scrolled (344, 450) with delta (0, 0)
Screenshot: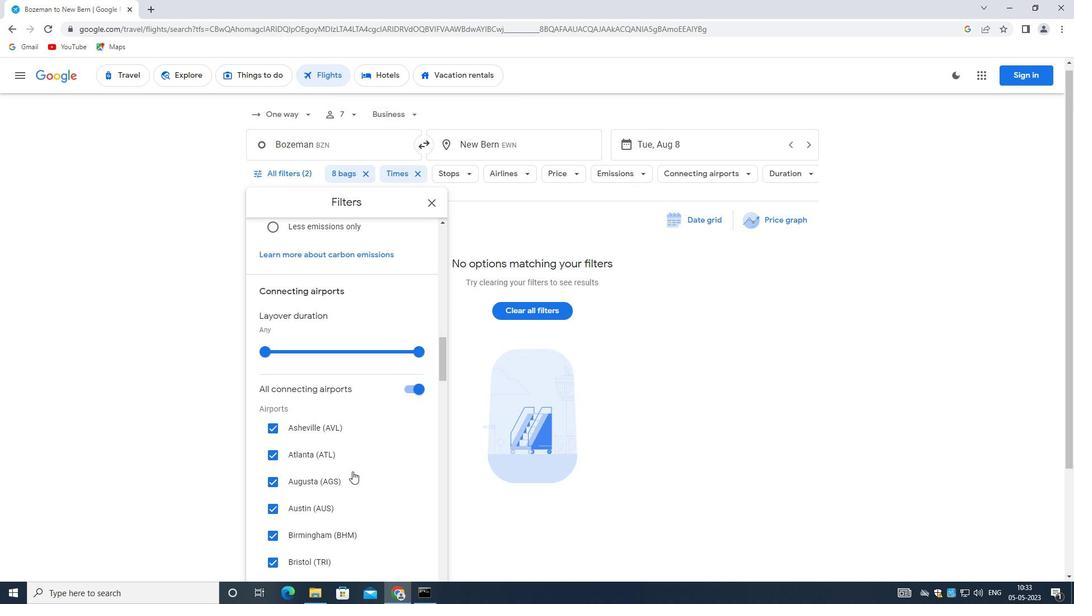 
Action: Mouse scrolled (344, 450) with delta (0, 0)
Screenshot: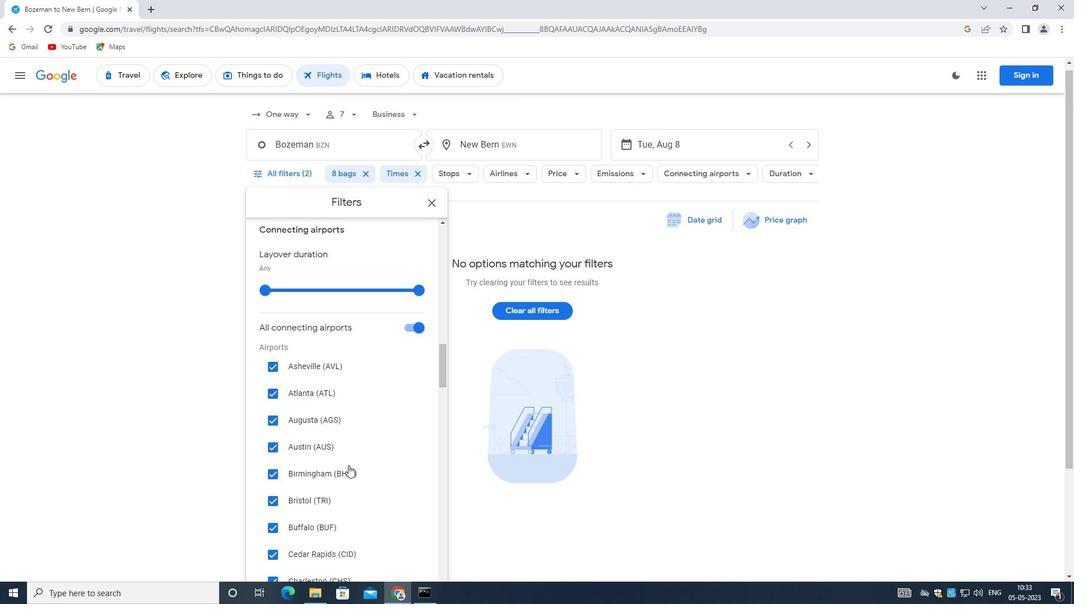 
Action: Mouse scrolled (344, 450) with delta (0, 0)
Screenshot: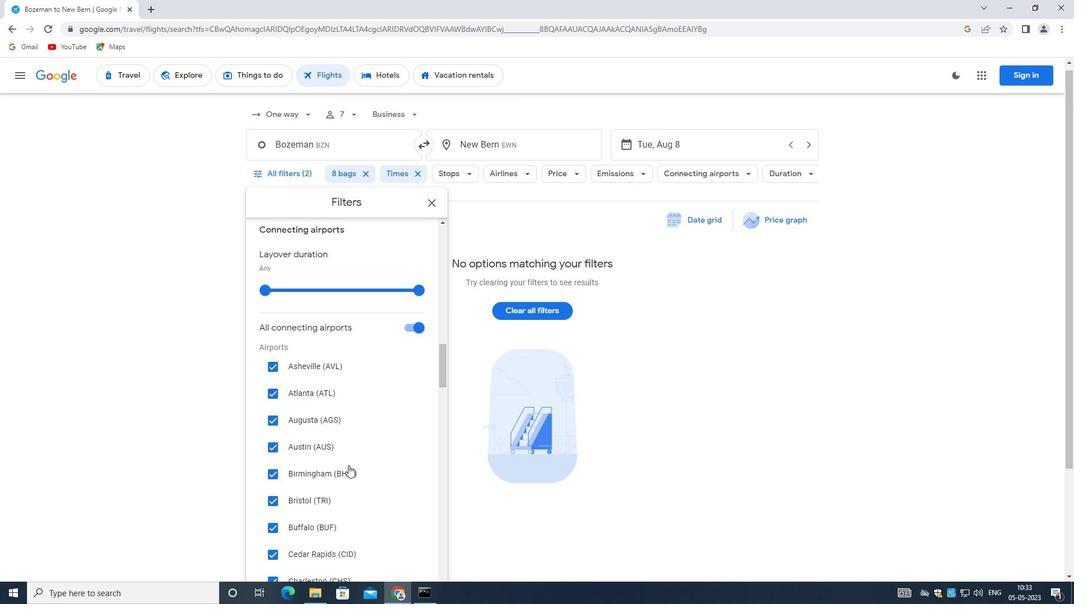 
Action: Mouse moved to (343, 445)
Screenshot: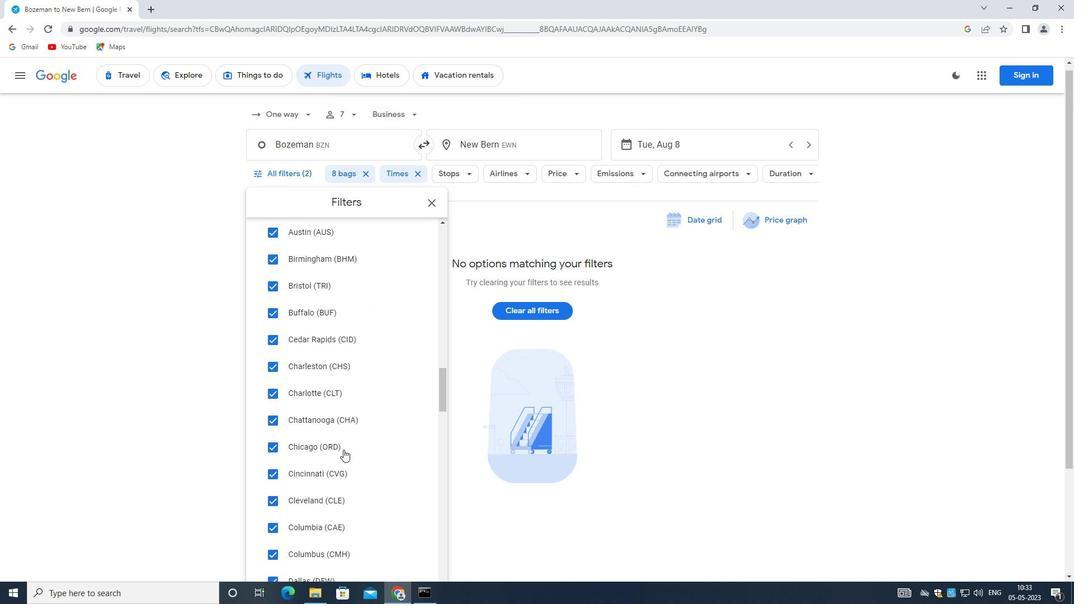 
Action: Mouse scrolled (343, 445) with delta (0, 0)
Screenshot: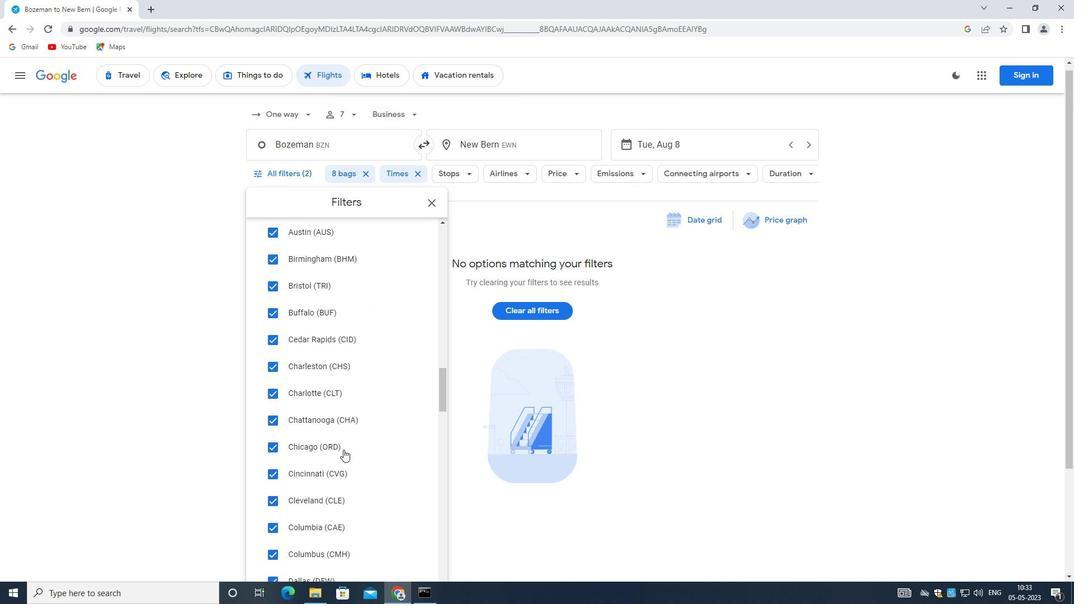 
Action: Mouse scrolled (343, 445) with delta (0, 0)
Screenshot: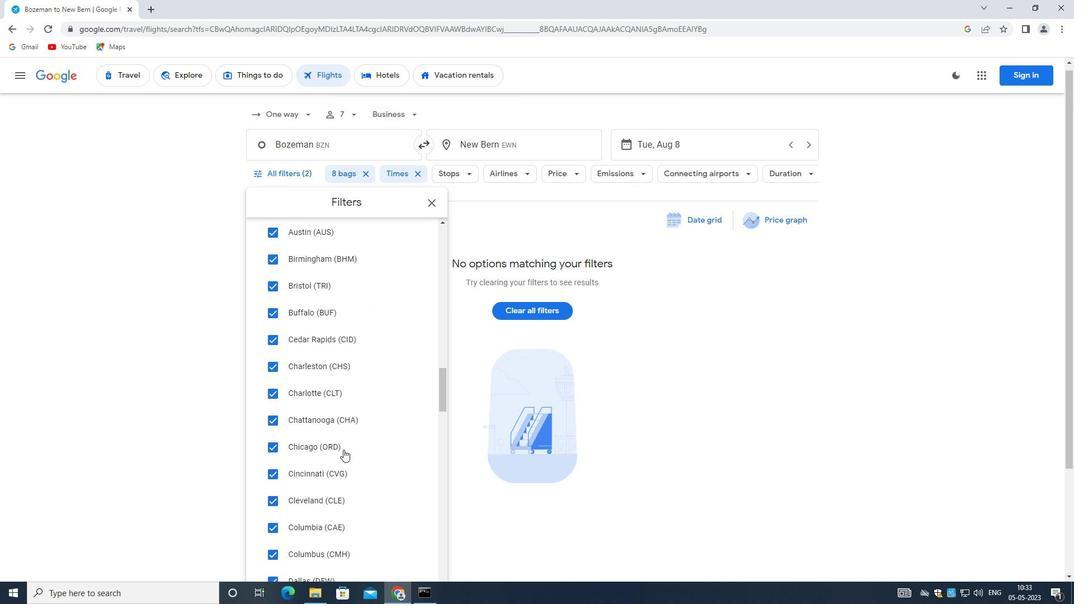 
Action: Mouse scrolled (343, 445) with delta (0, 0)
Screenshot: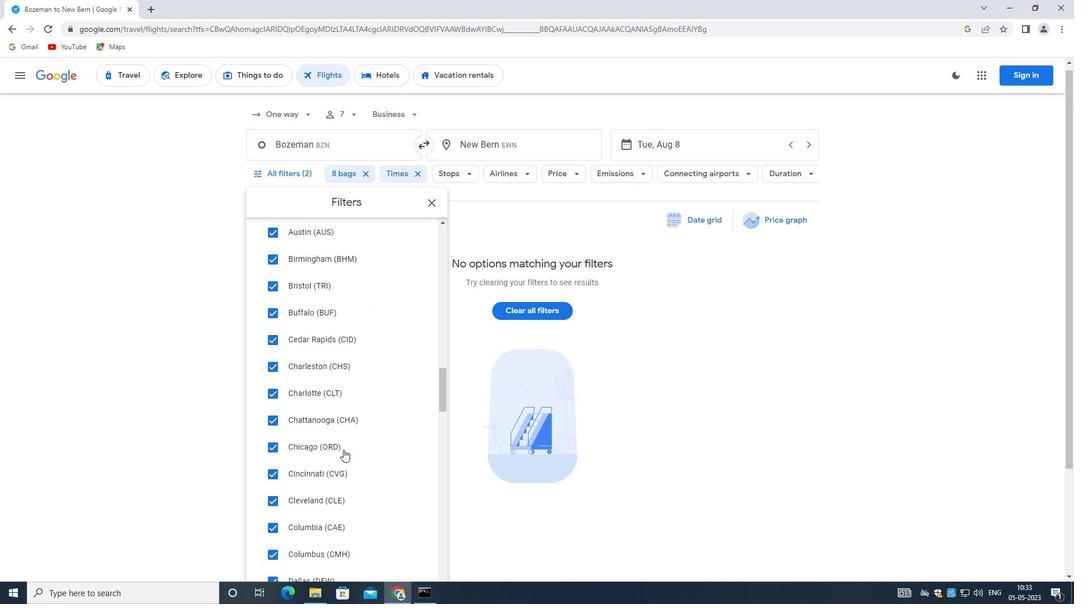 
Action: Mouse scrolled (343, 445) with delta (0, 0)
Screenshot: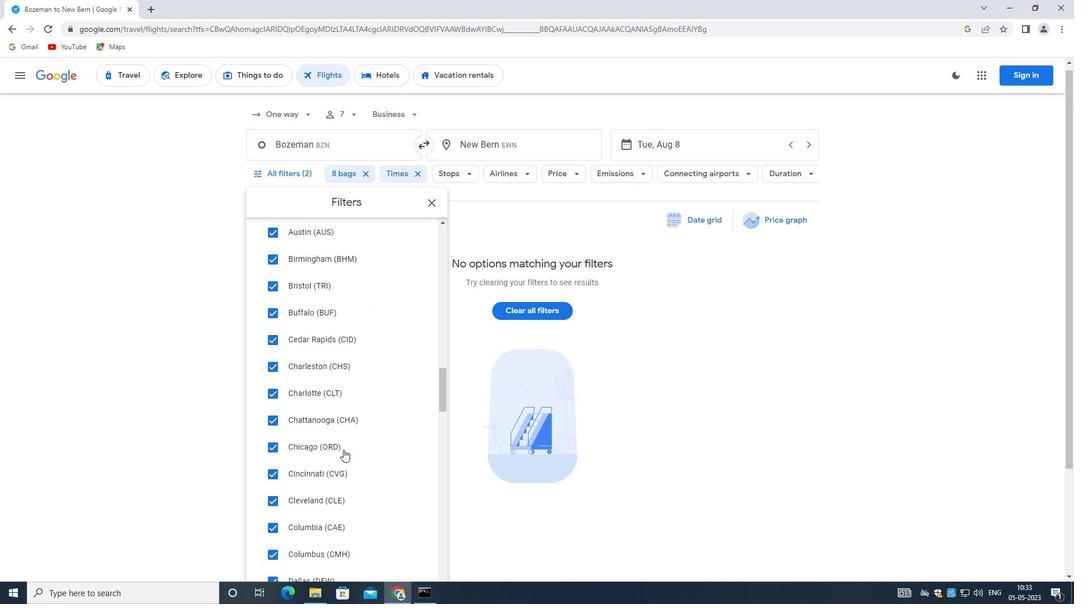 
Action: Mouse moved to (343, 443)
Screenshot: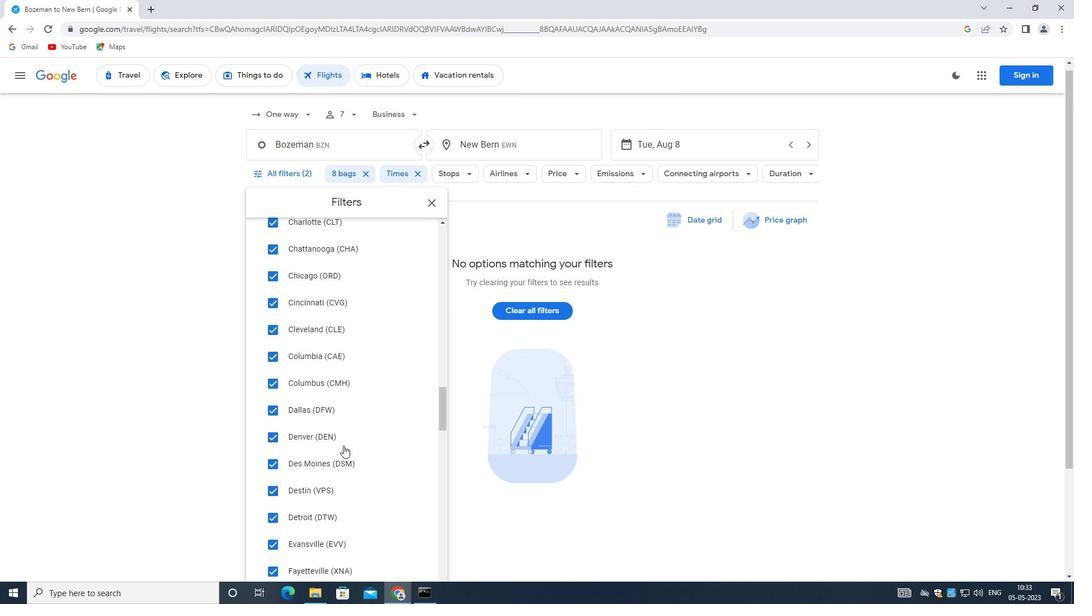 
Action: Mouse scrolled (343, 443) with delta (0, 0)
Screenshot: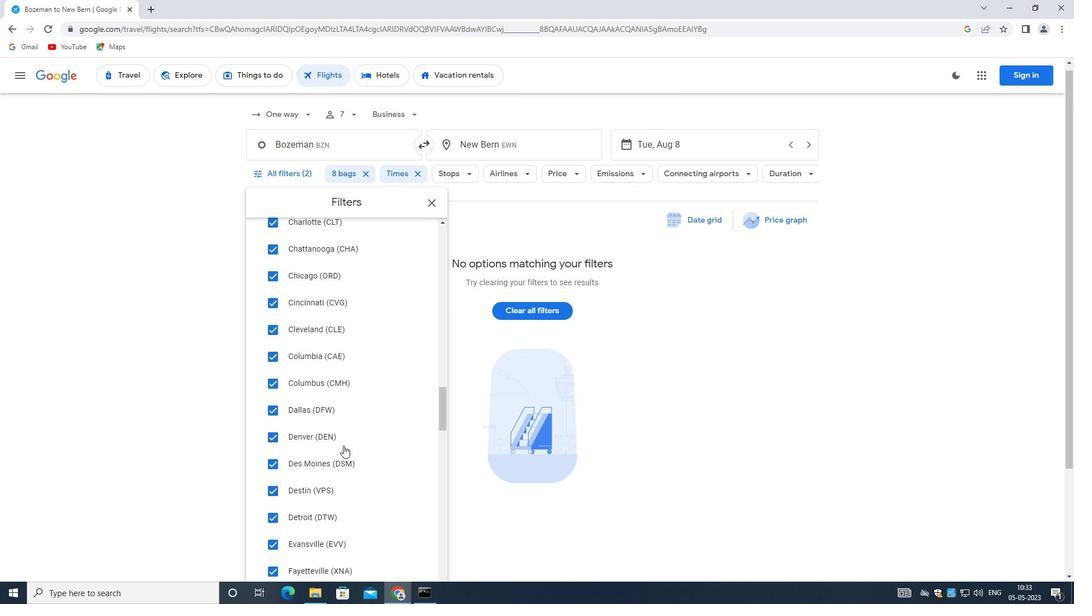 
Action: Mouse scrolled (343, 442) with delta (0, 0)
Screenshot: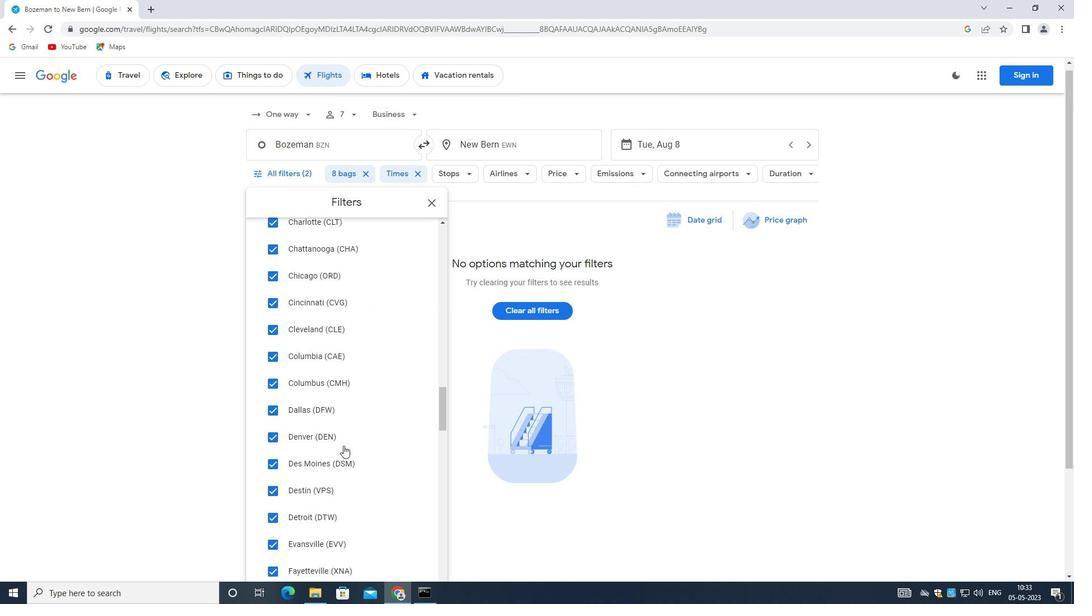 
Action: Mouse scrolled (343, 442) with delta (0, 0)
Screenshot: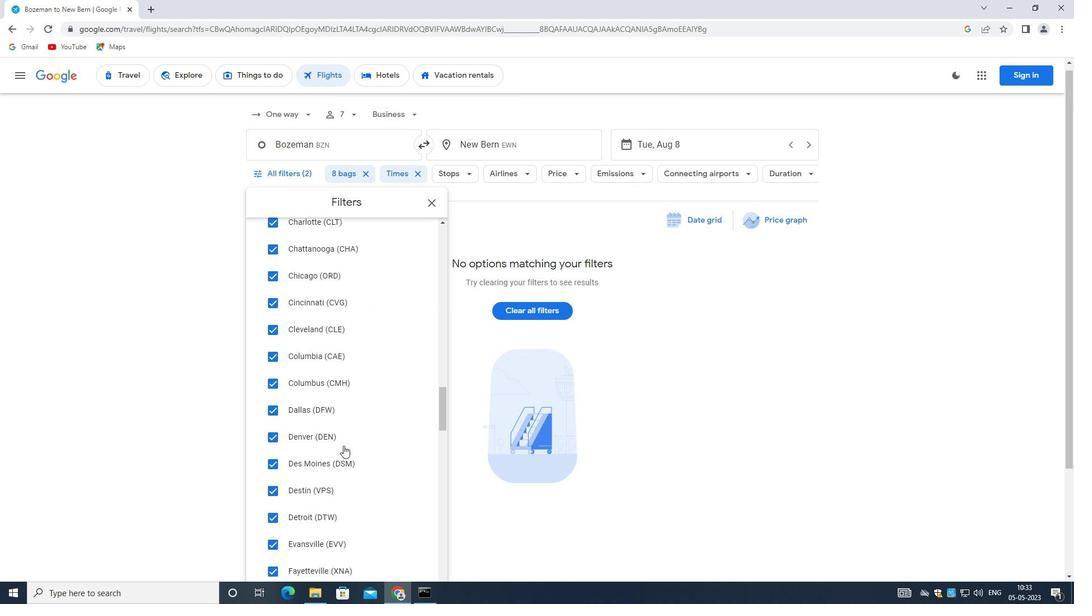 
Action: Mouse scrolled (343, 442) with delta (0, 0)
Screenshot: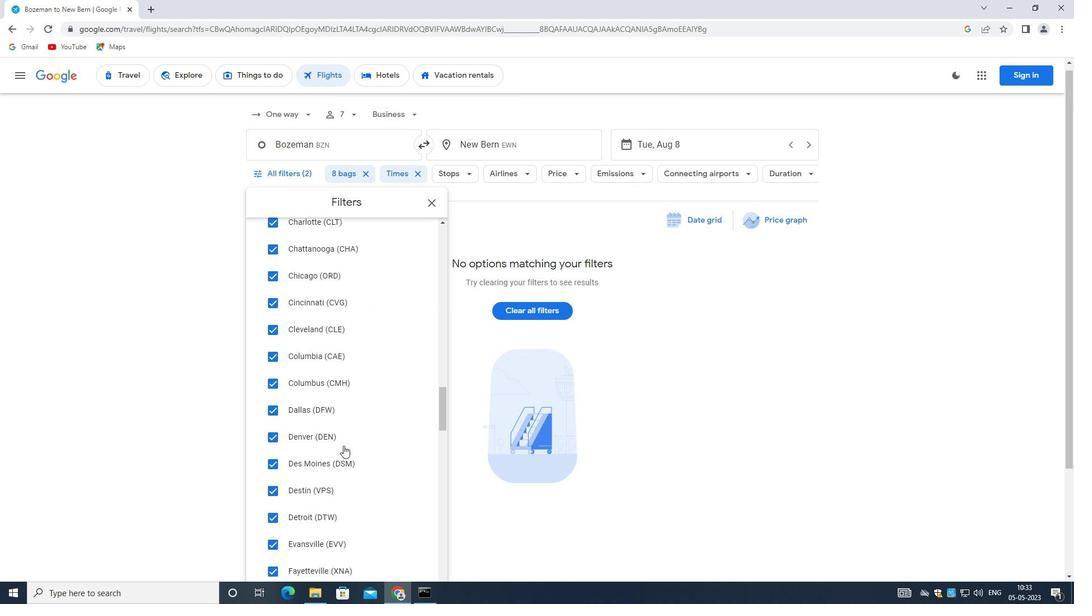 
Action: Mouse scrolled (343, 442) with delta (0, 0)
Screenshot: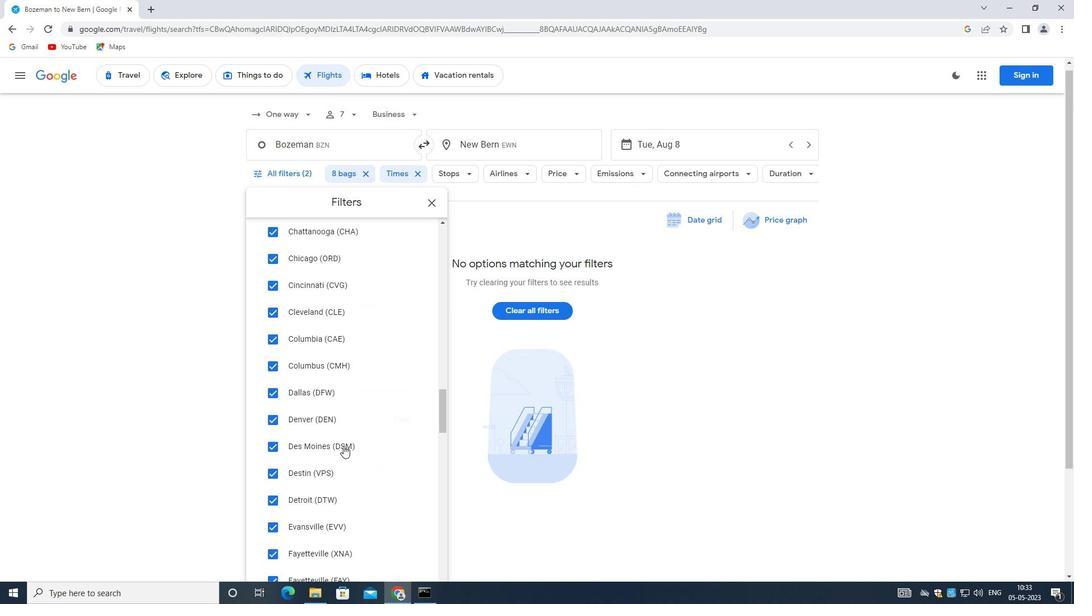 
Action: Mouse scrolled (343, 442) with delta (0, 0)
Screenshot: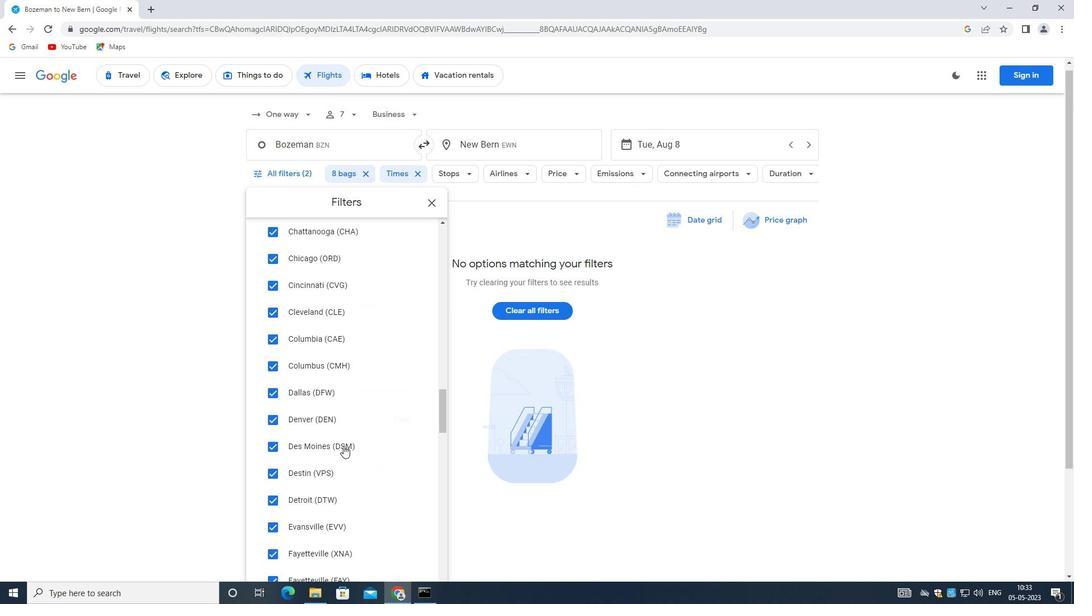 
Action: Mouse scrolled (343, 442) with delta (0, 0)
Screenshot: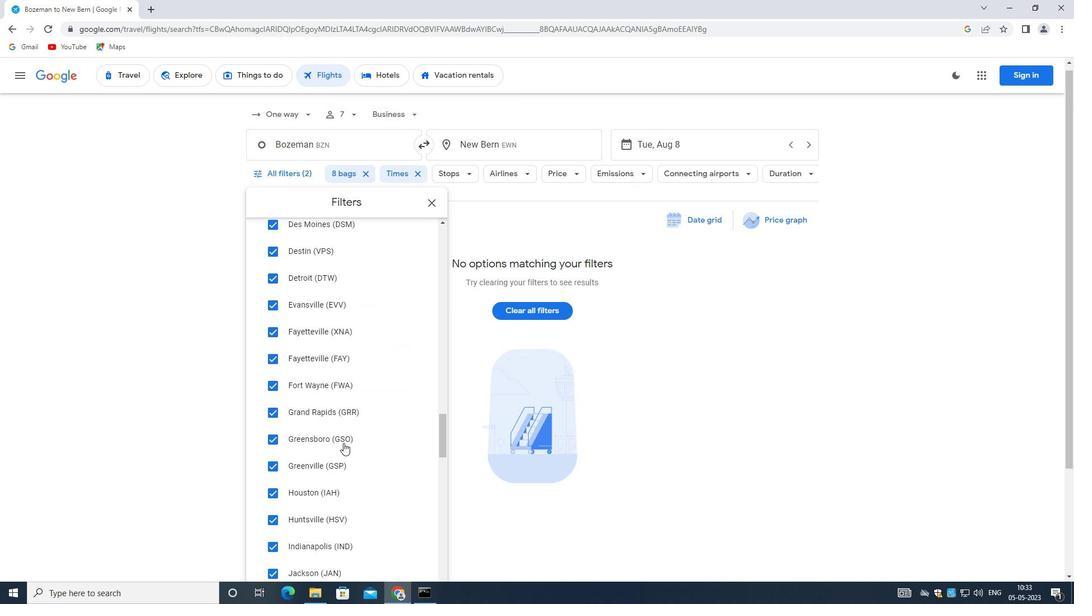 
Action: Mouse scrolled (343, 442) with delta (0, 0)
Screenshot: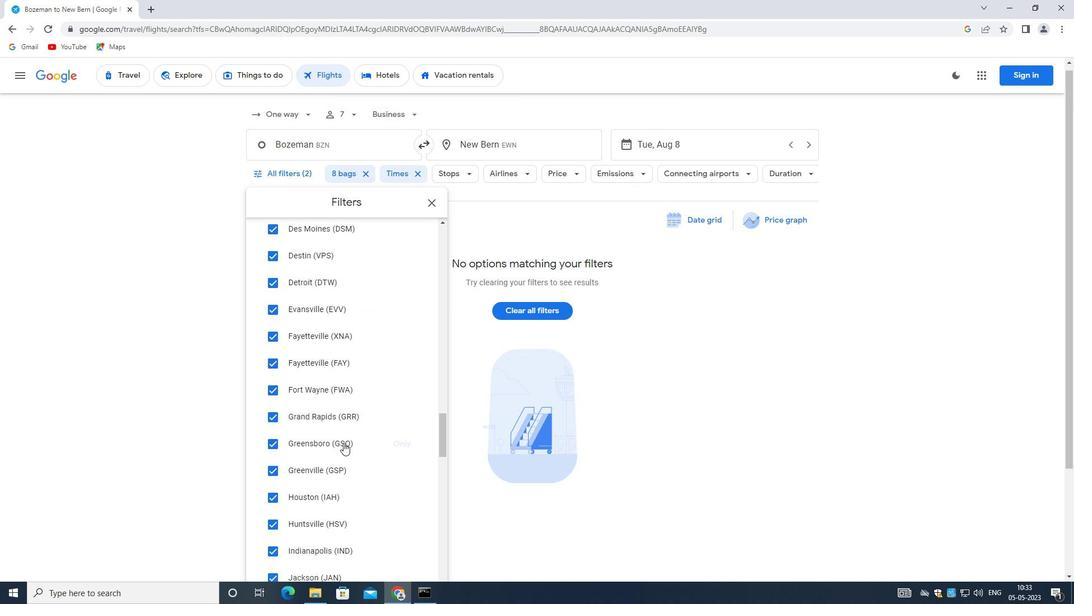 
Action: Mouse scrolled (343, 442) with delta (0, 0)
Screenshot: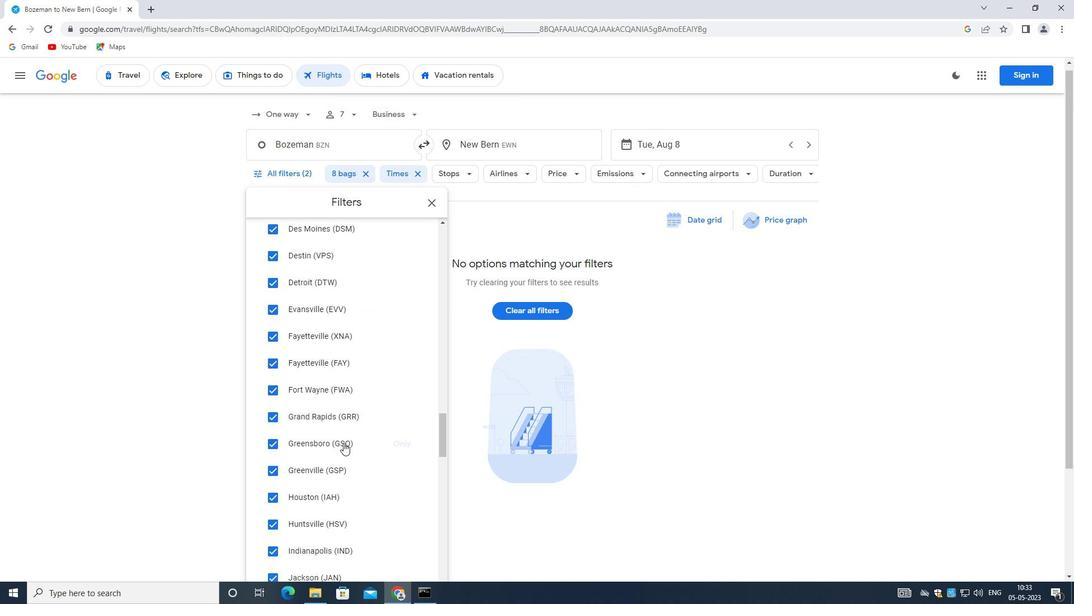 
Action: Mouse scrolled (343, 442) with delta (0, 0)
Screenshot: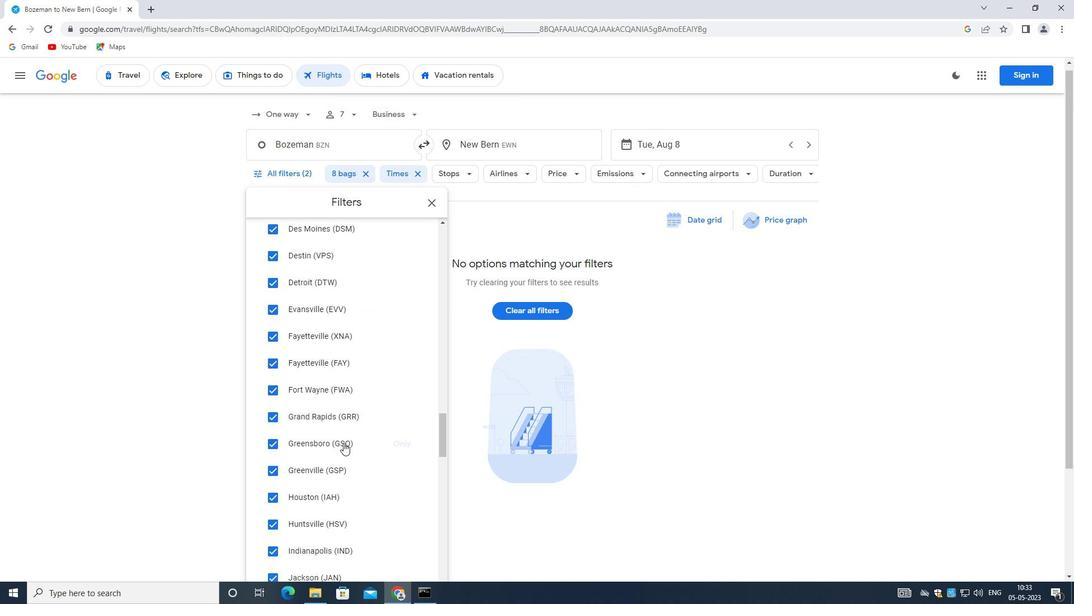 
Action: Mouse scrolled (343, 442) with delta (0, 0)
Screenshot: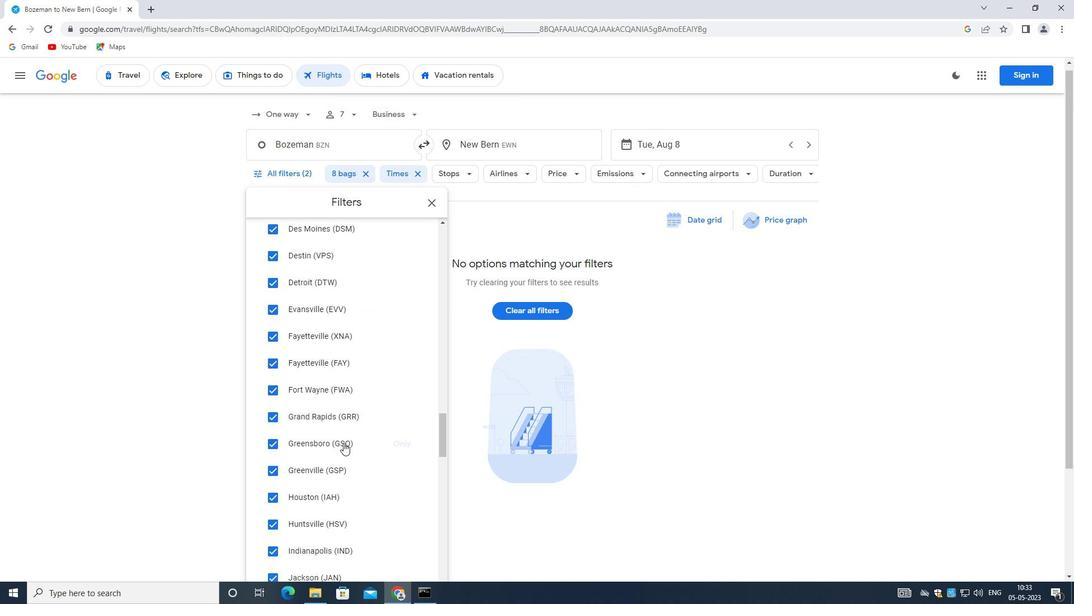 
Action: Mouse moved to (342, 442)
Screenshot: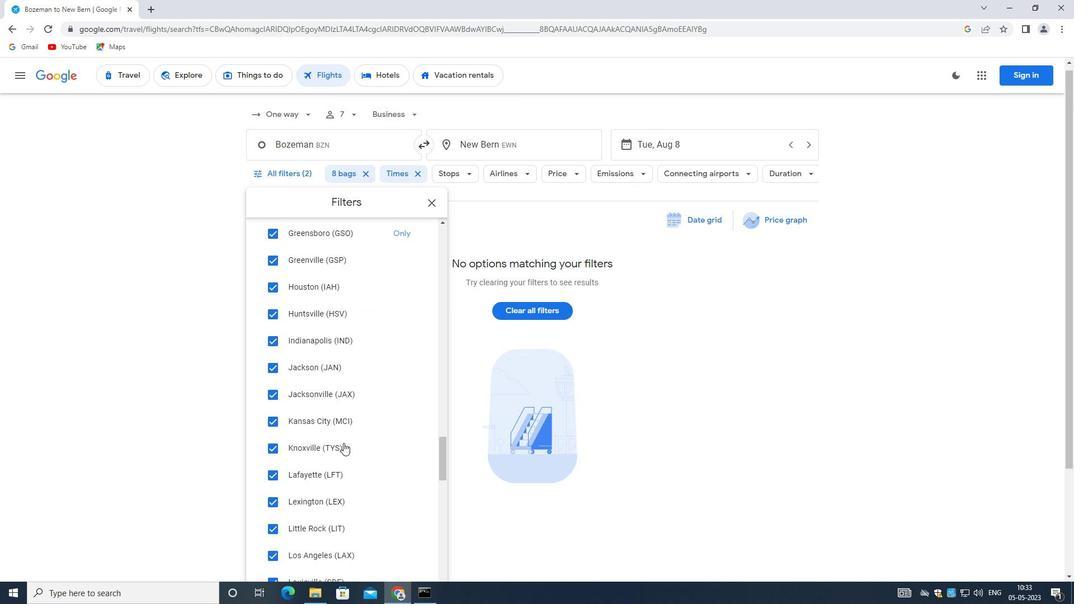 
Action: Mouse scrolled (342, 441) with delta (0, 0)
Screenshot: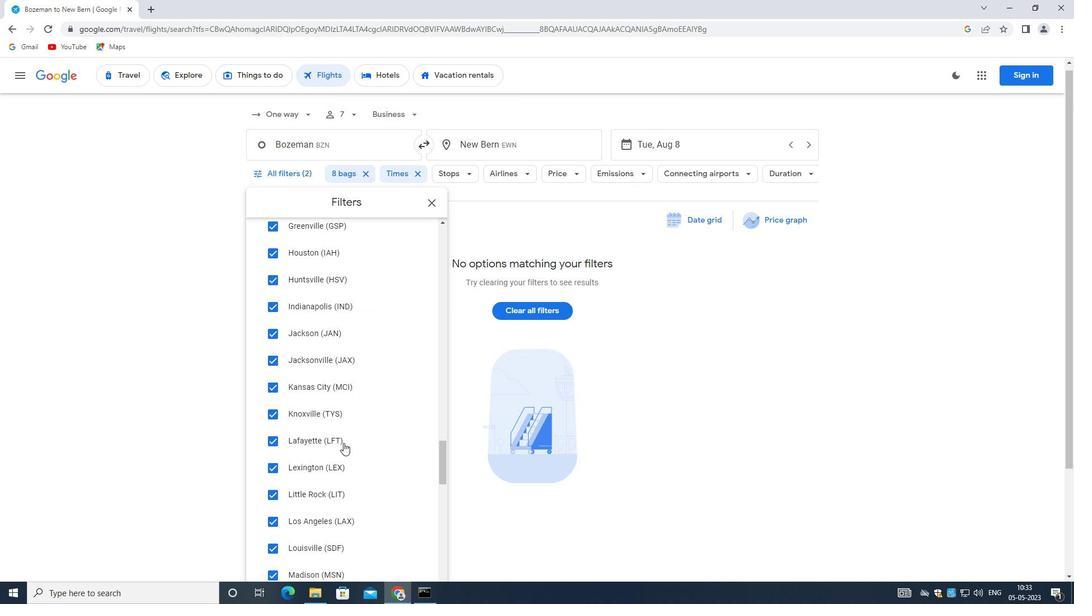 
Action: Mouse scrolled (342, 441) with delta (0, 0)
Screenshot: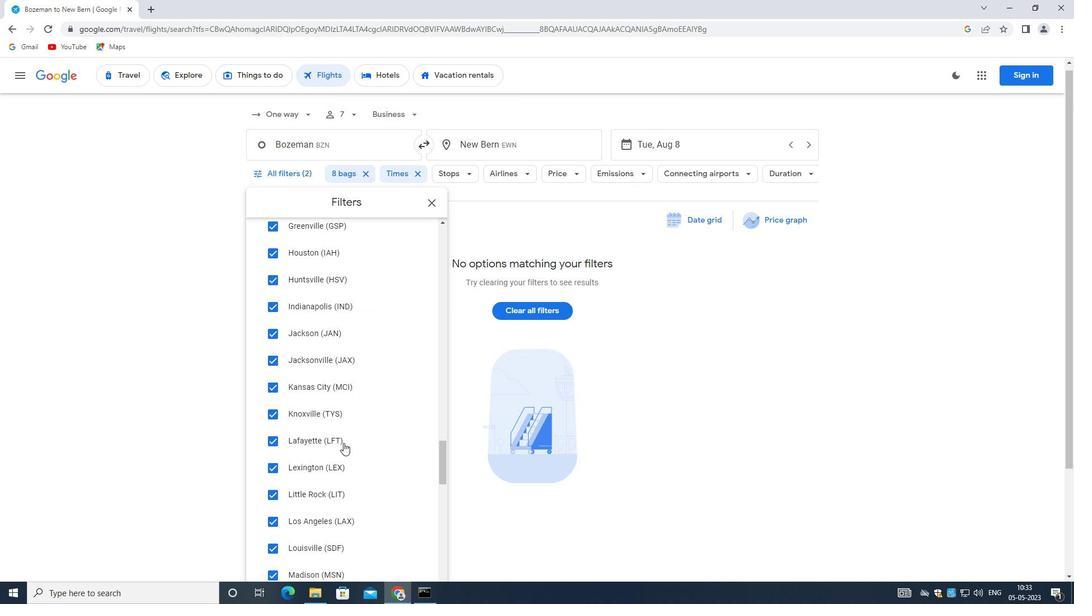 
Action: Mouse scrolled (342, 441) with delta (0, 0)
Screenshot: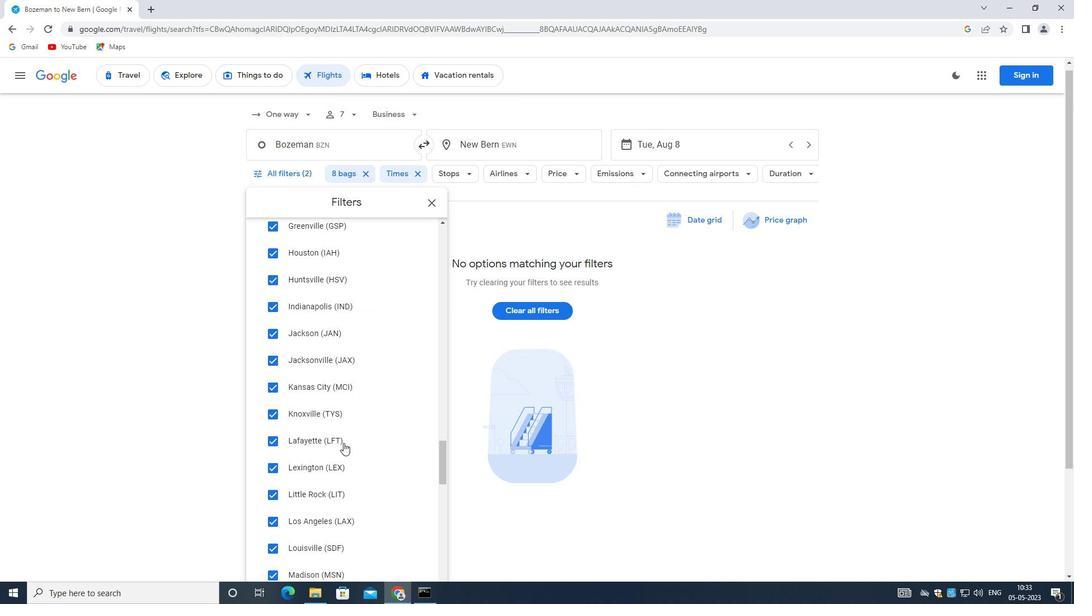 
Action: Mouse scrolled (342, 441) with delta (0, 0)
Screenshot: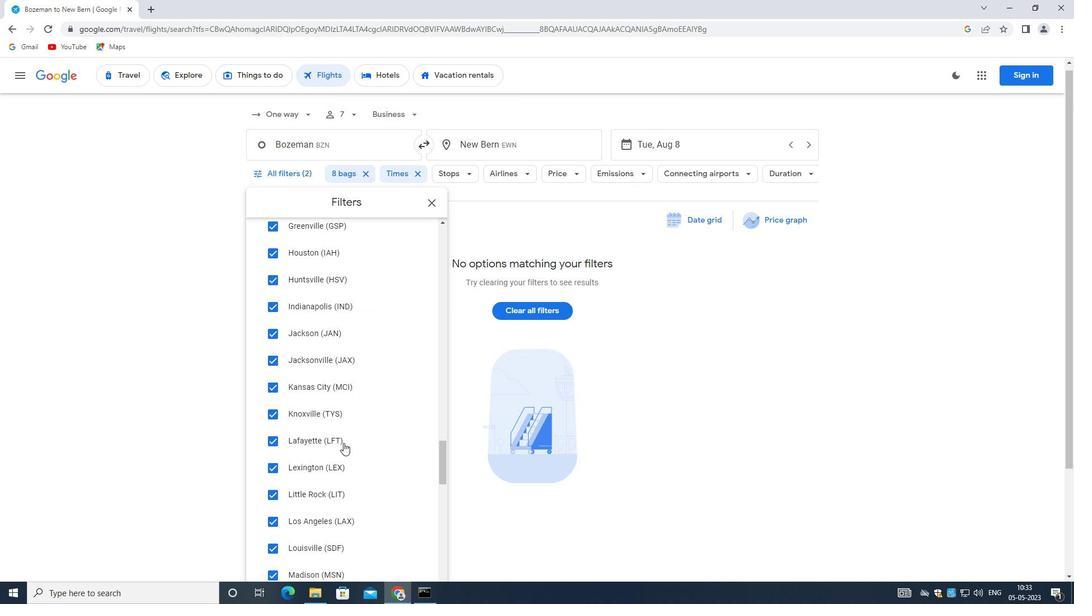 
Action: Mouse moved to (342, 439)
Screenshot: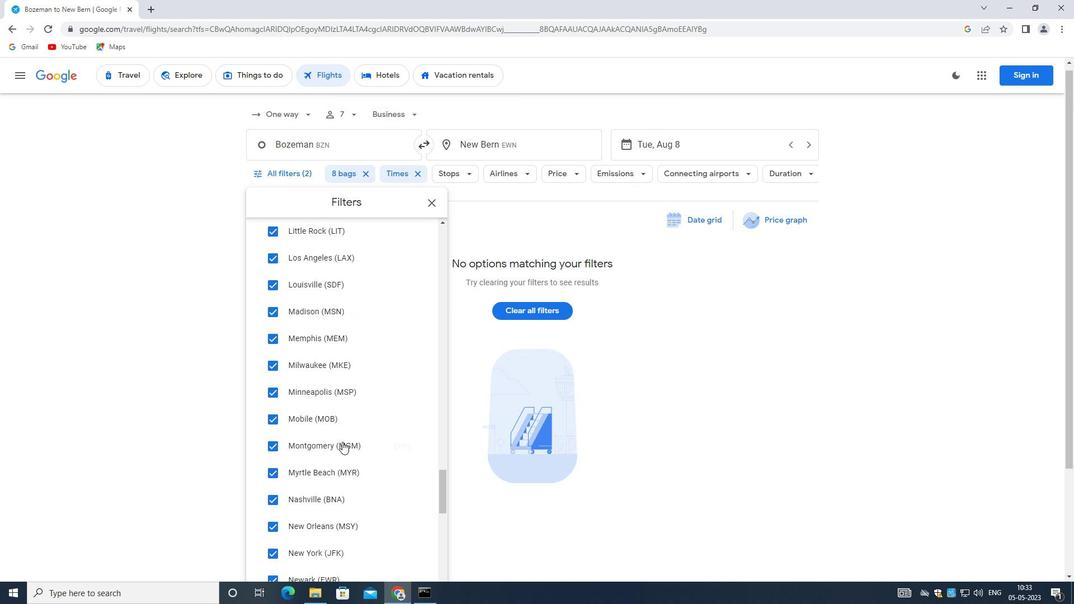
Action: Mouse scrolled (342, 439) with delta (0, 0)
Screenshot: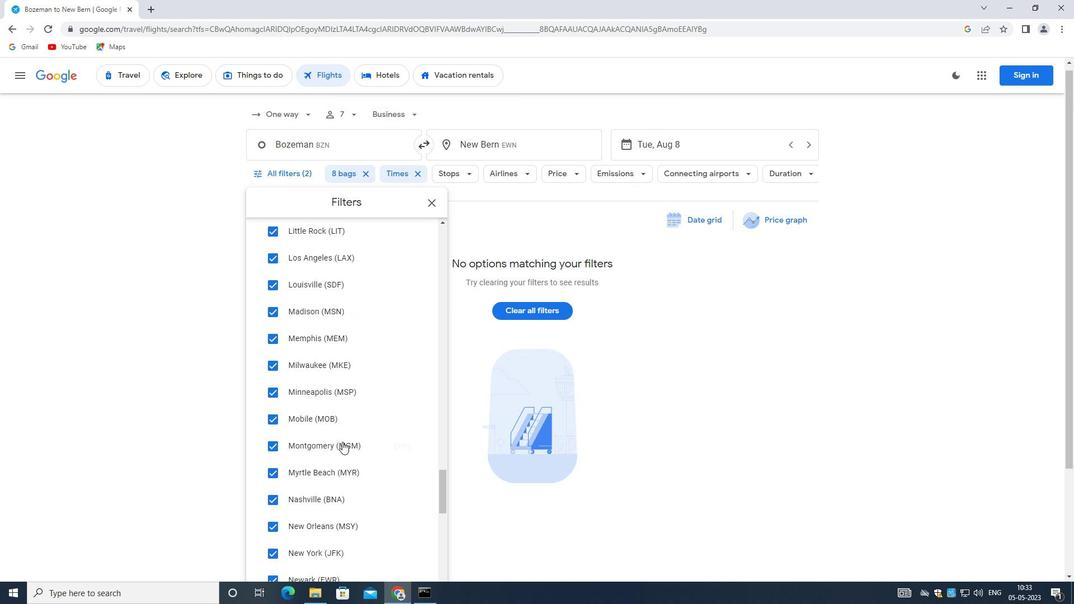 
Action: Mouse scrolled (342, 439) with delta (0, 0)
Screenshot: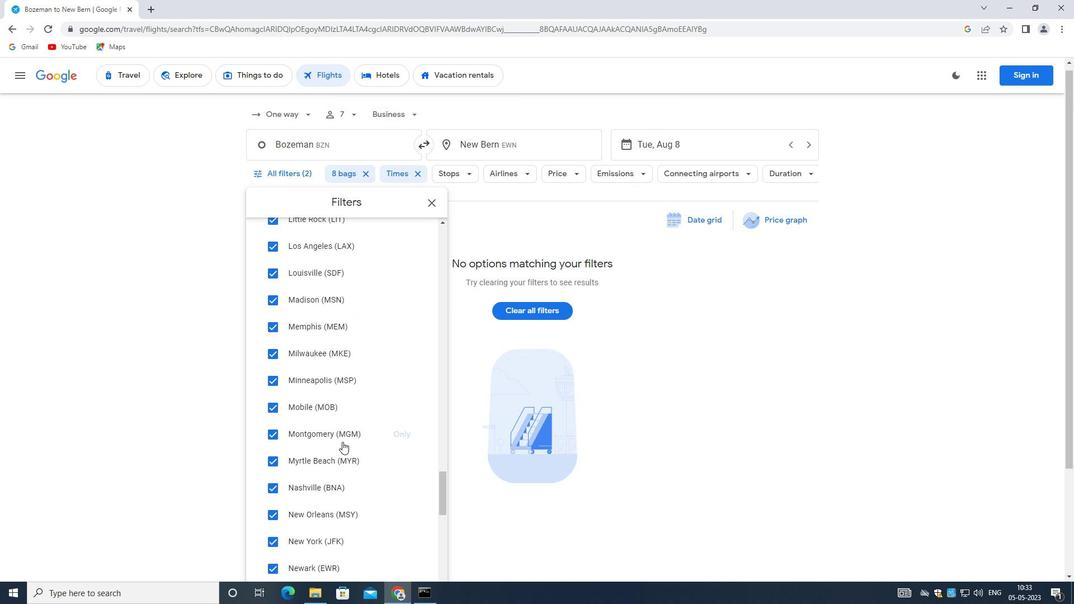 
Action: Mouse scrolled (342, 439) with delta (0, 0)
Screenshot: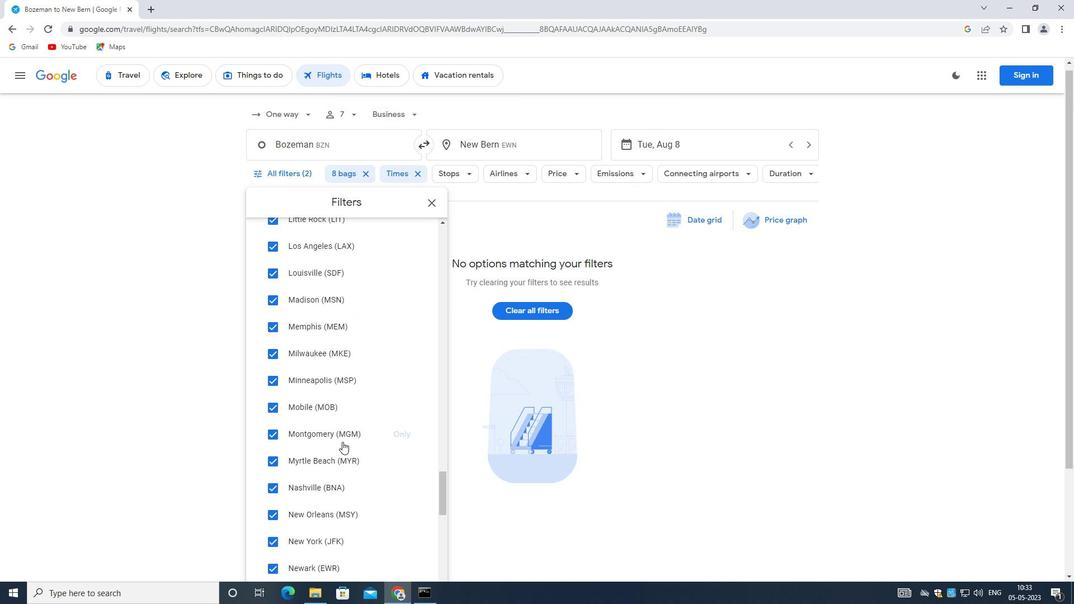 
Action: Mouse scrolled (342, 439) with delta (0, 0)
Screenshot: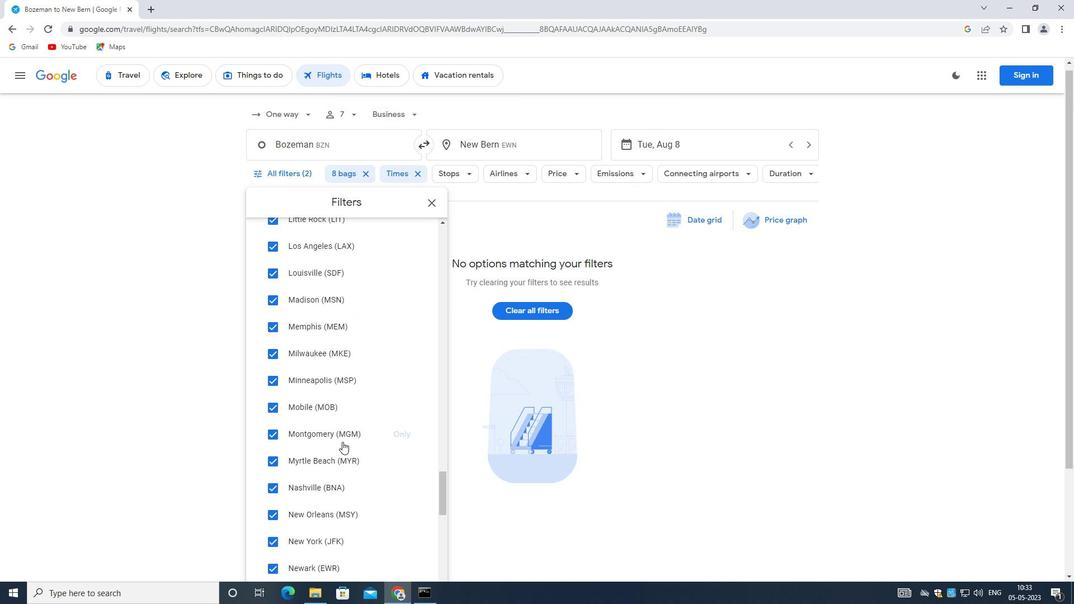 
Action: Mouse scrolled (342, 439) with delta (0, 0)
Screenshot: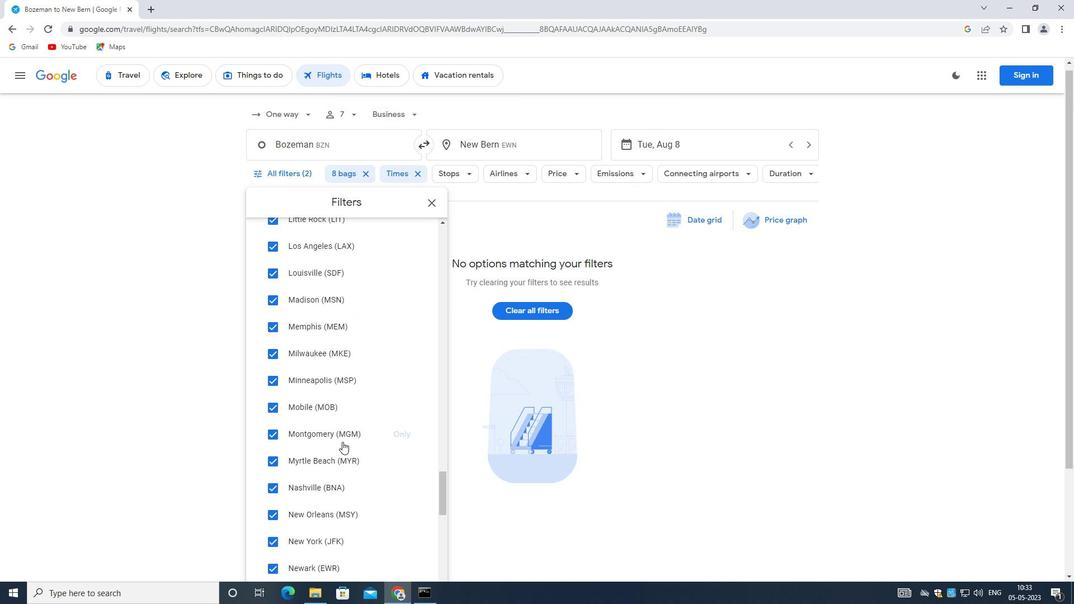 
Action: Mouse scrolled (342, 439) with delta (0, 0)
Screenshot: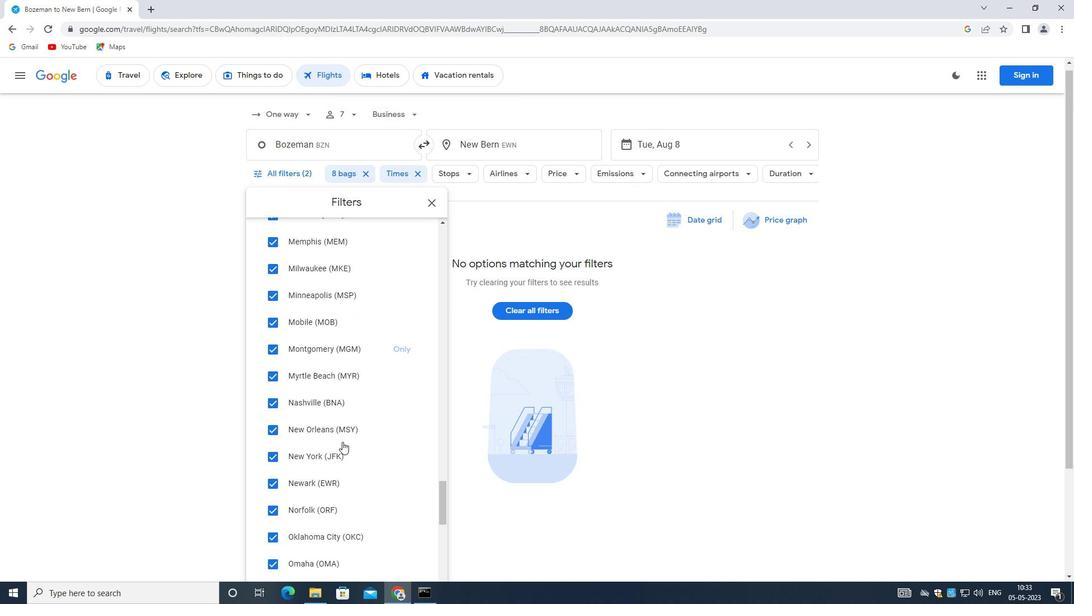 
Action: Mouse scrolled (342, 439) with delta (0, 0)
Screenshot: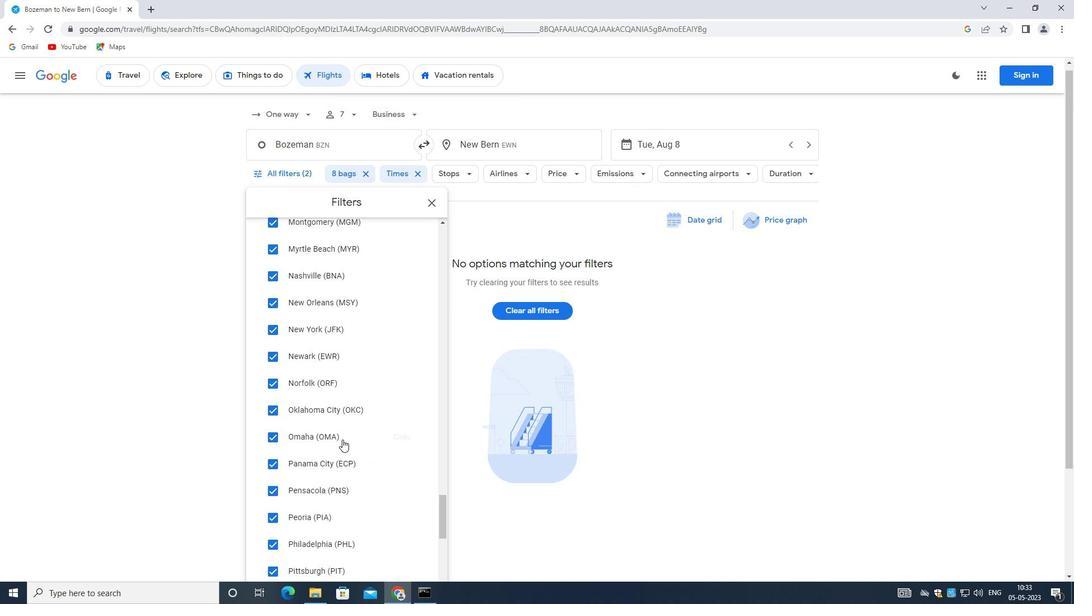 
Action: Mouse scrolled (342, 439) with delta (0, 0)
Screenshot: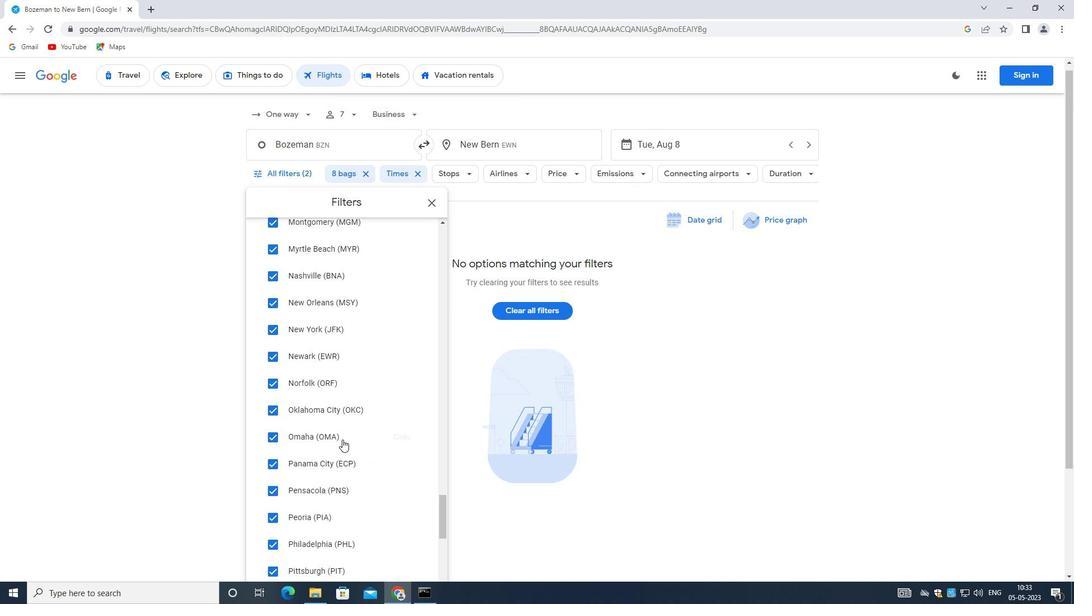
Action: Mouse scrolled (342, 439) with delta (0, 0)
Screenshot: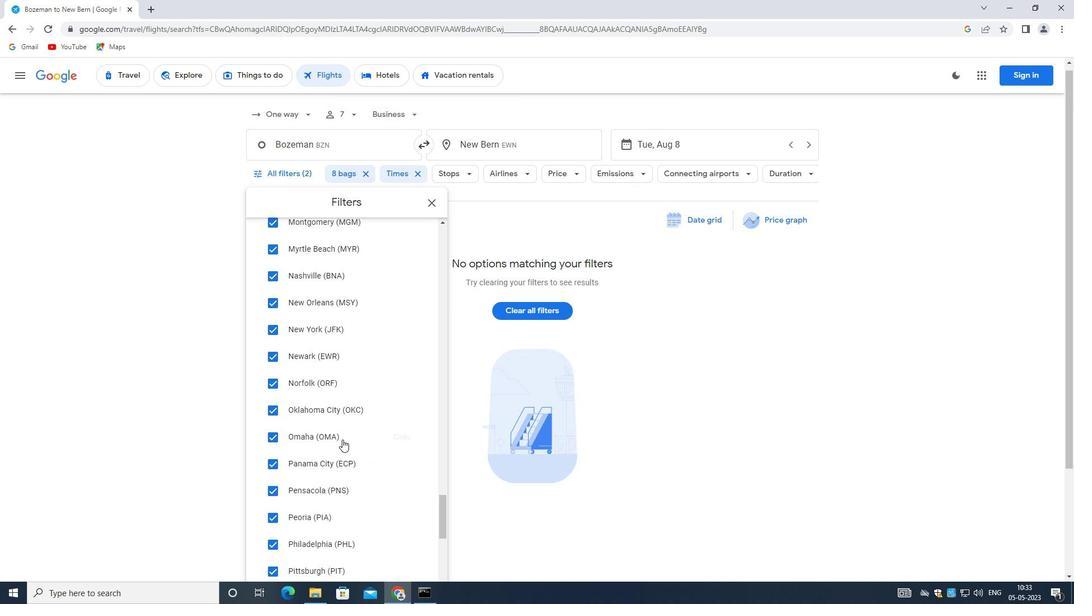
Action: Mouse scrolled (342, 439) with delta (0, 0)
Screenshot: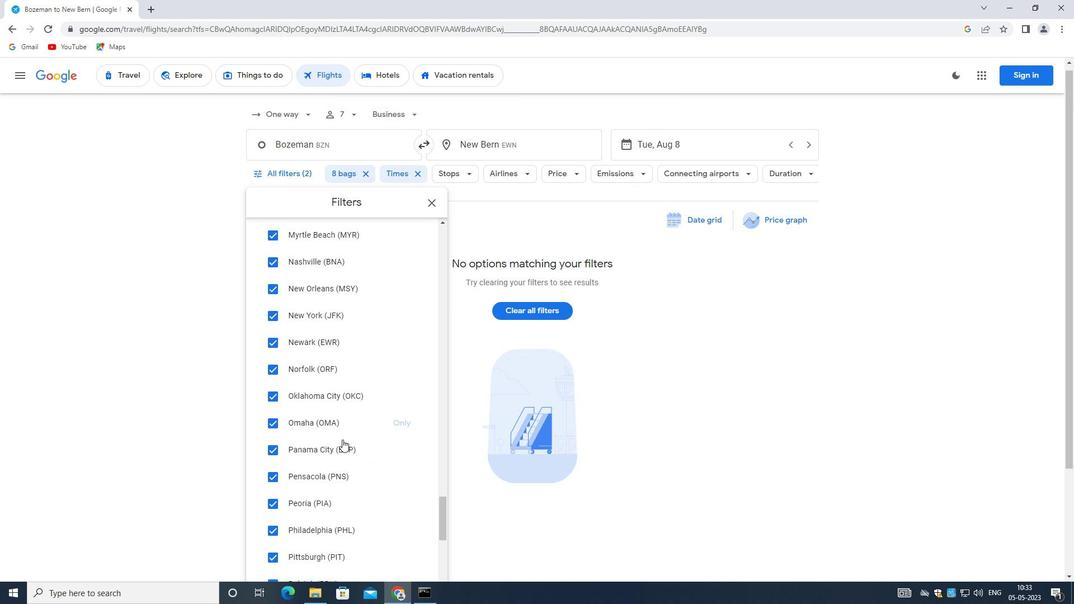 
Action: Mouse scrolled (342, 439) with delta (0, 0)
Screenshot: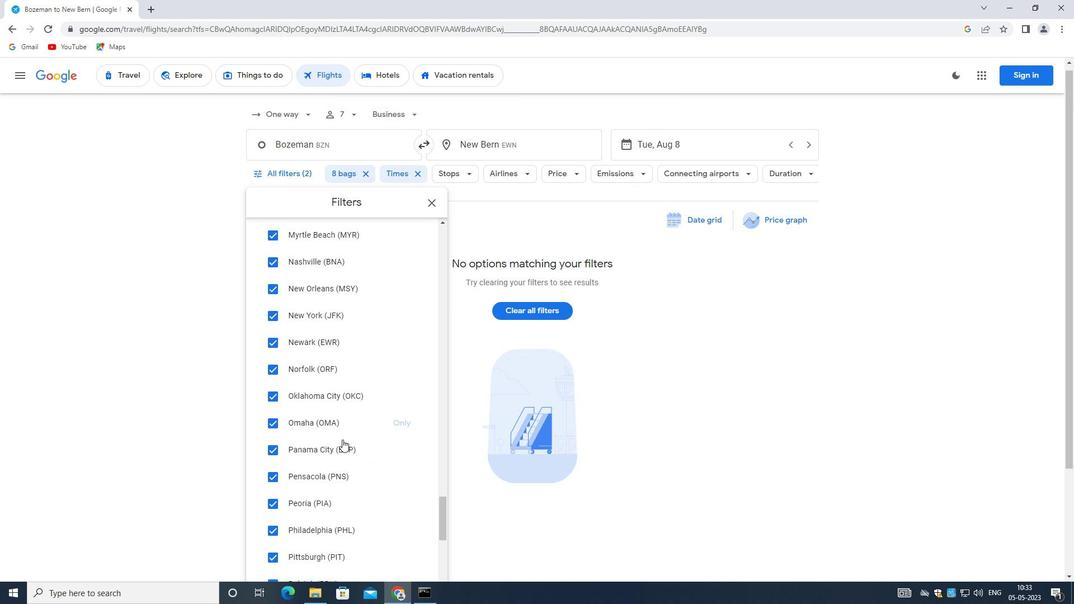 
Action: Mouse moved to (337, 429)
Screenshot: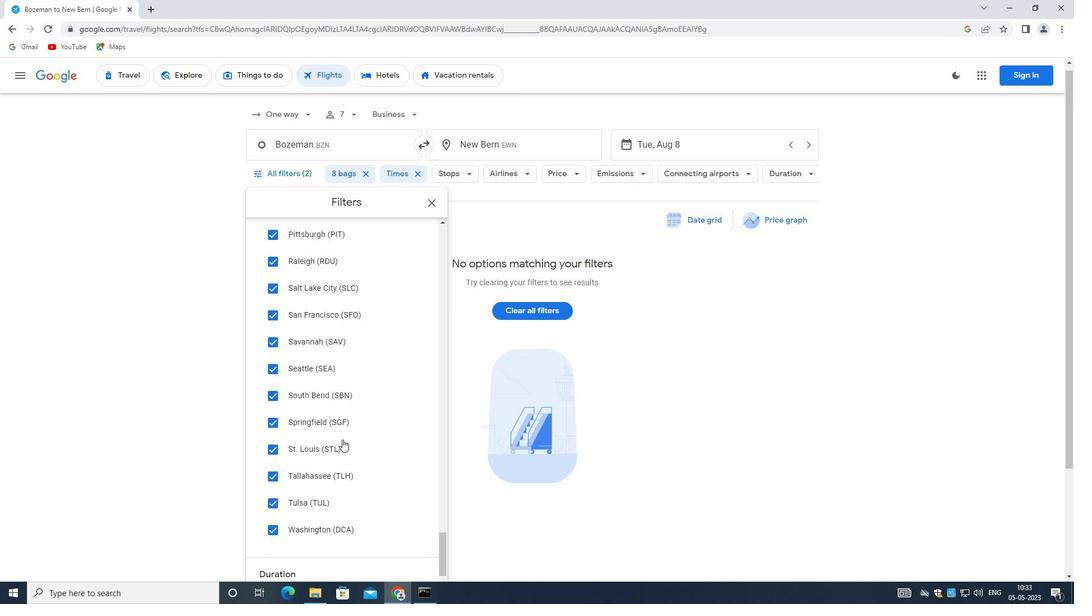 
Action: Mouse scrolled (337, 429) with delta (0, 0)
Screenshot: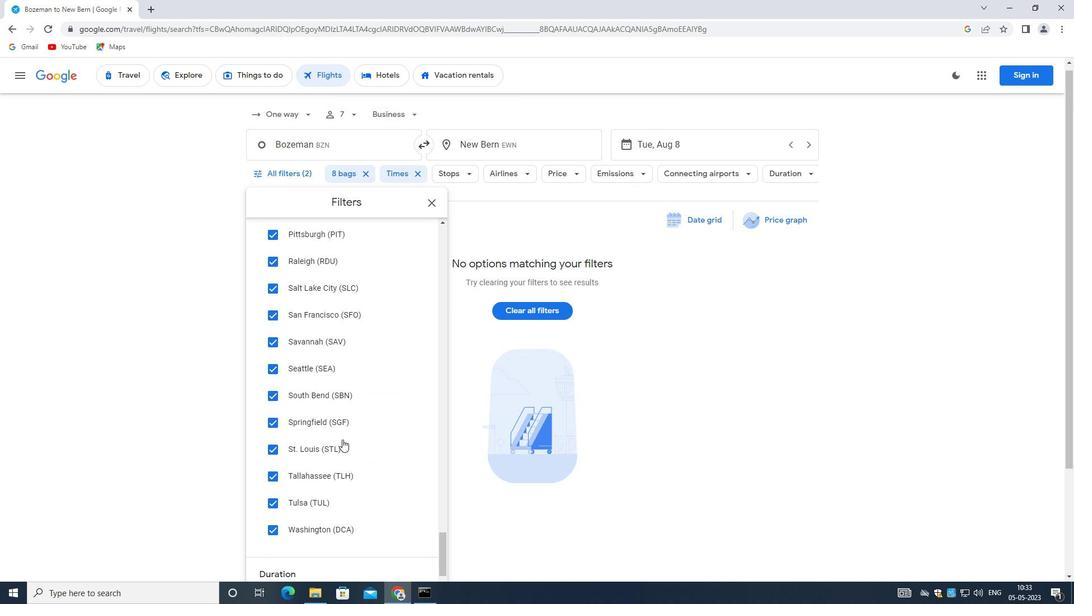 
Action: Mouse scrolled (337, 429) with delta (0, 0)
Screenshot: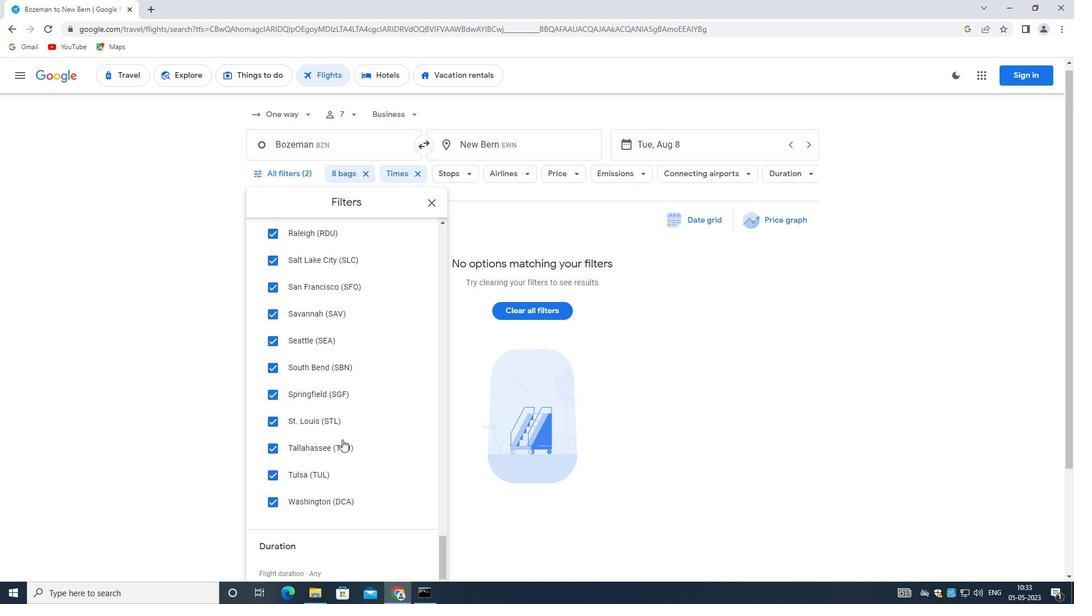 
Action: Mouse scrolled (337, 429) with delta (0, 0)
Screenshot: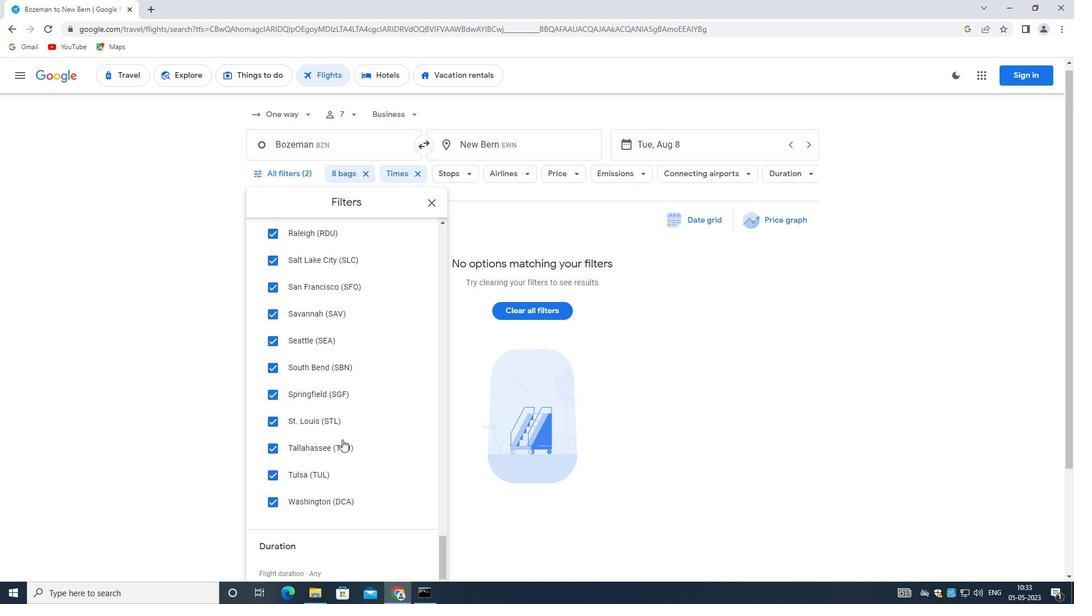 
Action: Mouse scrolled (337, 428) with delta (0, -1)
Screenshot: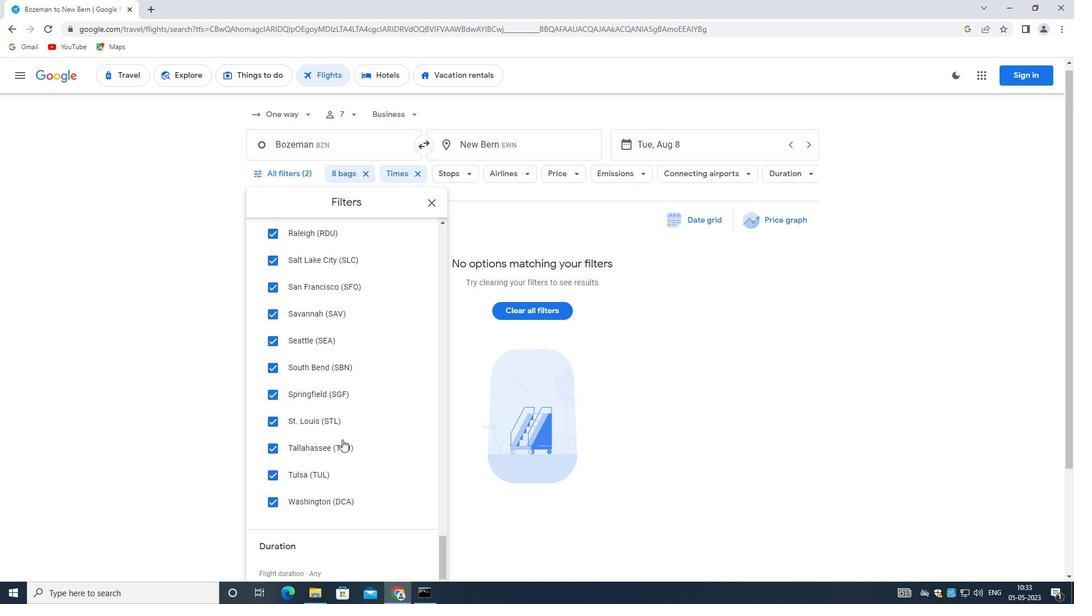 
Action: Mouse scrolled (337, 429) with delta (0, 0)
Screenshot: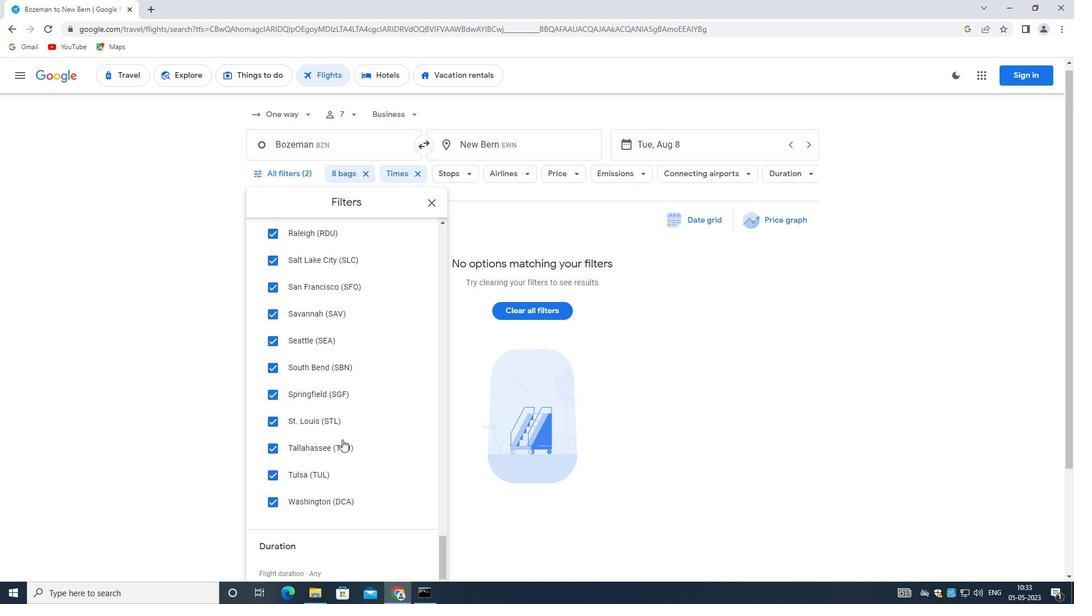 
Action: Mouse scrolled (337, 429) with delta (0, 0)
Screenshot: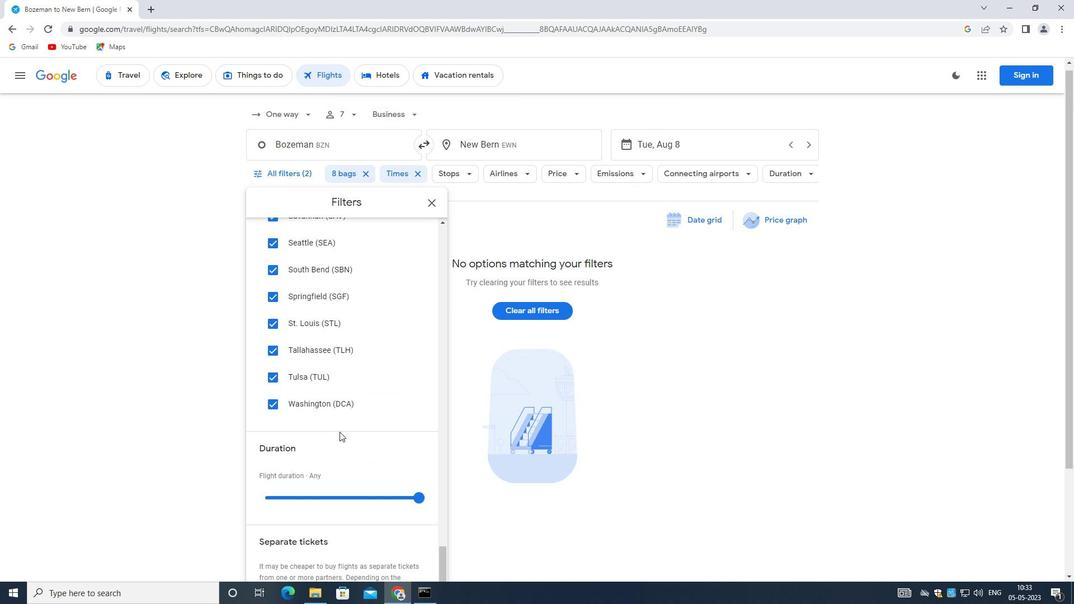 
Action: Mouse scrolled (337, 429) with delta (0, 0)
Screenshot: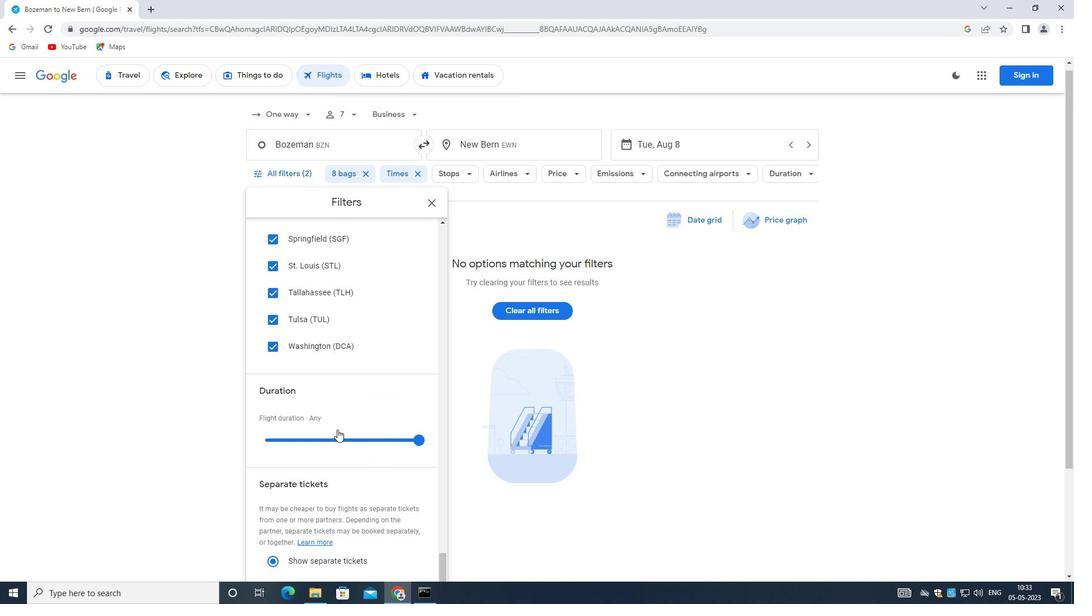 
Action: Mouse scrolled (337, 429) with delta (0, 0)
Screenshot: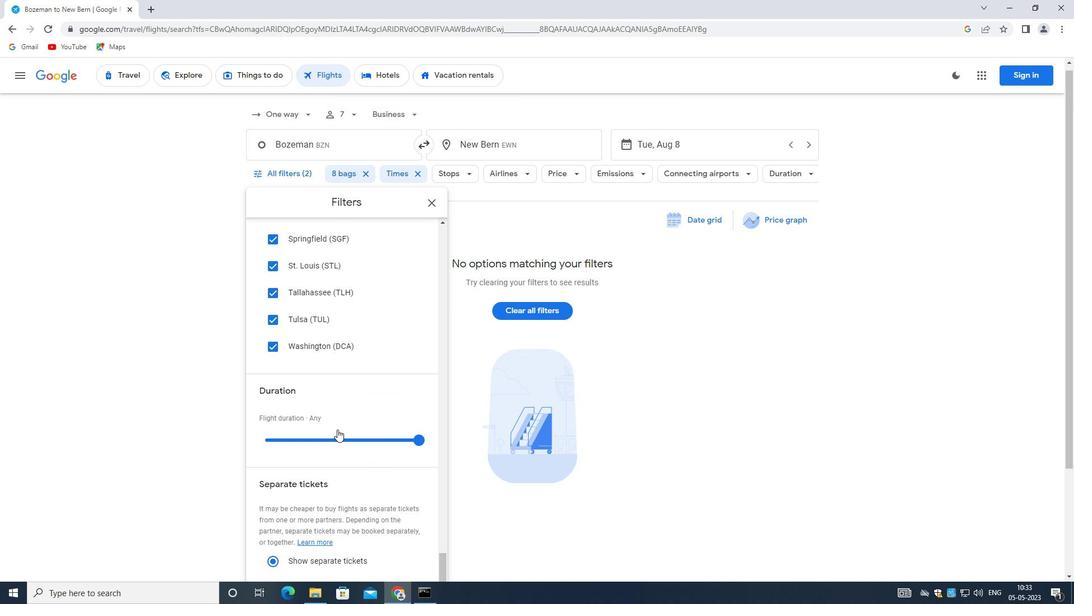 
Action: Mouse scrolled (337, 429) with delta (0, 0)
Screenshot: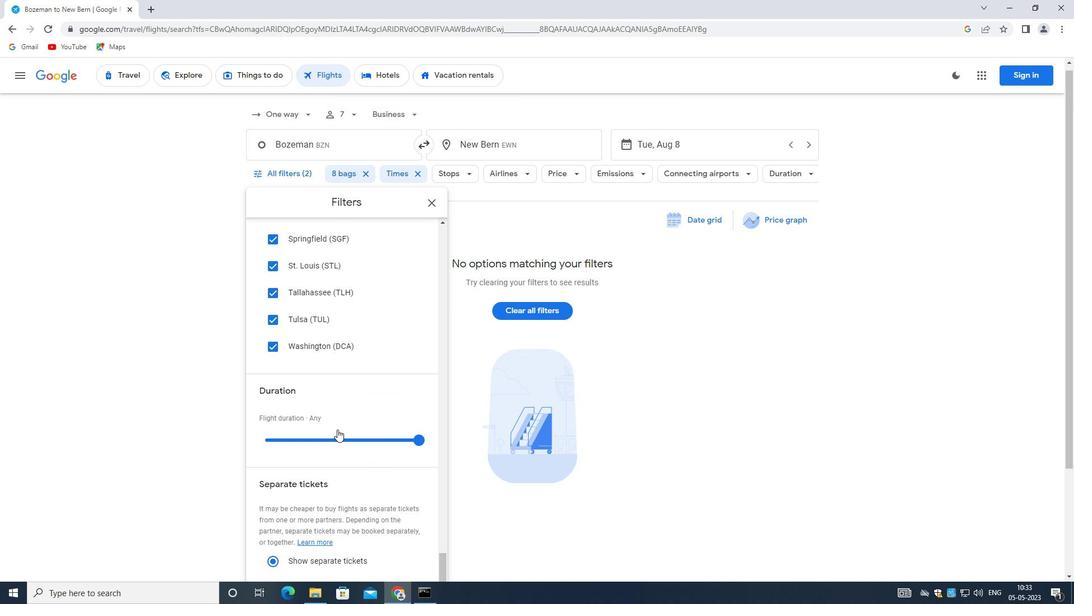
Action: Mouse scrolled (337, 429) with delta (0, 0)
Screenshot: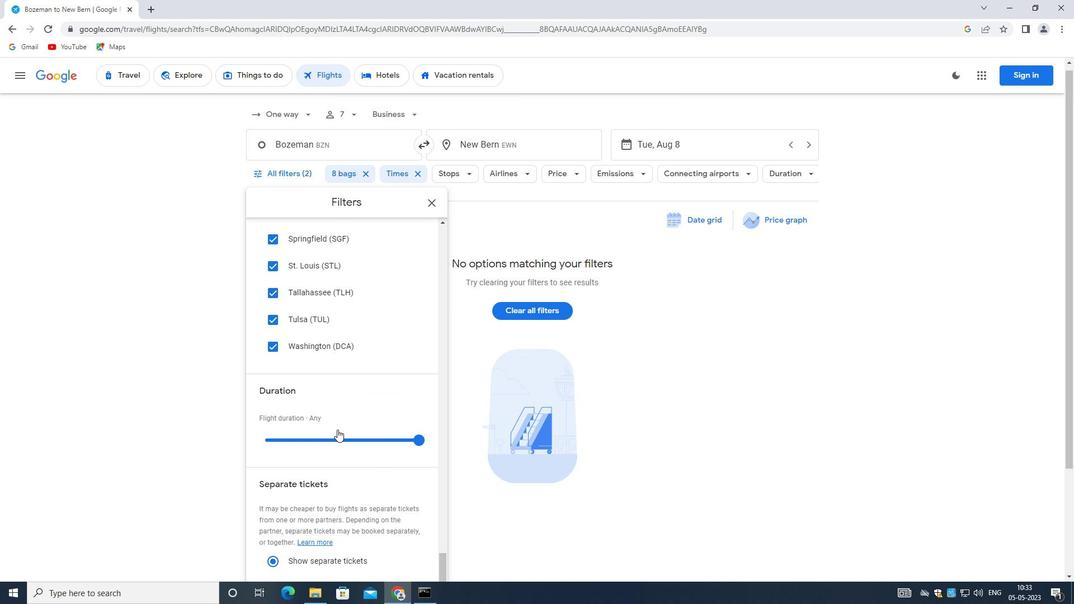 
Action: Mouse scrolled (337, 429) with delta (0, 0)
Screenshot: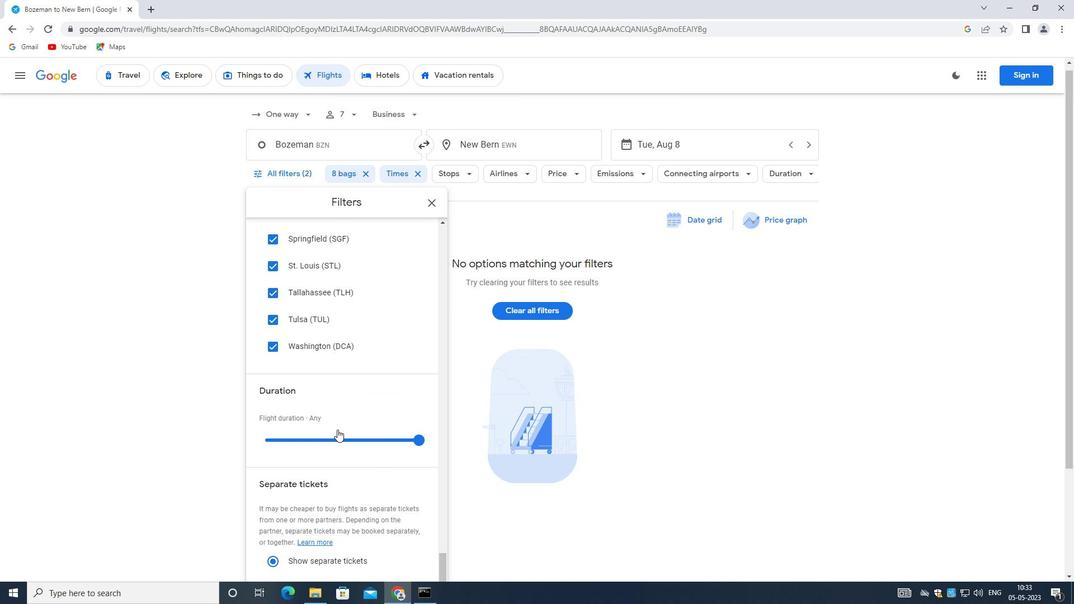 
Action: Mouse scrolled (337, 429) with delta (0, 0)
Screenshot: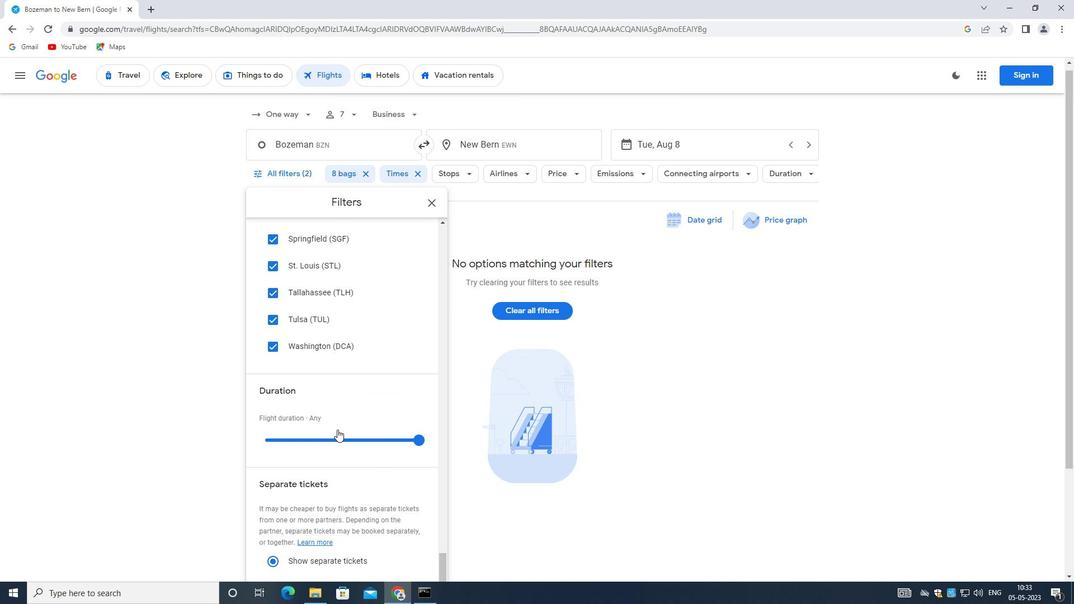 
Action: Mouse moved to (335, 434)
Screenshot: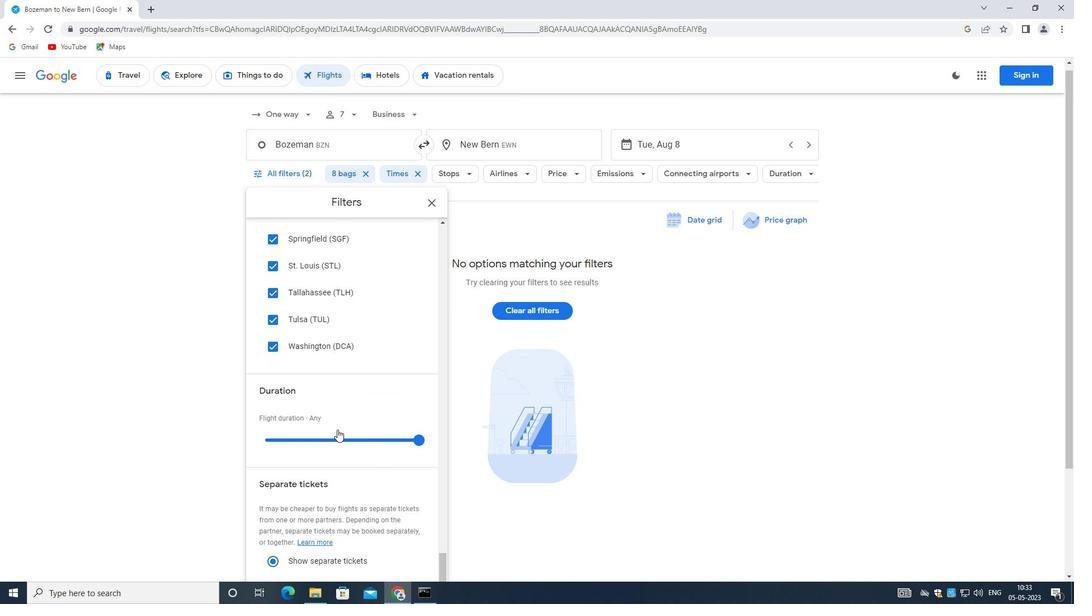 
Action: Mouse scrolled (335, 434) with delta (0, 0)
Screenshot: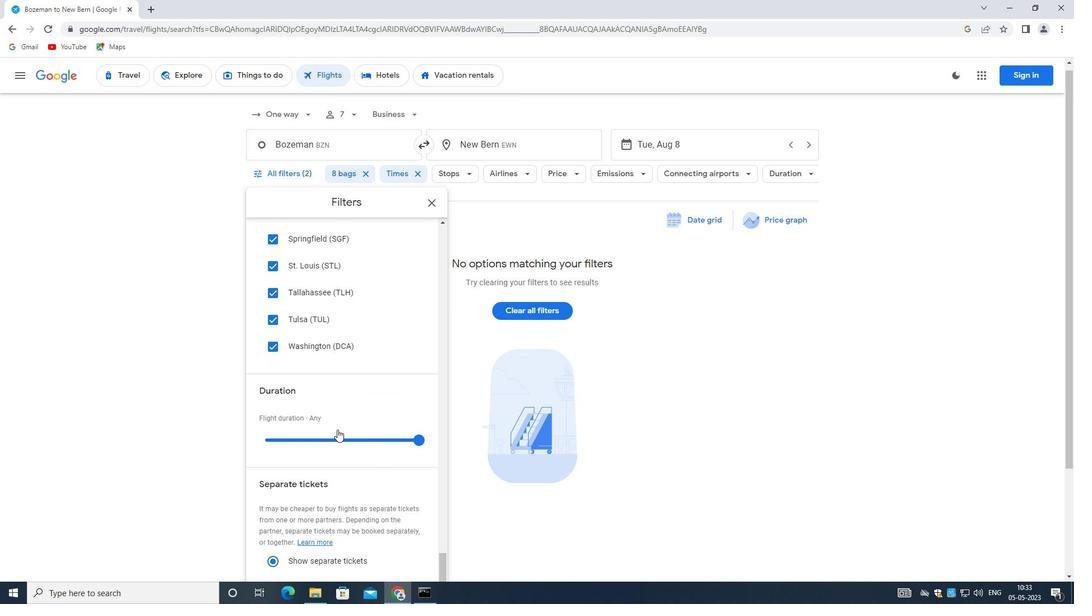 
Action: Mouse scrolled (335, 434) with delta (0, 0)
Screenshot: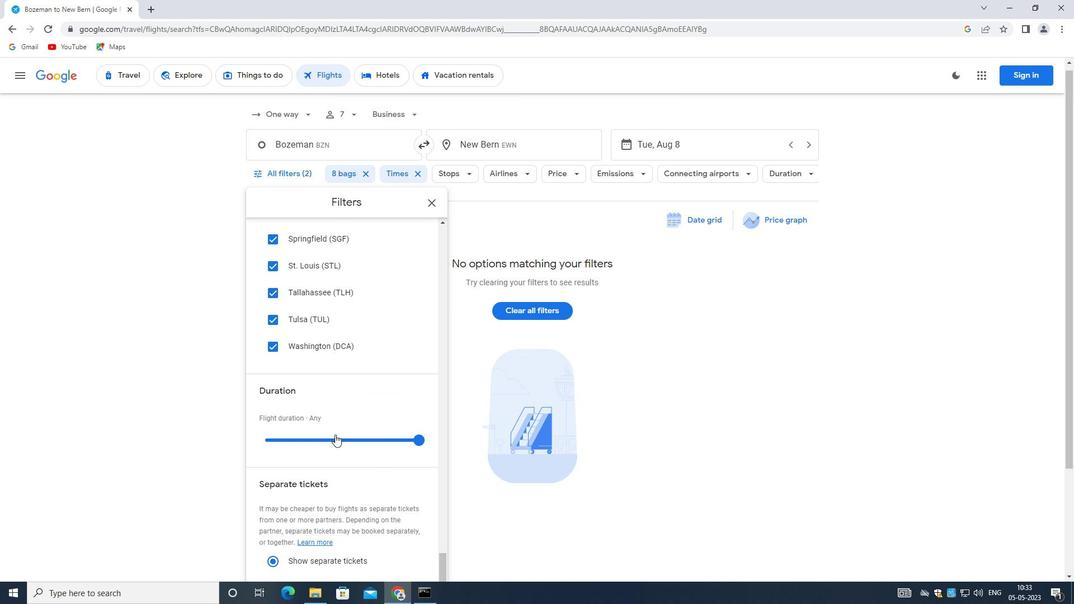 
Action: Mouse scrolled (335, 434) with delta (0, 0)
Screenshot: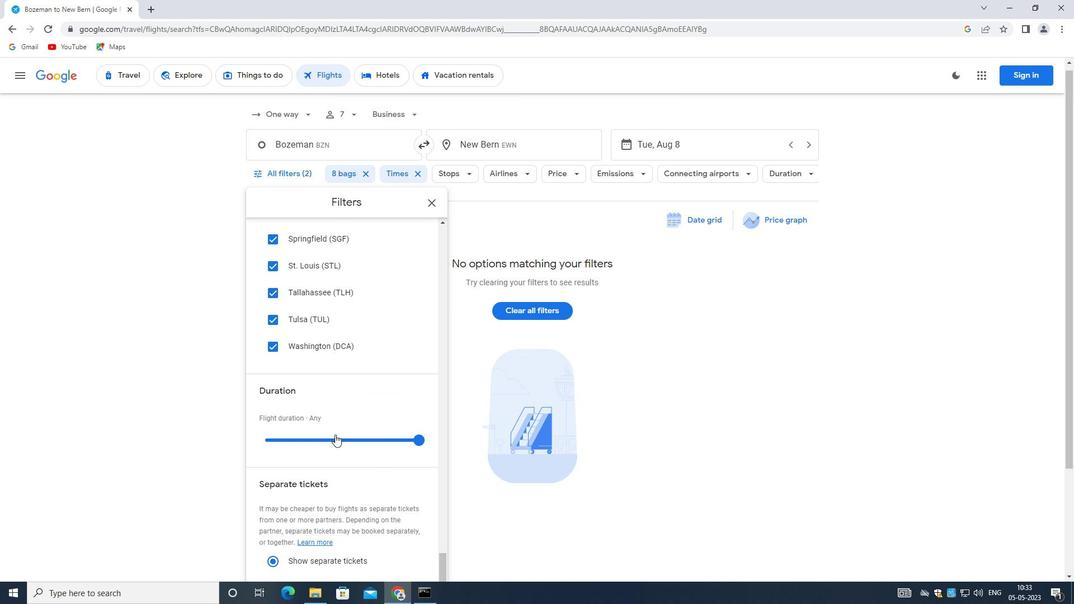 
Action: Mouse scrolled (335, 434) with delta (0, 0)
Screenshot: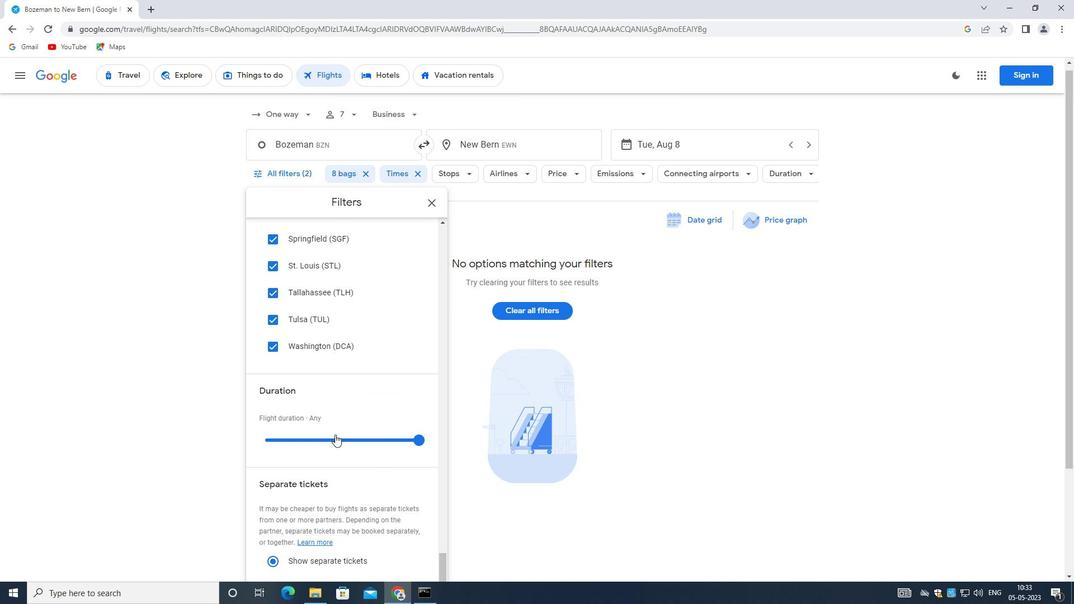 
Action: Mouse moved to (335, 434)
Screenshot: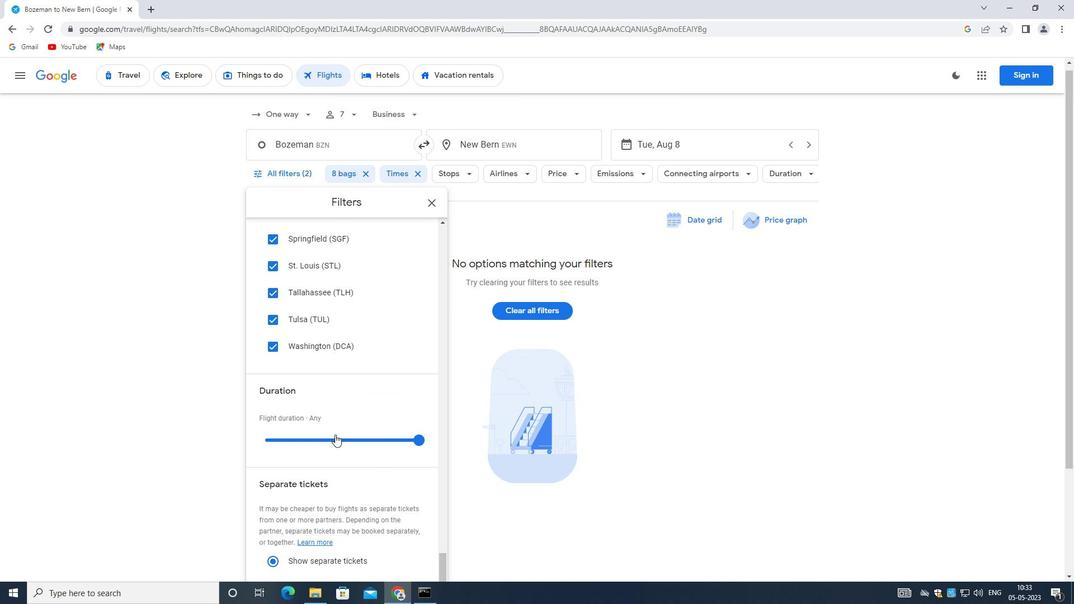 
Action: Mouse scrolled (335, 434) with delta (0, 0)
Screenshot: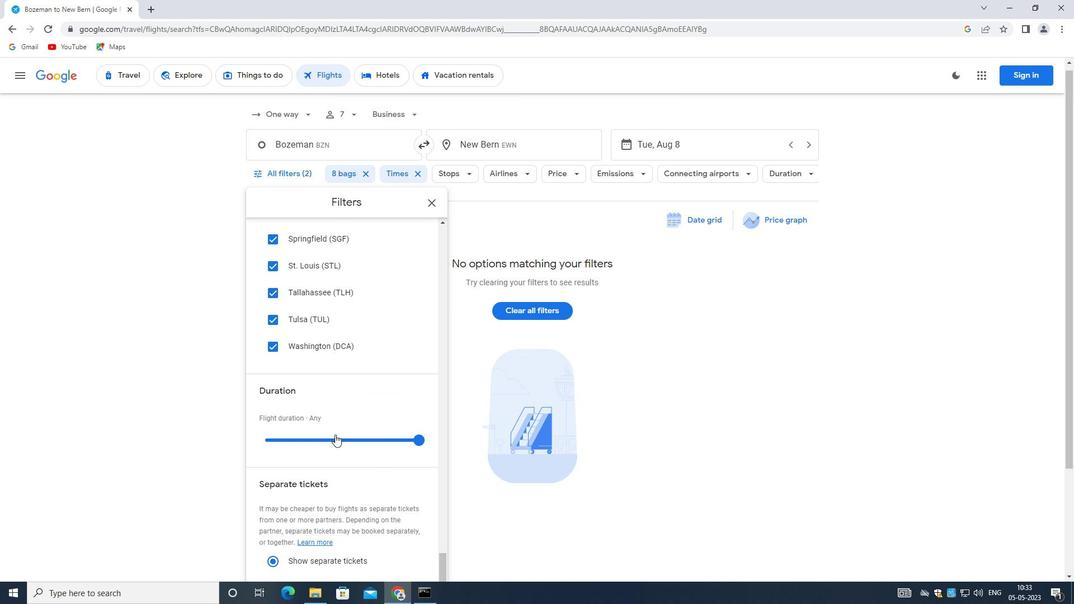 
Action: Mouse moved to (333, 448)
Screenshot: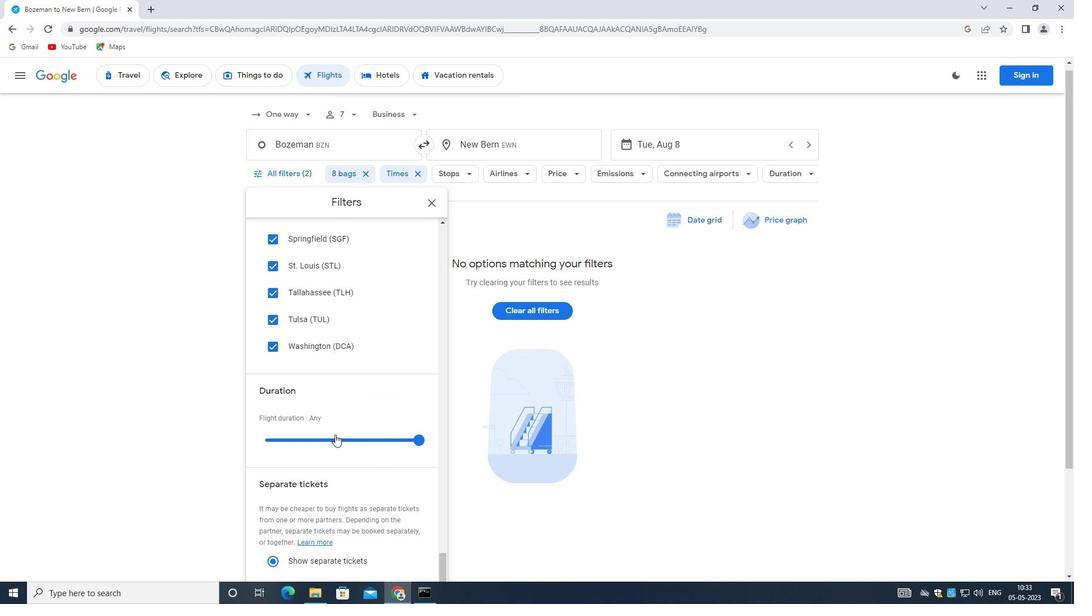 
